Task: Open settings.json of Profiles: Osx.
Action: Mouse moved to (12, 566)
Screenshot: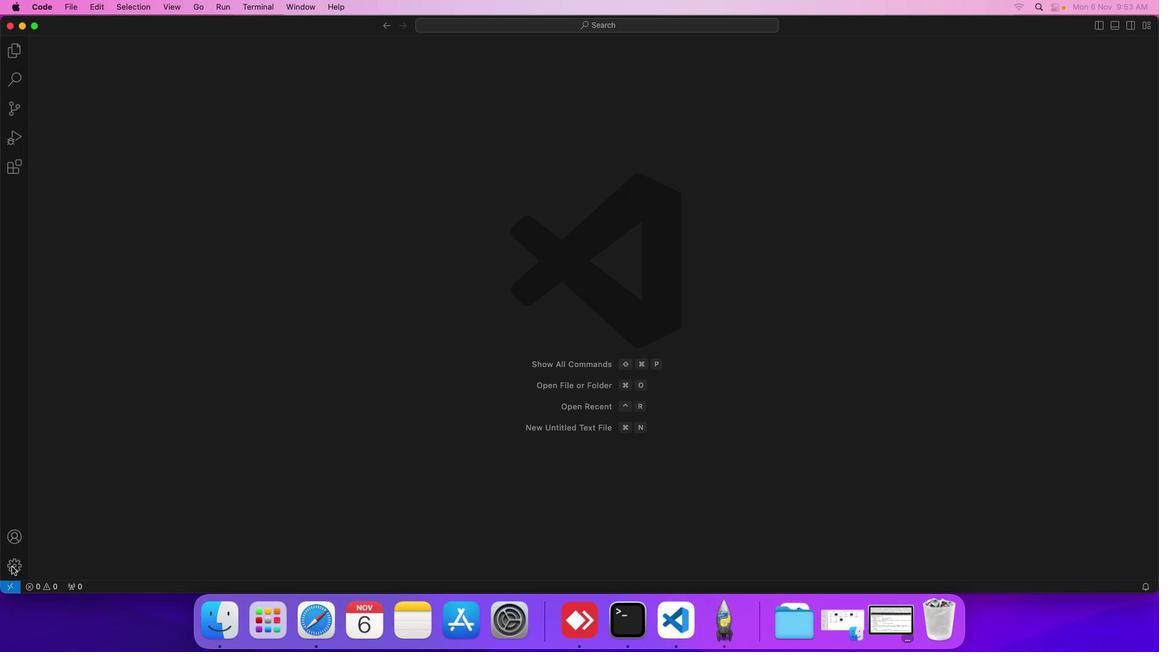 
Action: Mouse pressed left at (12, 566)
Screenshot: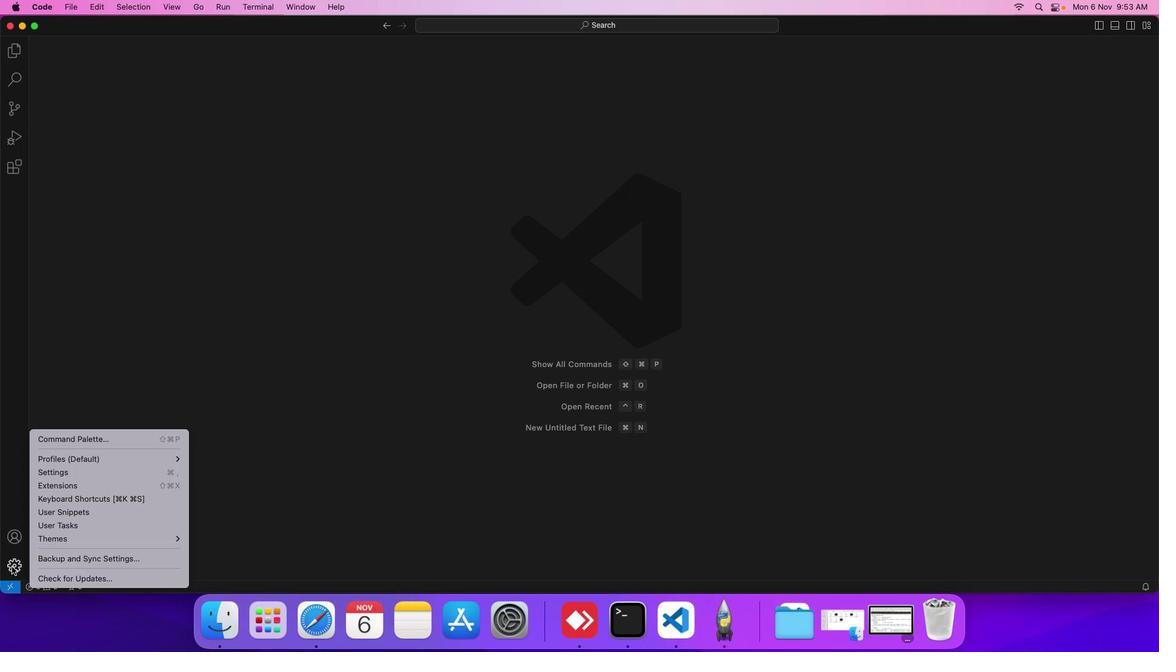 
Action: Mouse moved to (67, 476)
Screenshot: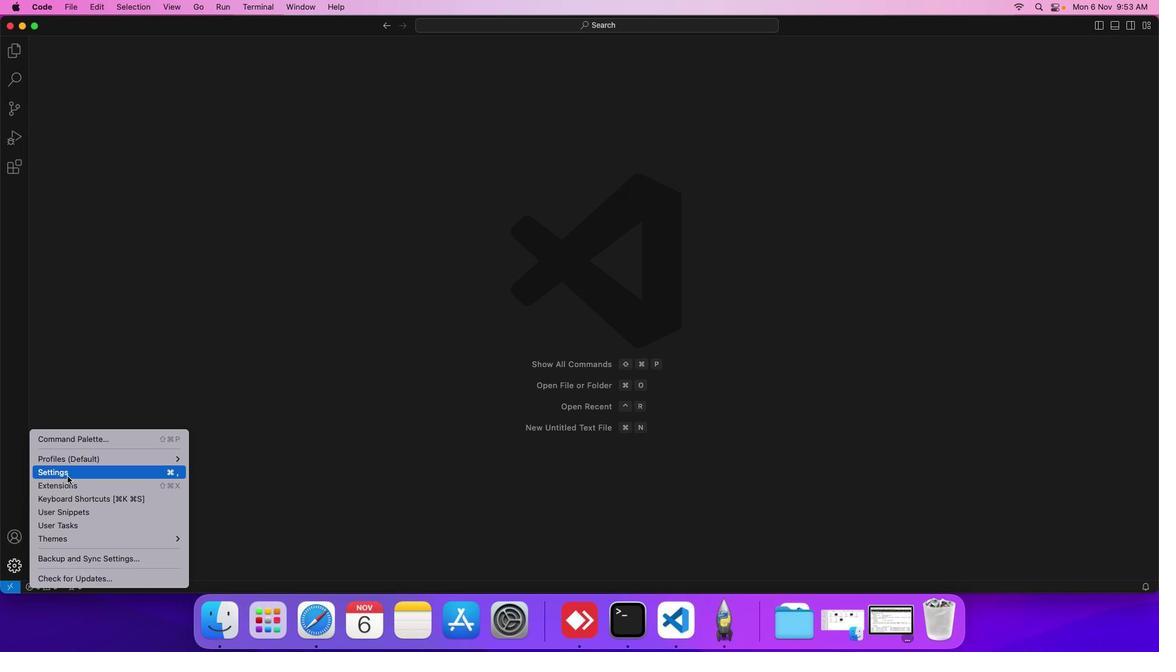 
Action: Mouse pressed left at (67, 476)
Screenshot: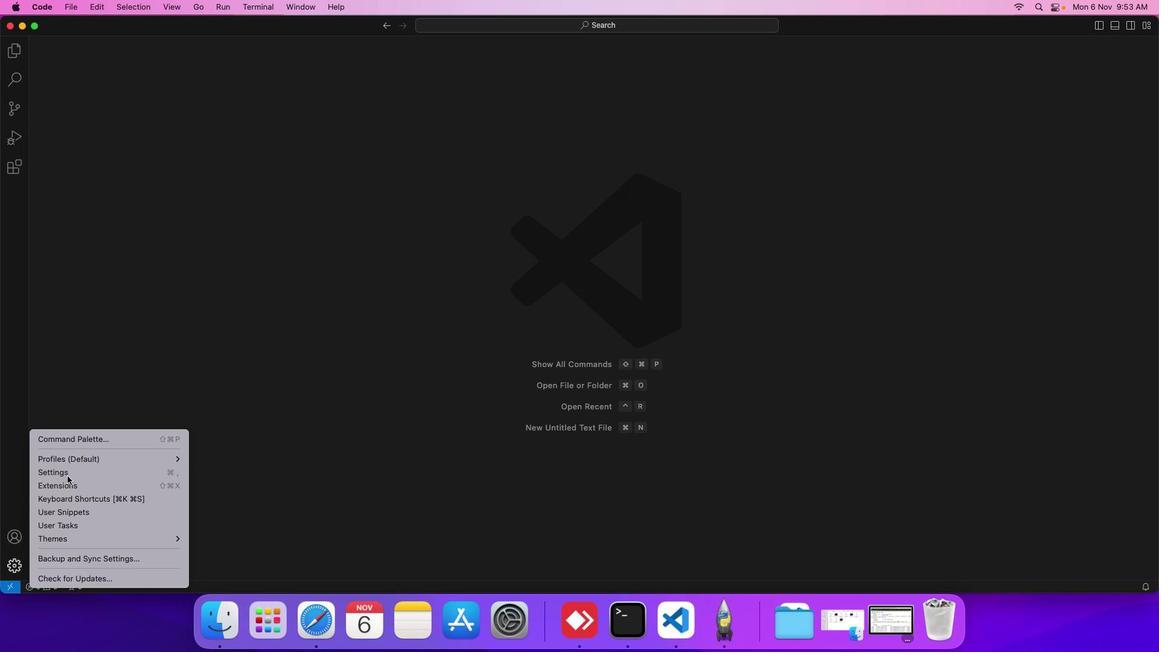 
Action: Mouse moved to (275, 178)
Screenshot: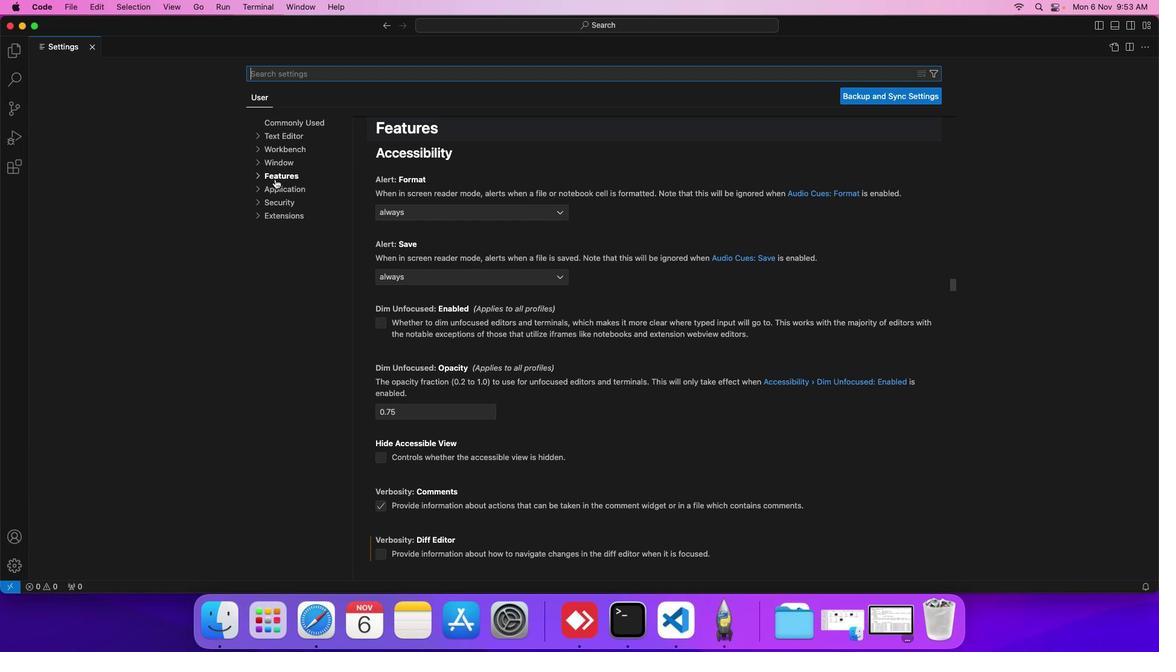 
Action: Mouse pressed left at (275, 178)
Screenshot: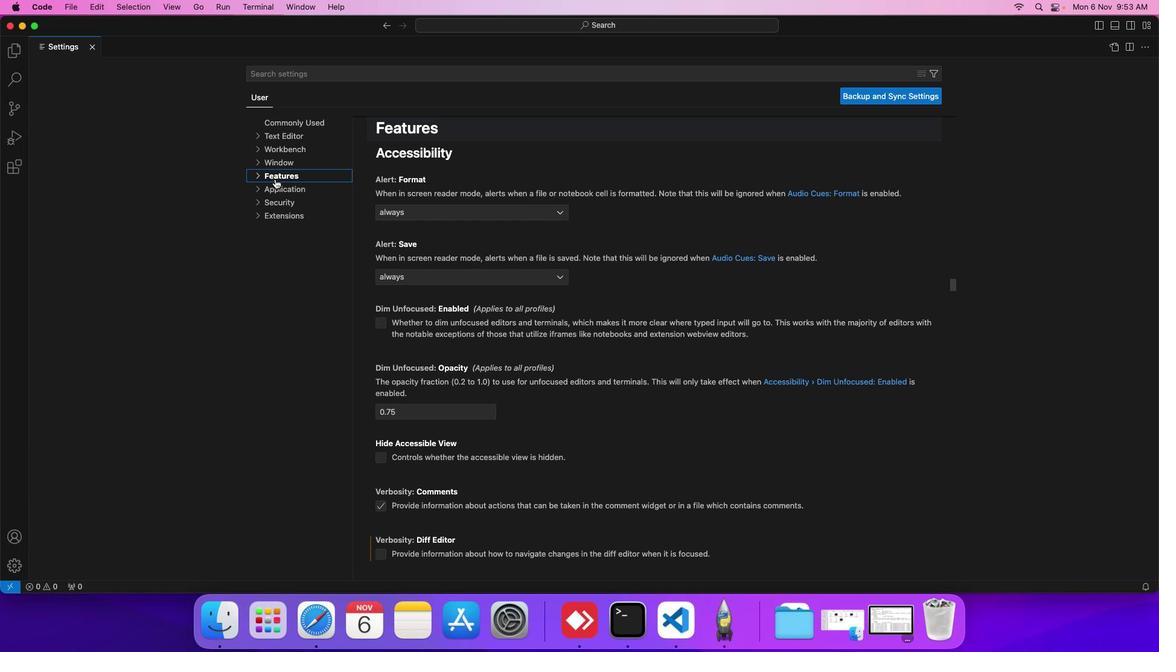 
Action: Mouse moved to (286, 278)
Screenshot: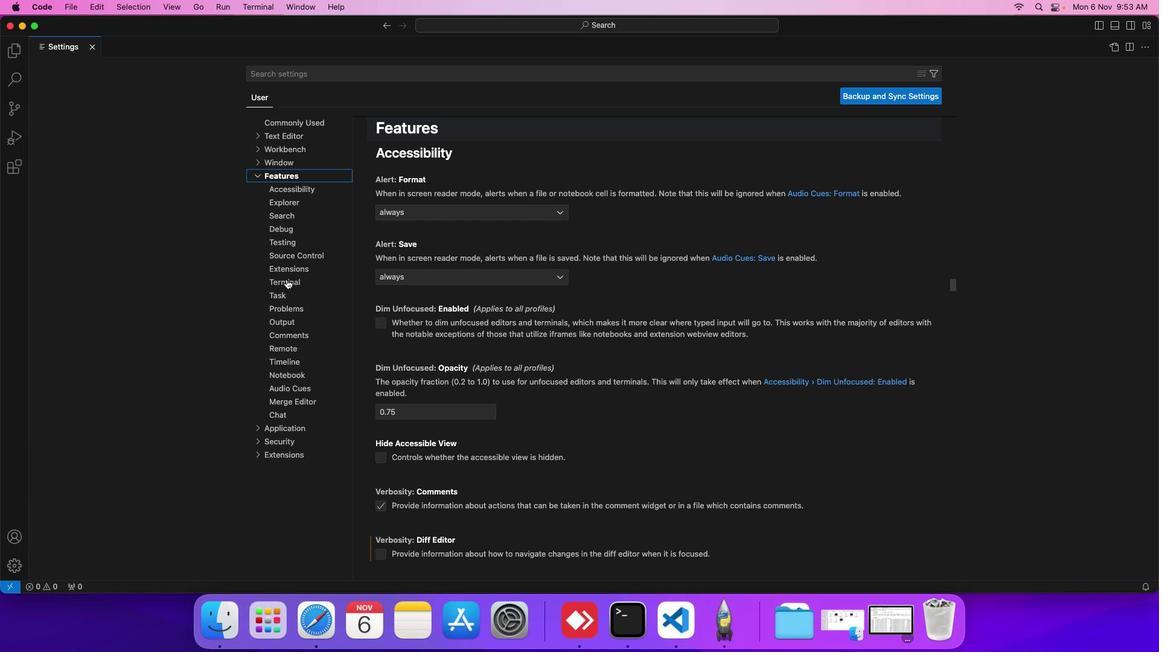 
Action: Mouse pressed left at (286, 278)
Screenshot: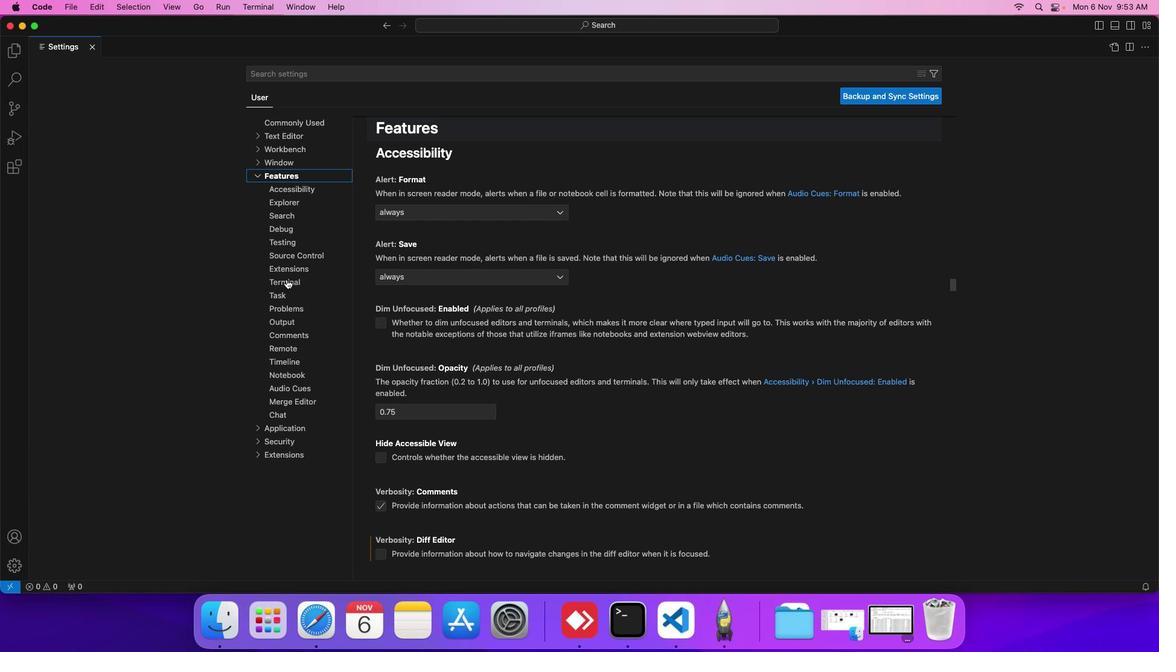 
Action: Mouse moved to (377, 390)
Screenshot: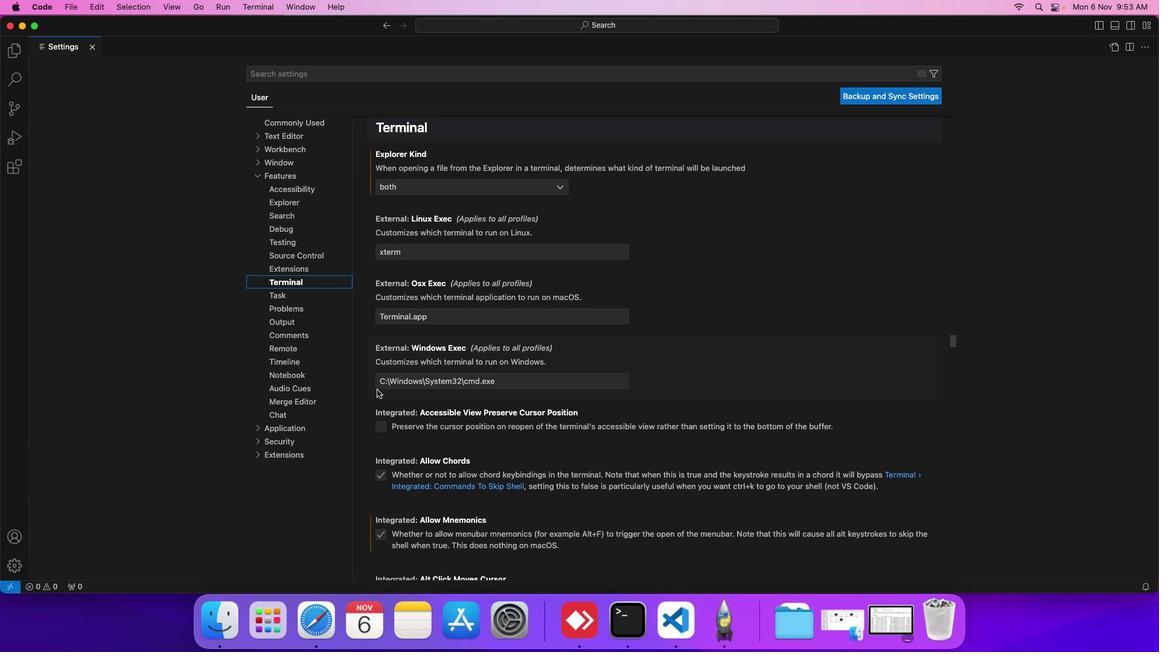 
Action: Mouse scrolled (377, 390) with delta (0, 0)
Screenshot: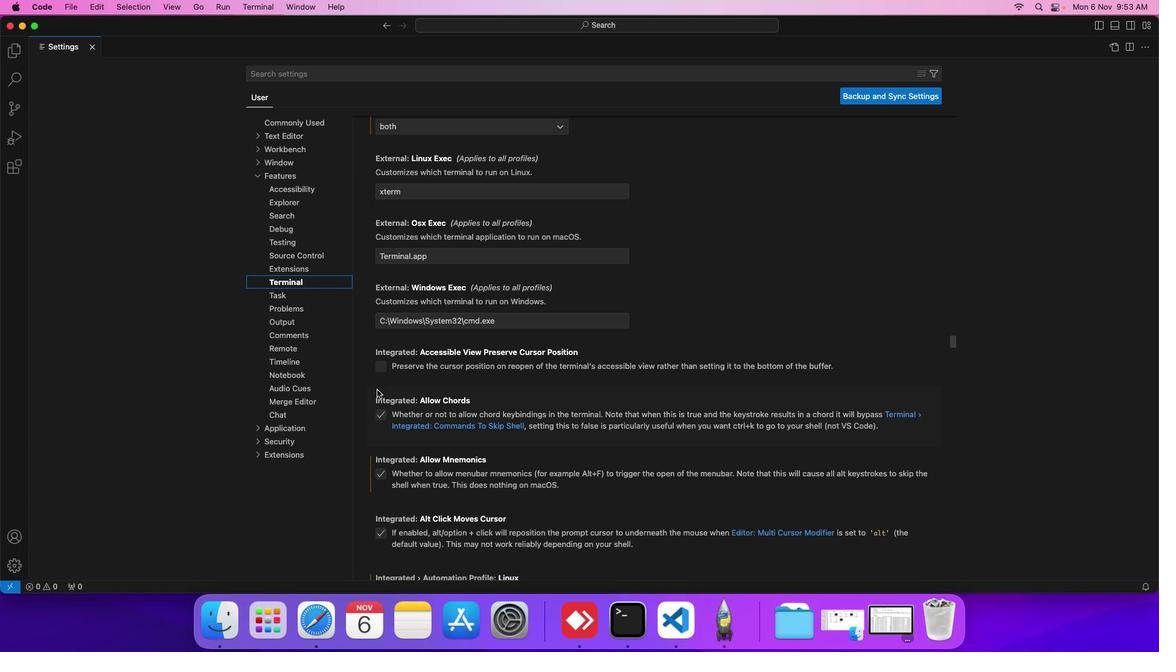 
Action: Mouse scrolled (377, 390) with delta (0, 0)
Screenshot: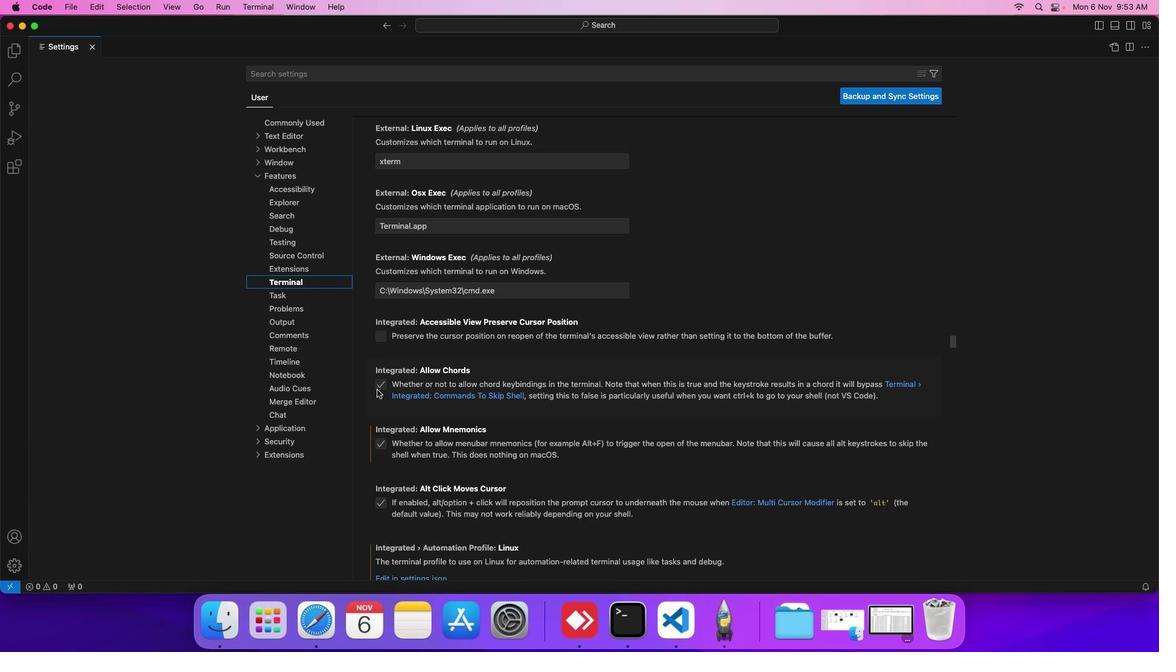 
Action: Mouse scrolled (377, 390) with delta (0, 0)
Screenshot: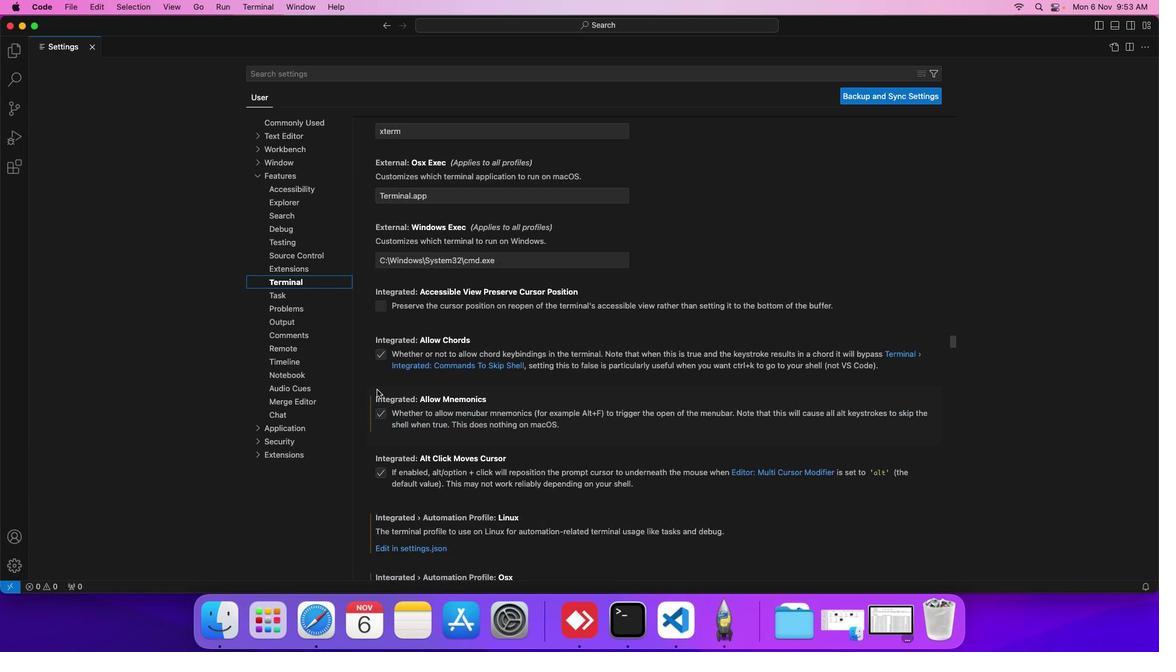 
Action: Mouse scrolled (377, 390) with delta (0, 0)
Screenshot: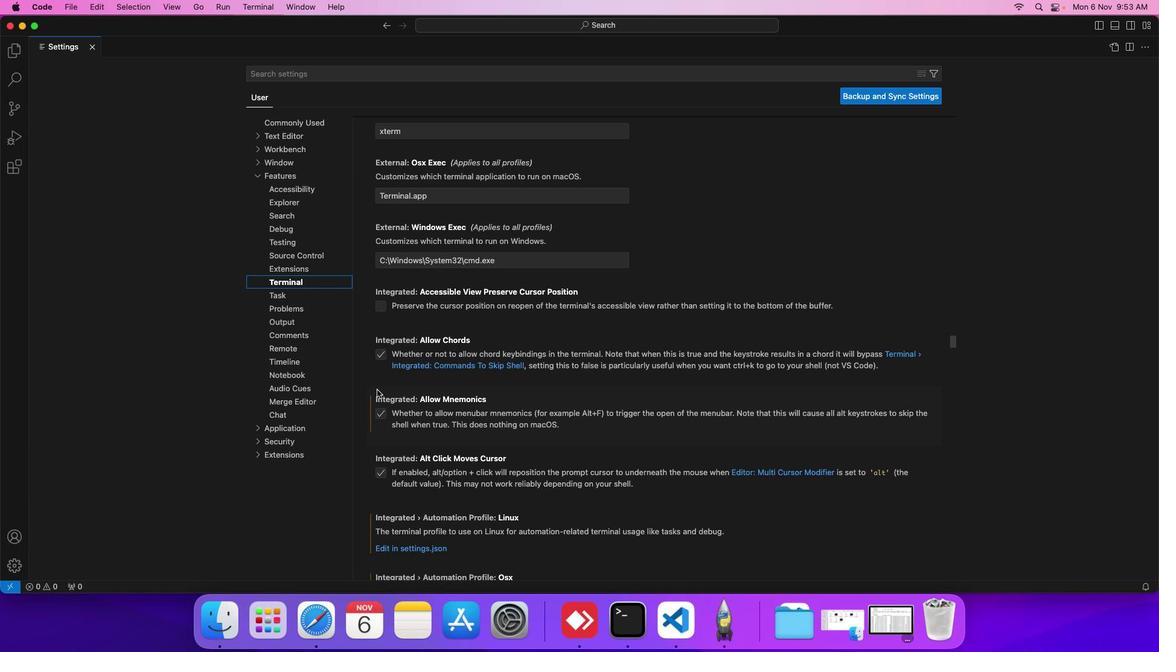 
Action: Mouse moved to (371, 393)
Screenshot: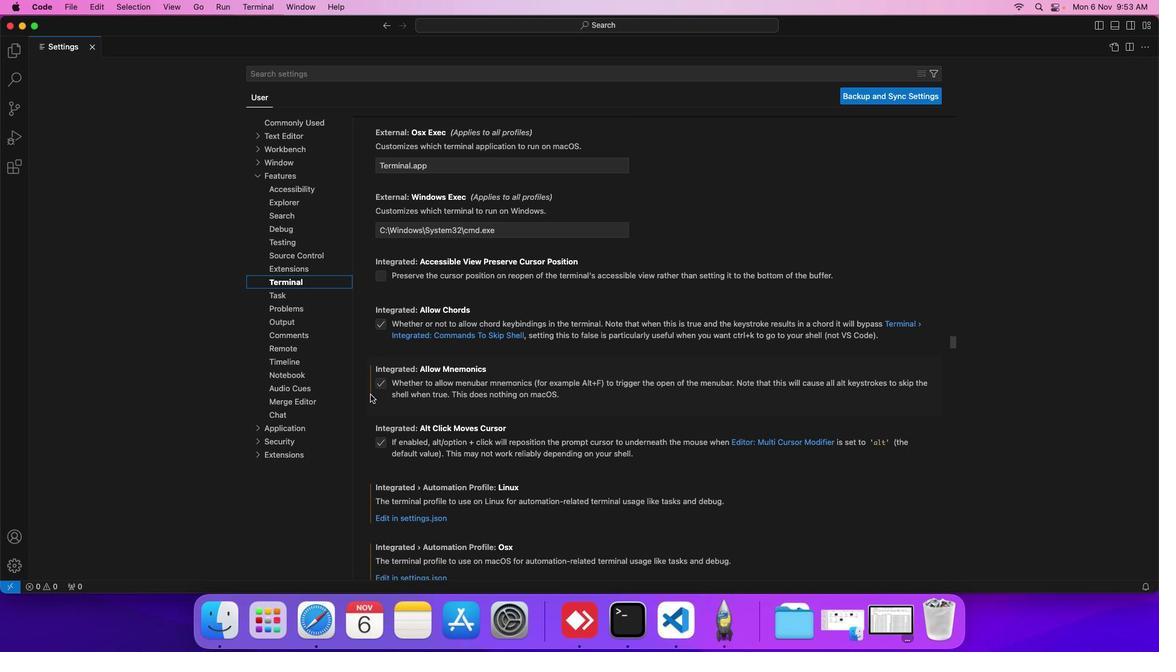
Action: Mouse scrolled (371, 393) with delta (0, 0)
Screenshot: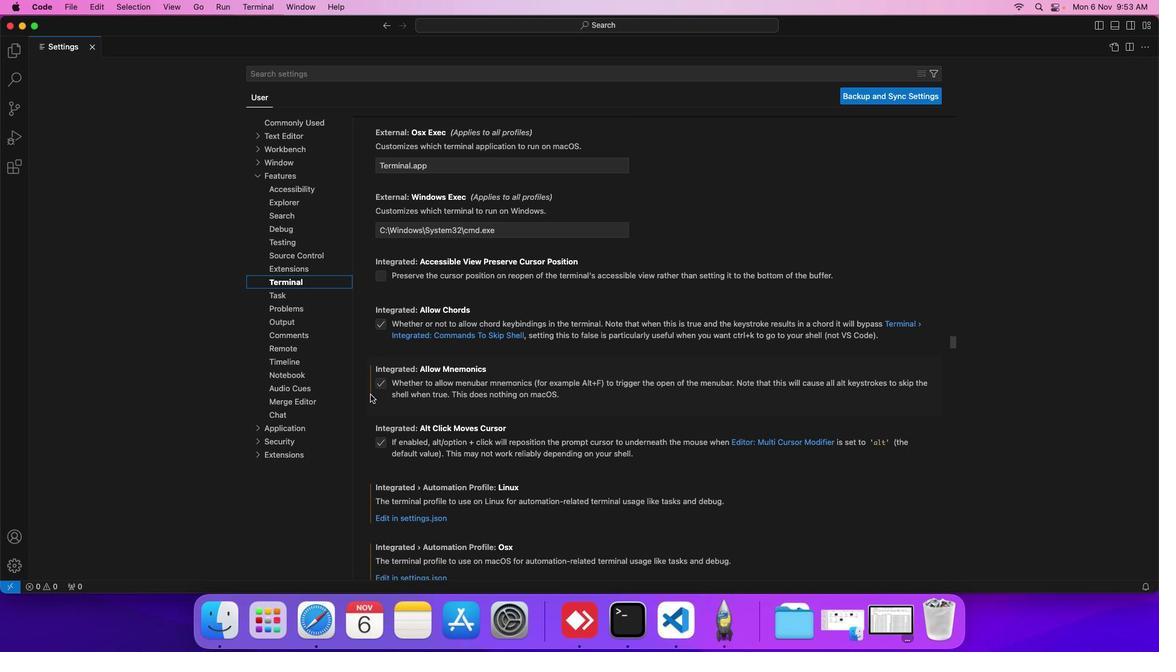 
Action: Mouse moved to (370, 394)
Screenshot: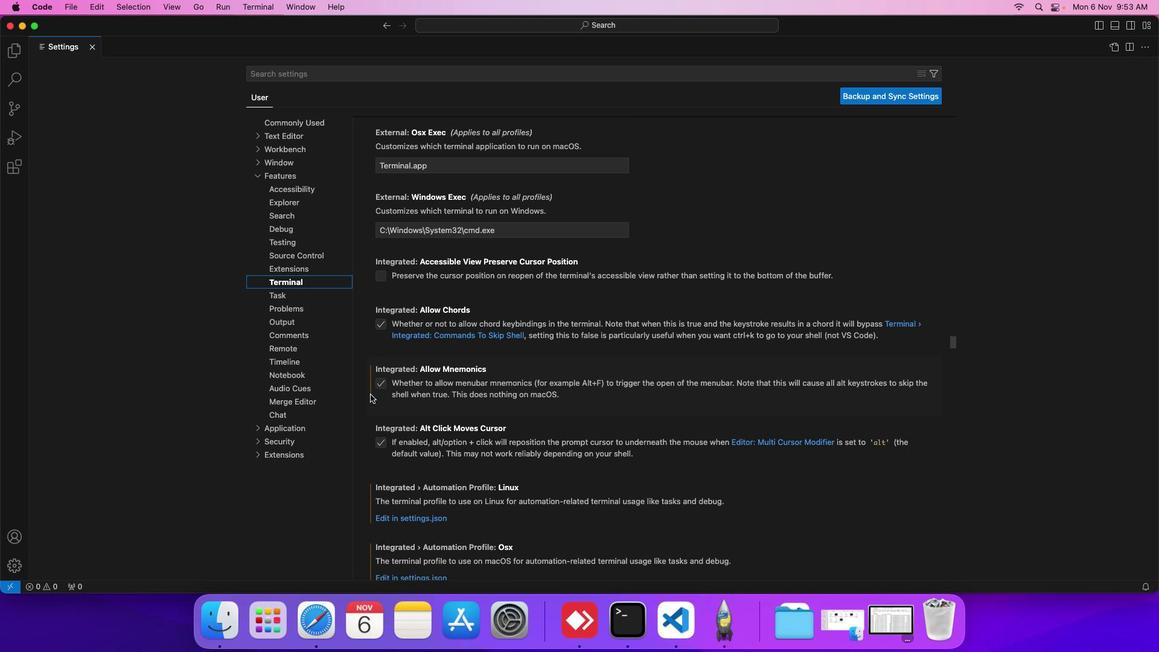 
Action: Mouse scrolled (370, 394) with delta (0, 0)
Screenshot: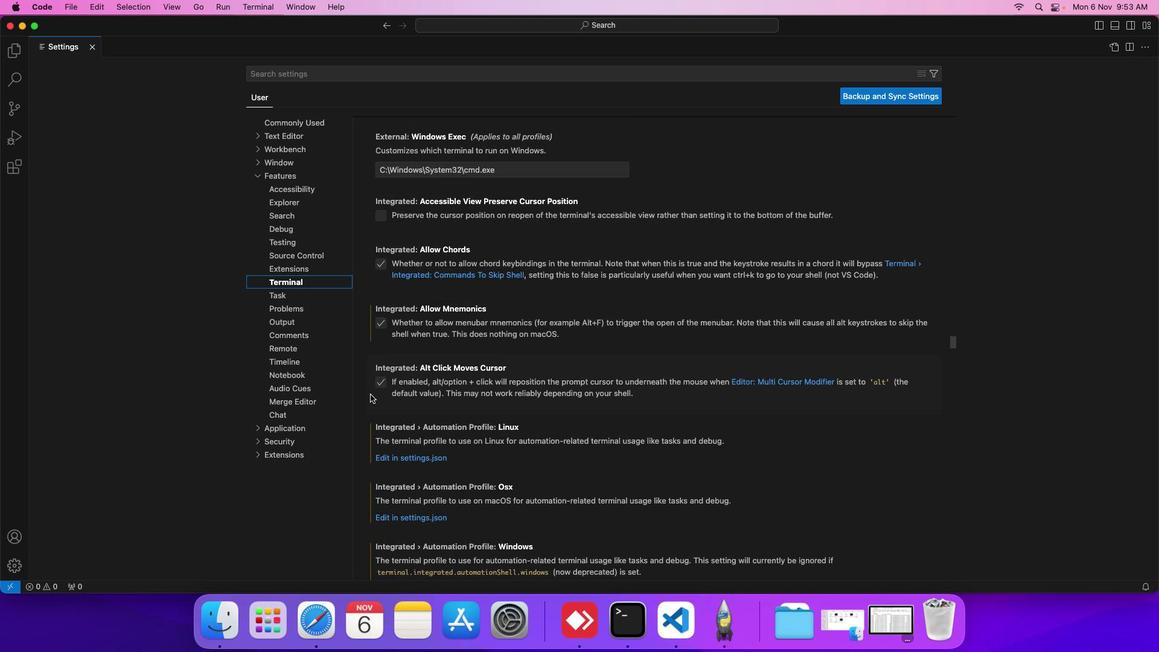 
Action: Mouse scrolled (370, 394) with delta (0, 0)
Screenshot: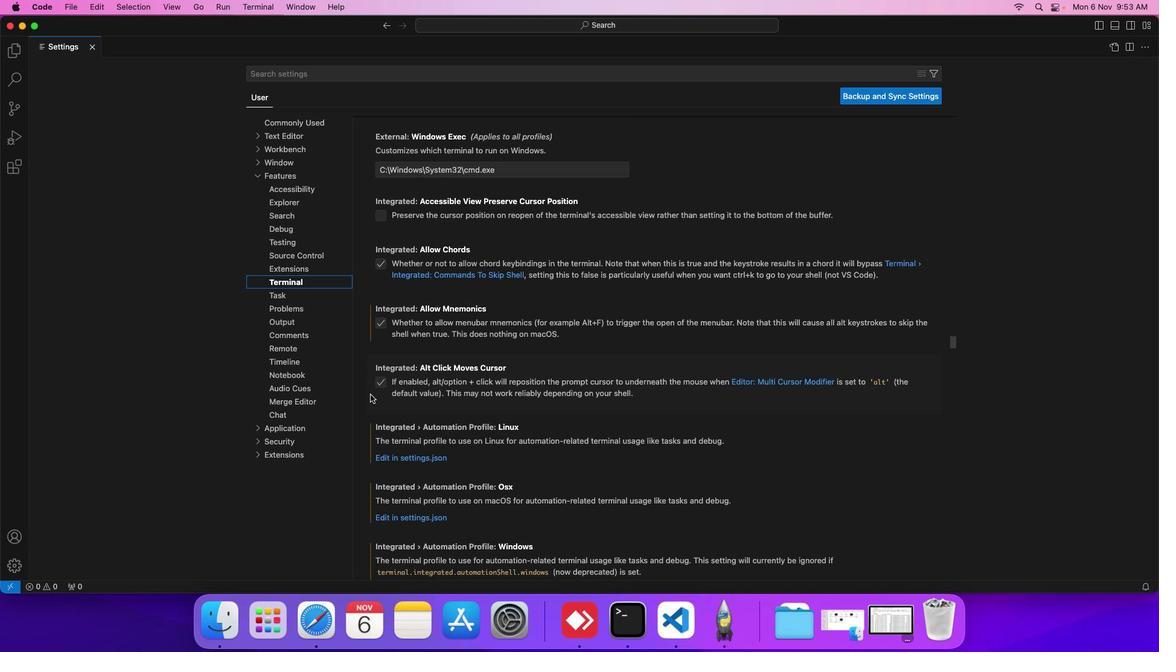 
Action: Mouse scrolled (370, 394) with delta (0, 0)
Screenshot: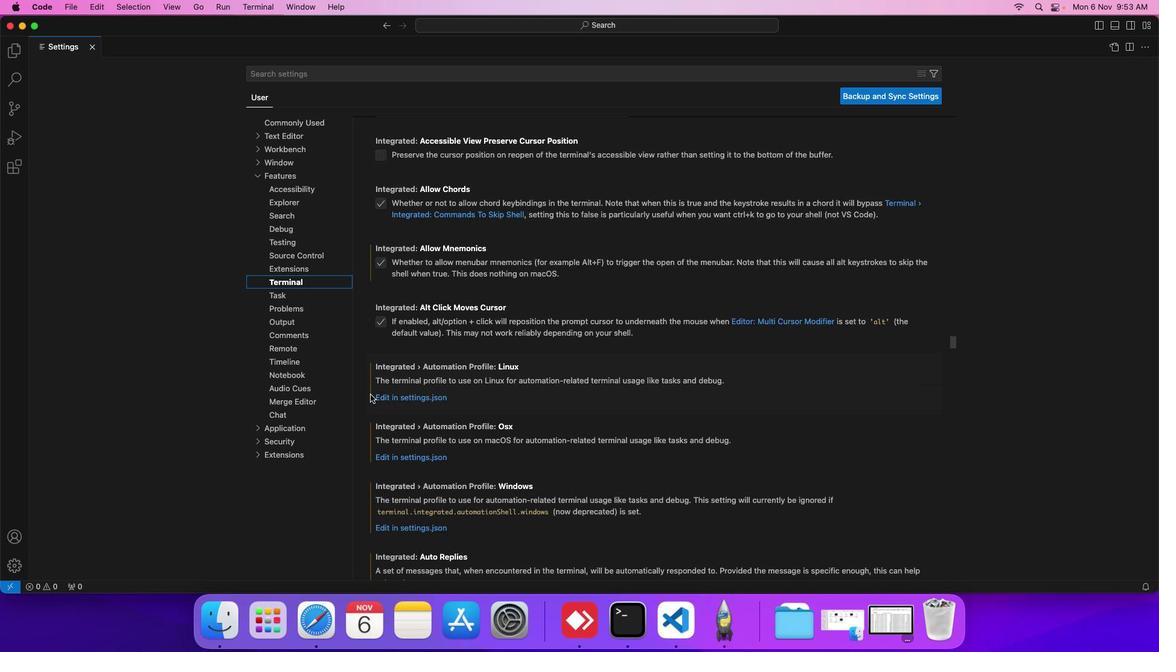 
Action: Mouse scrolled (370, 394) with delta (0, 0)
Screenshot: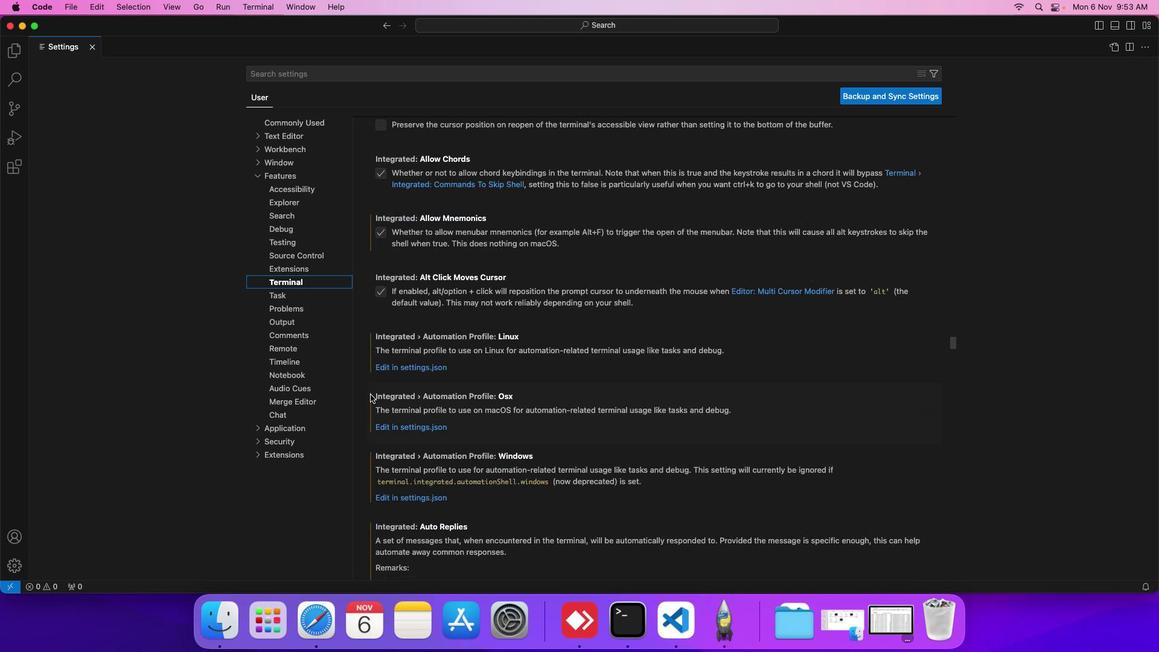 
Action: Mouse scrolled (370, 394) with delta (0, 0)
Screenshot: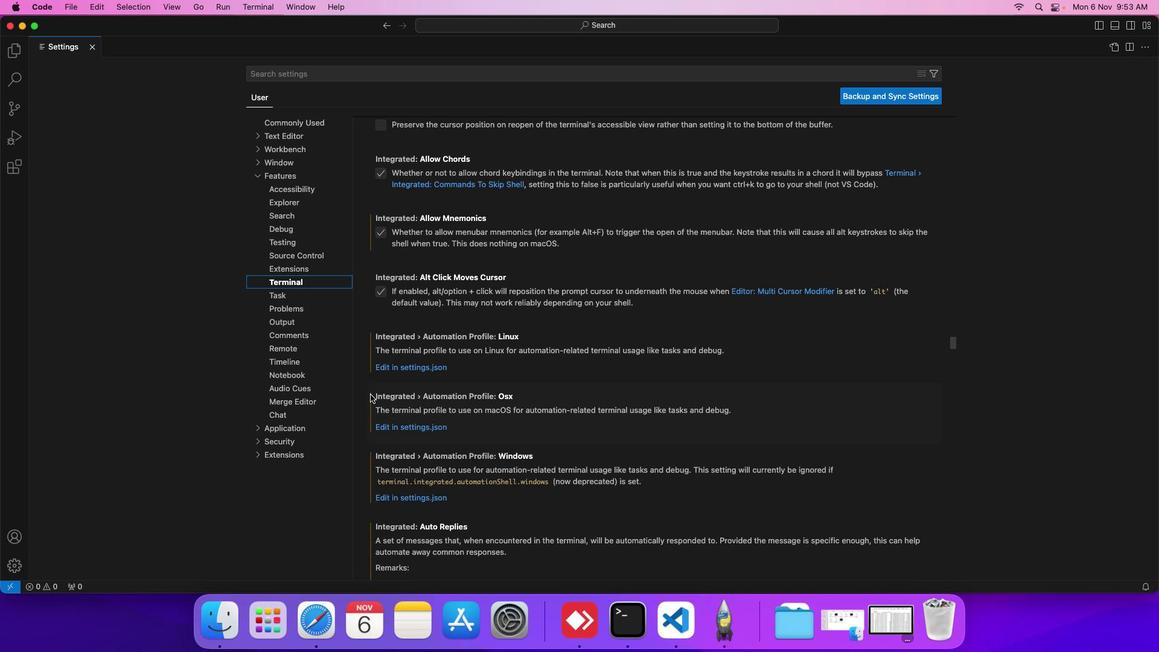 
Action: Mouse moved to (370, 394)
Screenshot: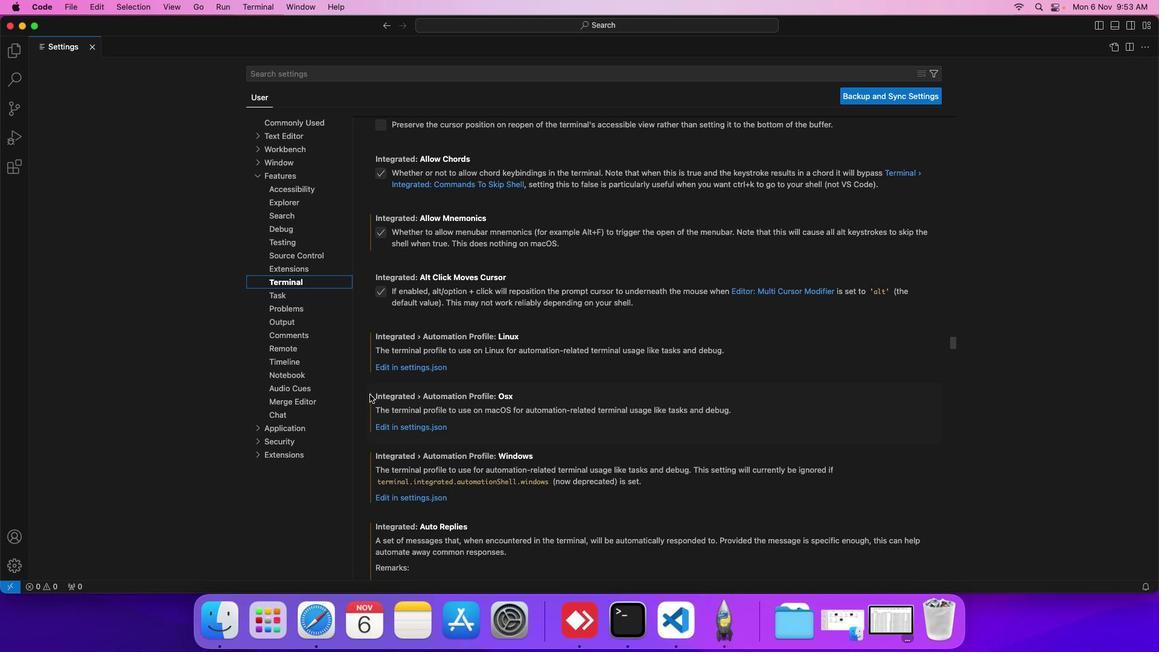 
Action: Mouse scrolled (370, 394) with delta (0, 0)
Screenshot: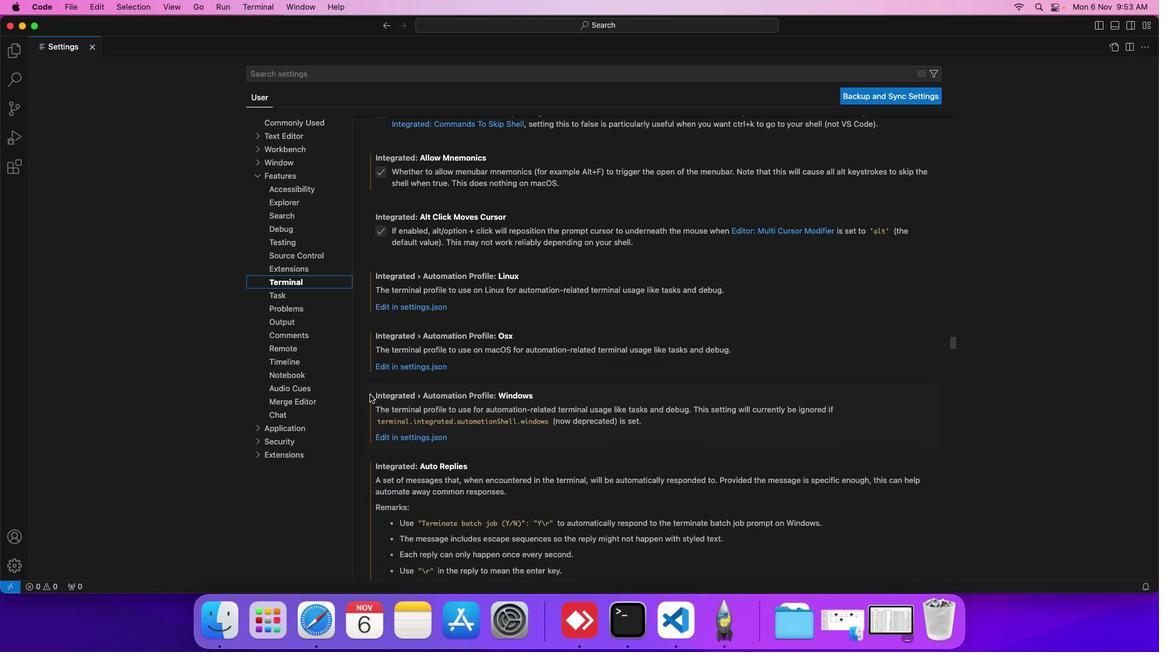 
Action: Mouse scrolled (370, 394) with delta (0, 0)
Screenshot: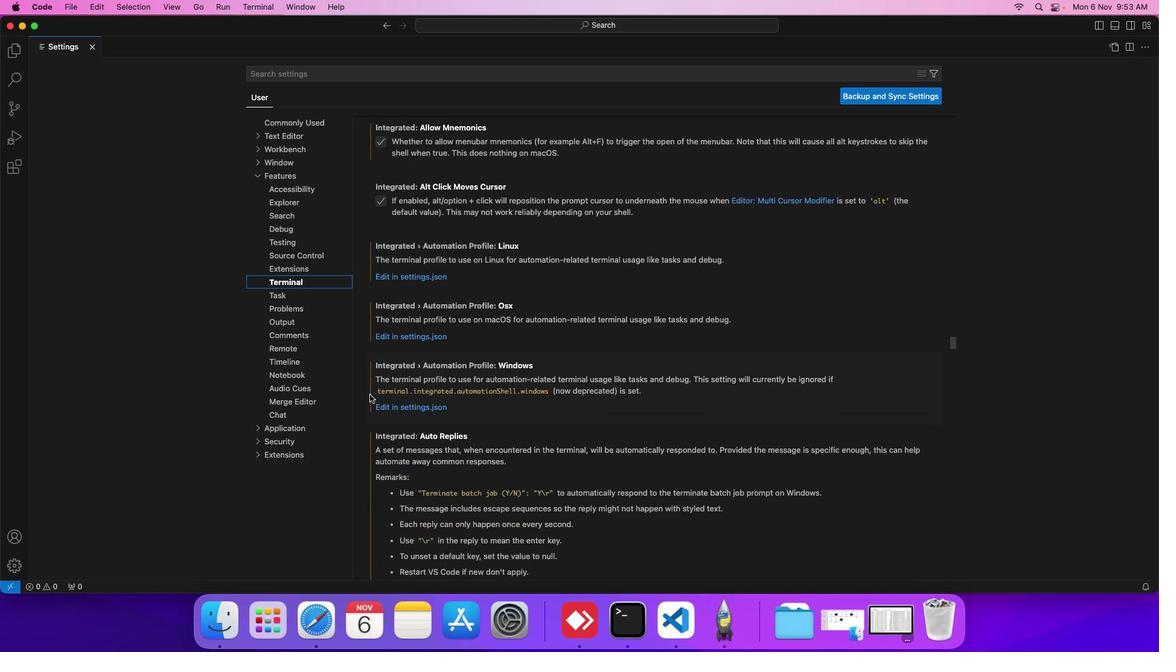 
Action: Mouse scrolled (370, 394) with delta (0, 0)
Screenshot: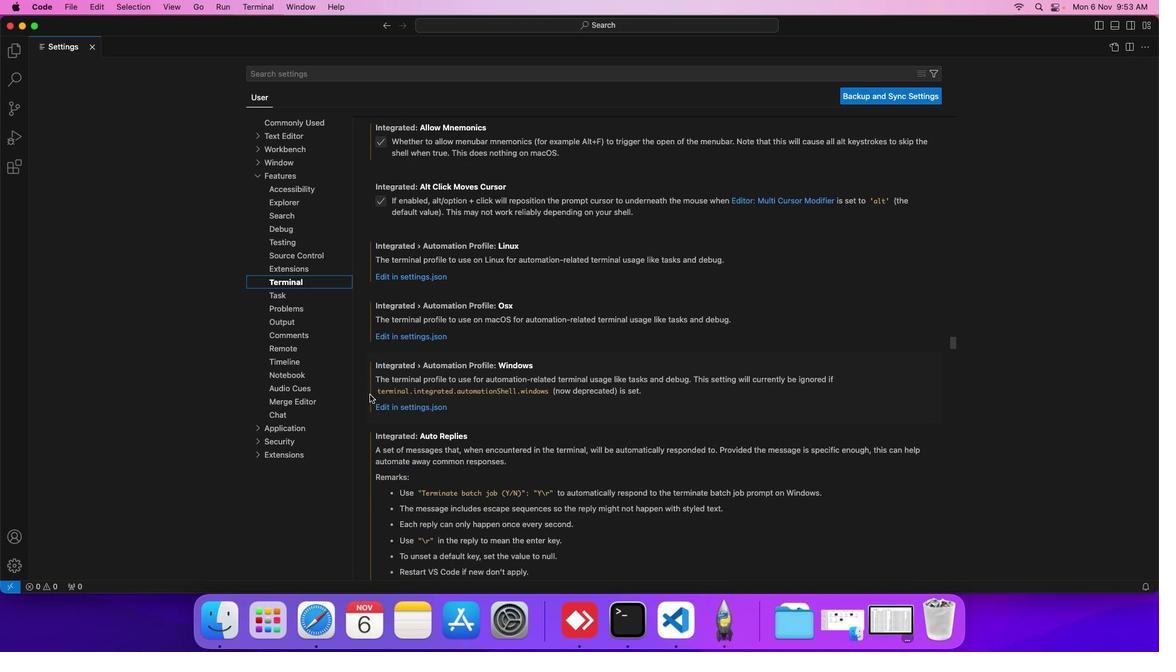 
Action: Mouse scrolled (370, 394) with delta (0, 0)
Screenshot: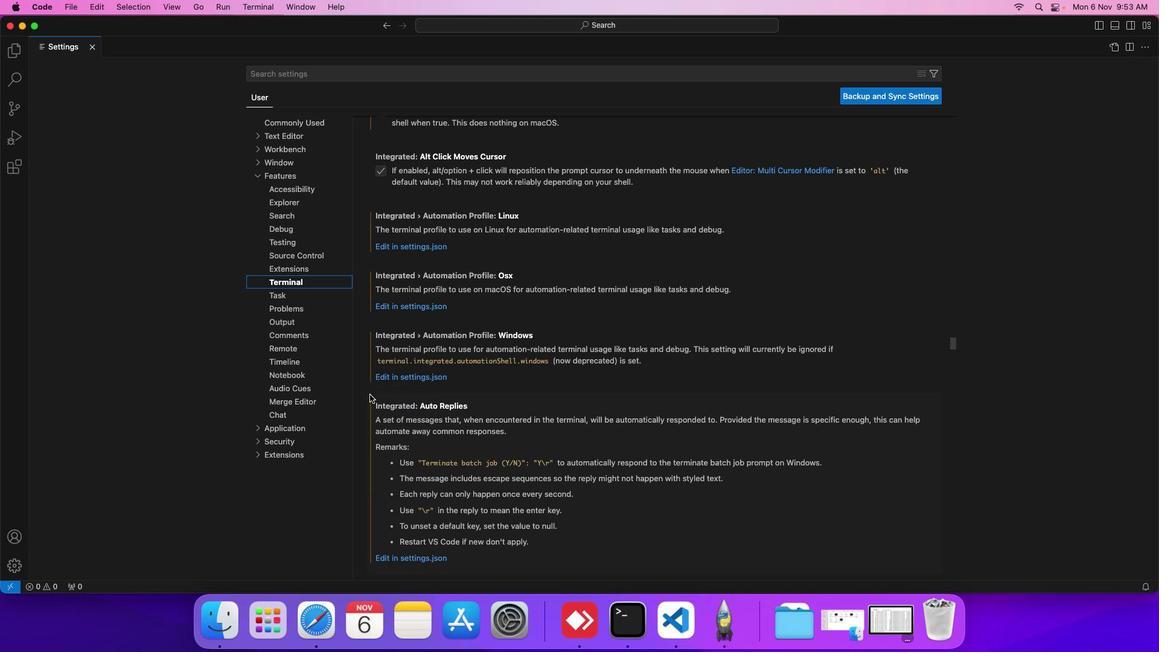 
Action: Mouse scrolled (370, 394) with delta (0, 0)
Screenshot: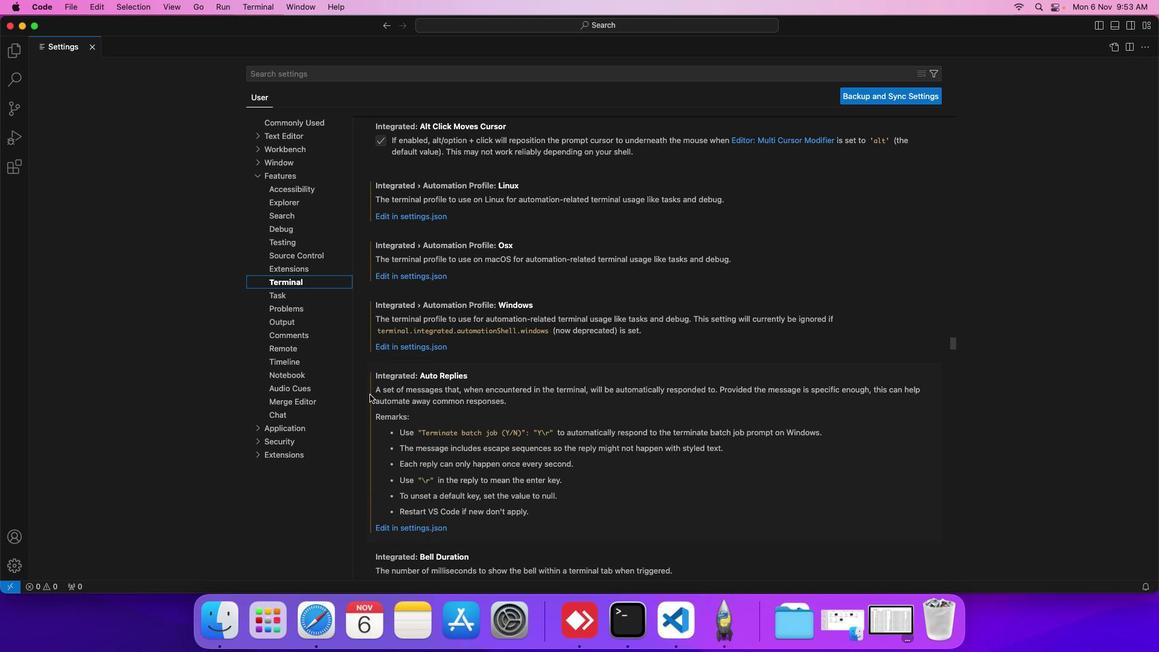 
Action: Mouse scrolled (370, 394) with delta (0, 0)
Screenshot: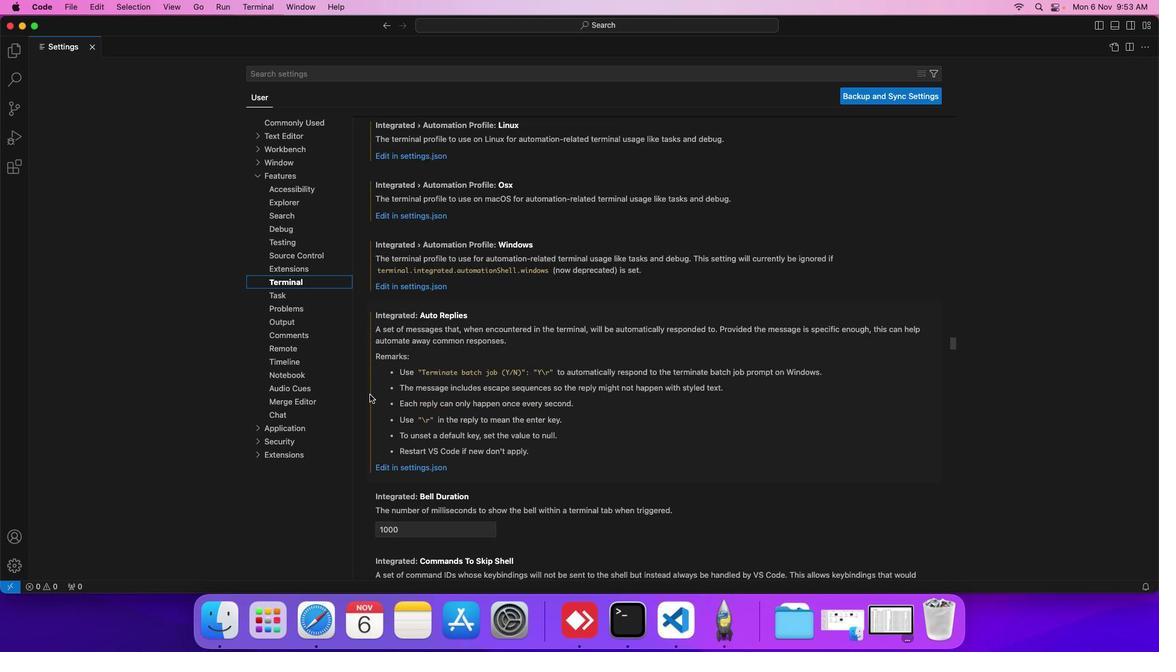 
Action: Mouse scrolled (370, 394) with delta (0, 0)
Screenshot: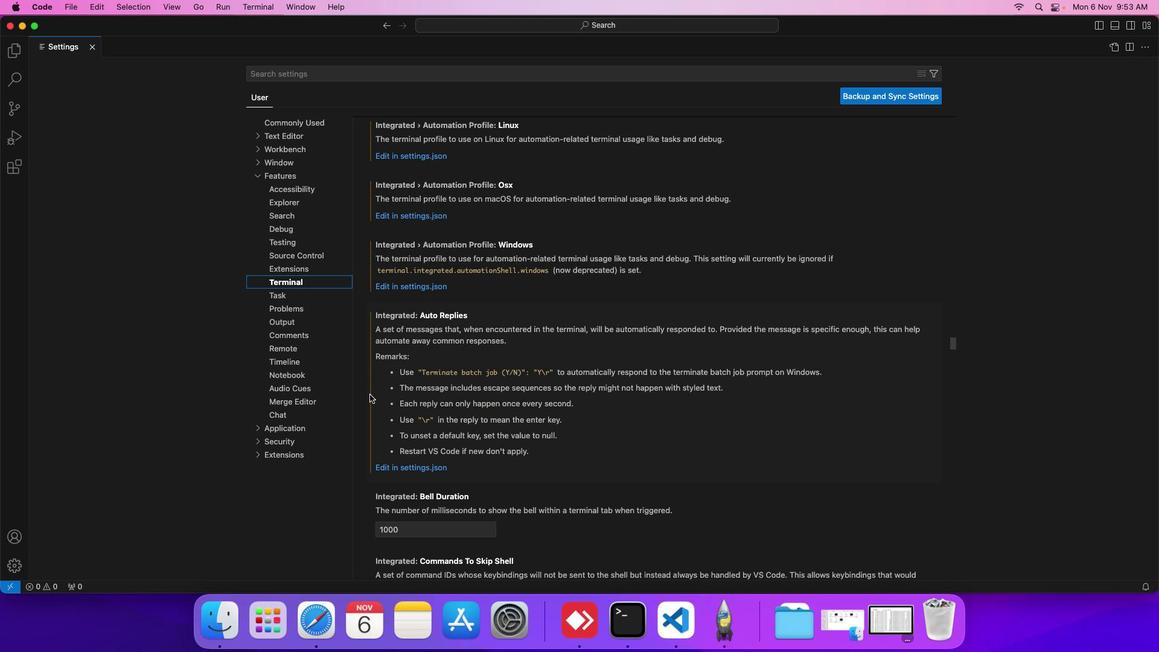 
Action: Mouse scrolled (370, 394) with delta (0, 0)
Screenshot: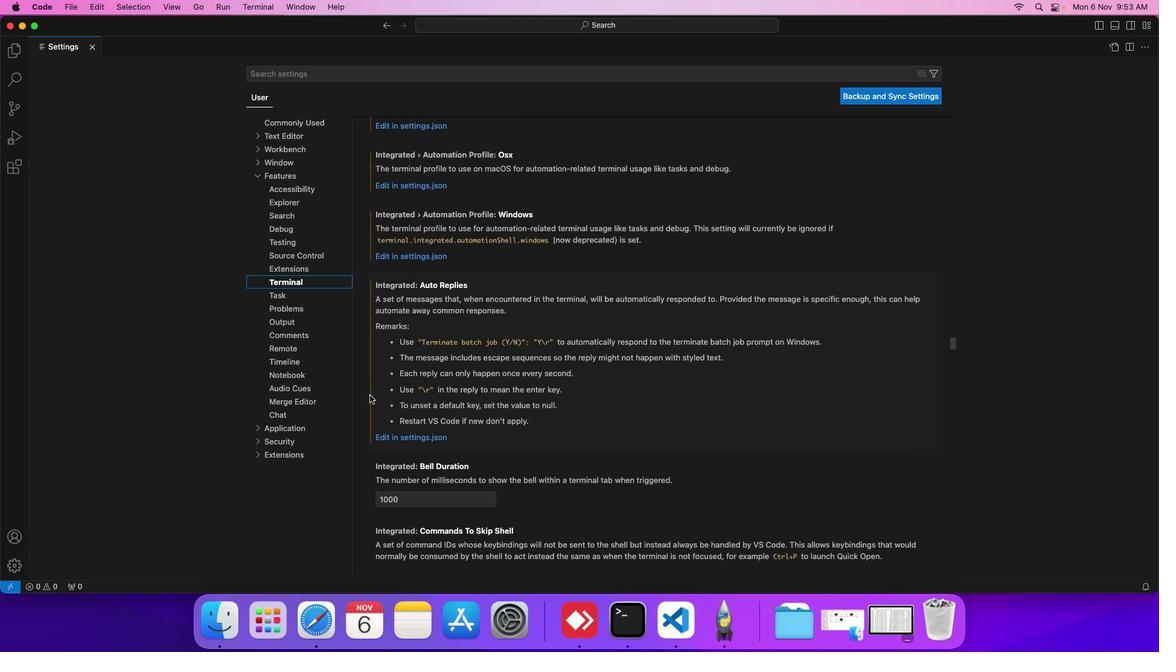 
Action: Mouse moved to (370, 394)
Screenshot: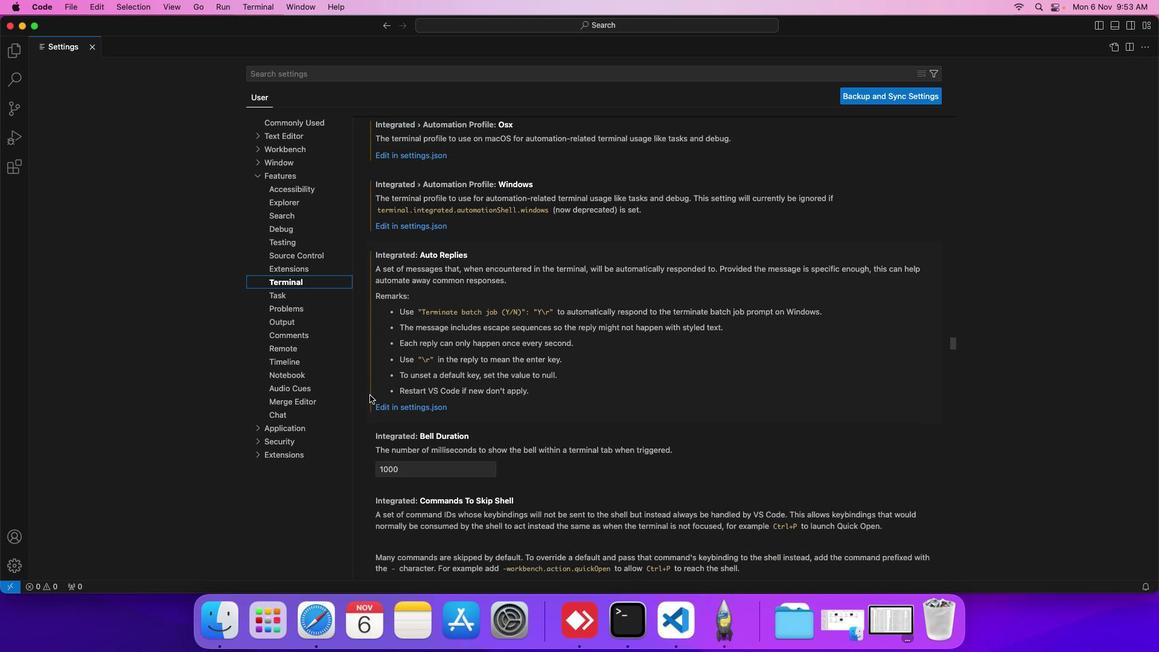 
Action: Mouse scrolled (370, 394) with delta (0, 0)
Screenshot: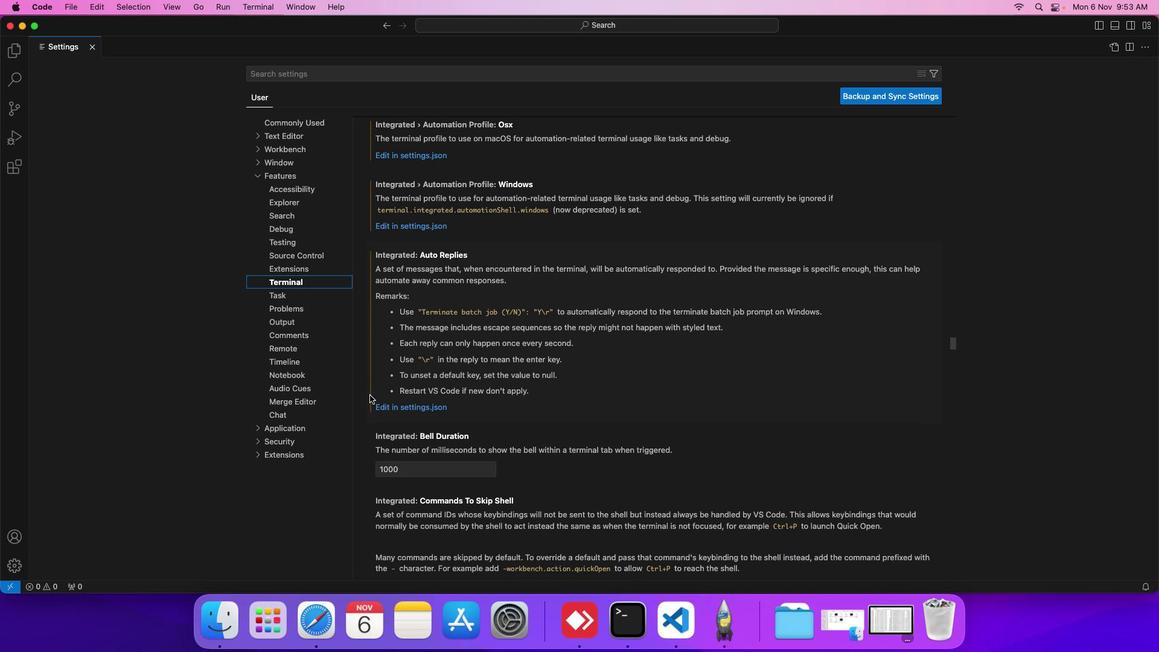 
Action: Mouse scrolled (370, 394) with delta (0, 0)
Screenshot: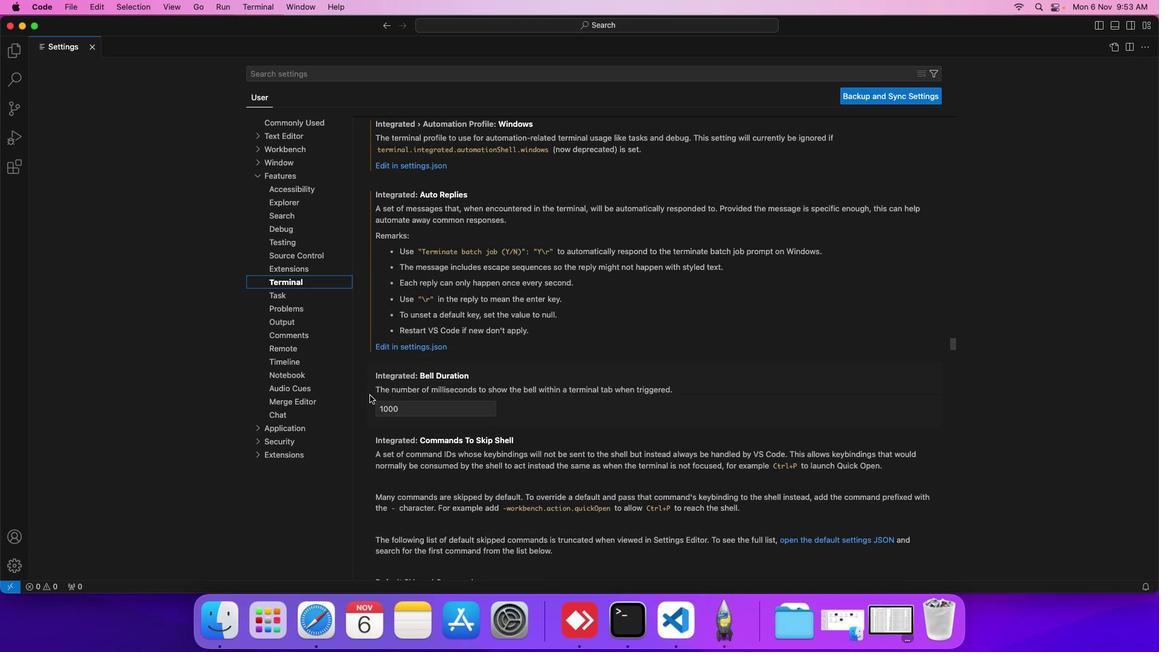 
Action: Mouse scrolled (370, 394) with delta (0, 0)
Screenshot: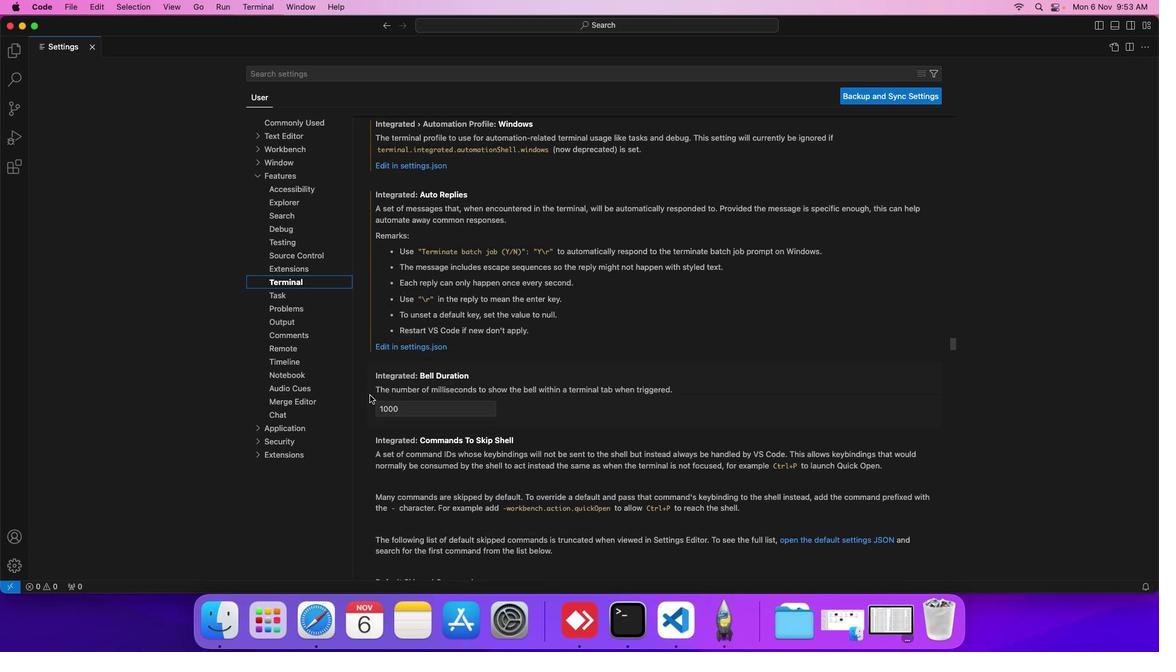 
Action: Mouse scrolled (370, 394) with delta (0, 0)
Screenshot: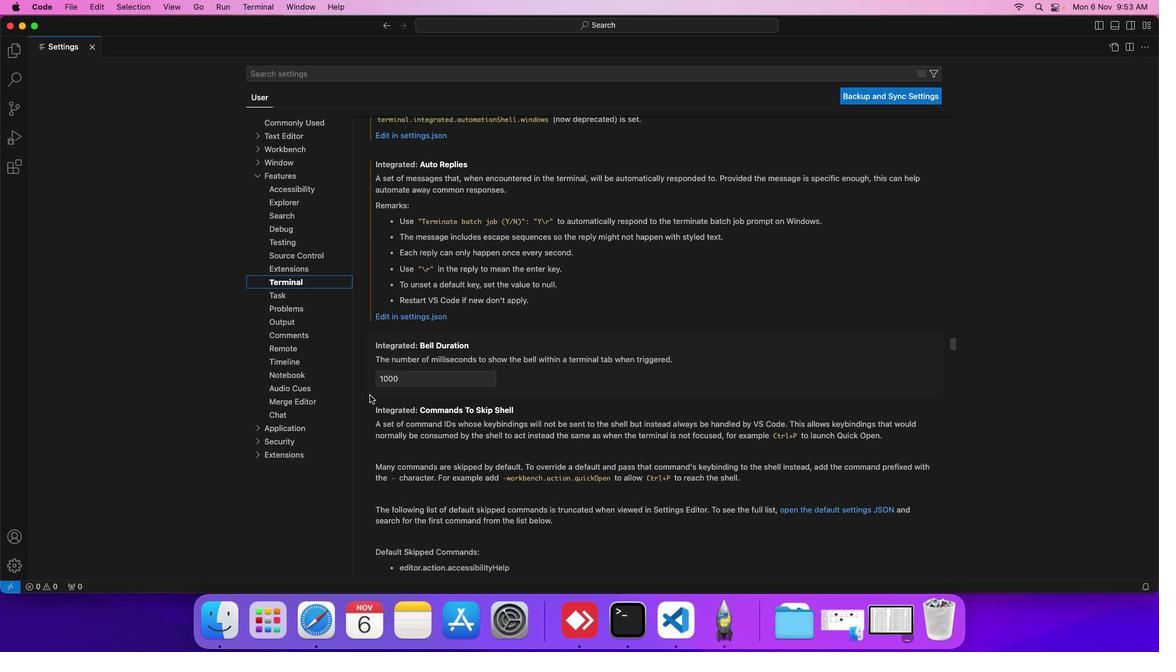 
Action: Mouse scrolled (370, 394) with delta (0, 0)
Screenshot: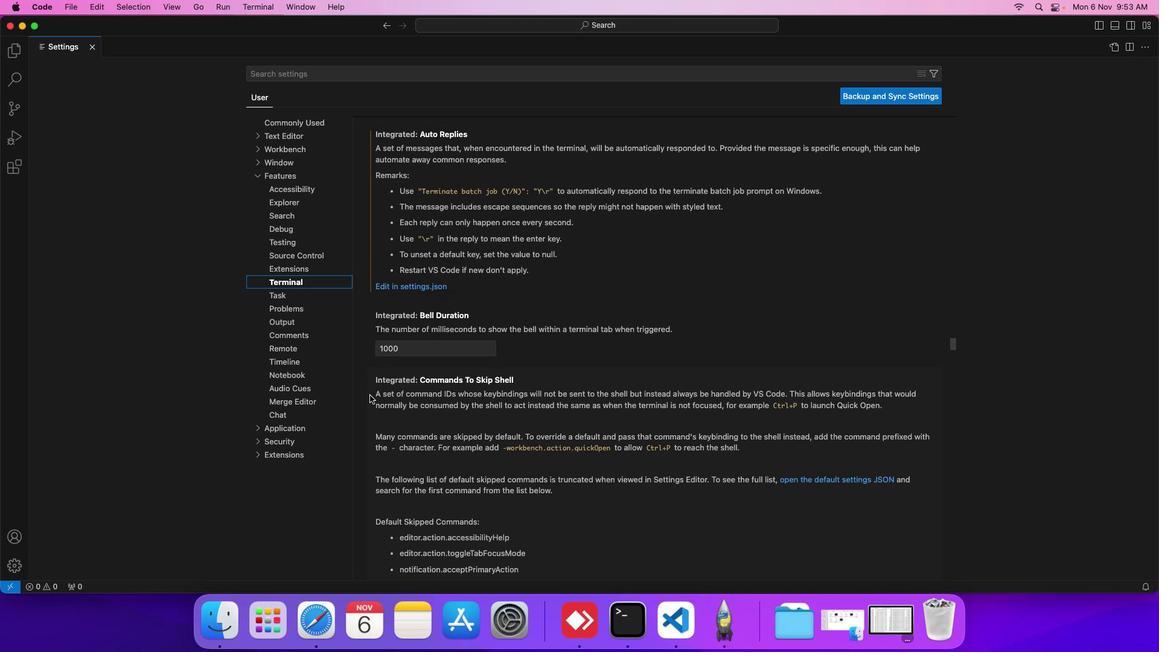 
Action: Mouse scrolled (370, 394) with delta (0, 0)
Screenshot: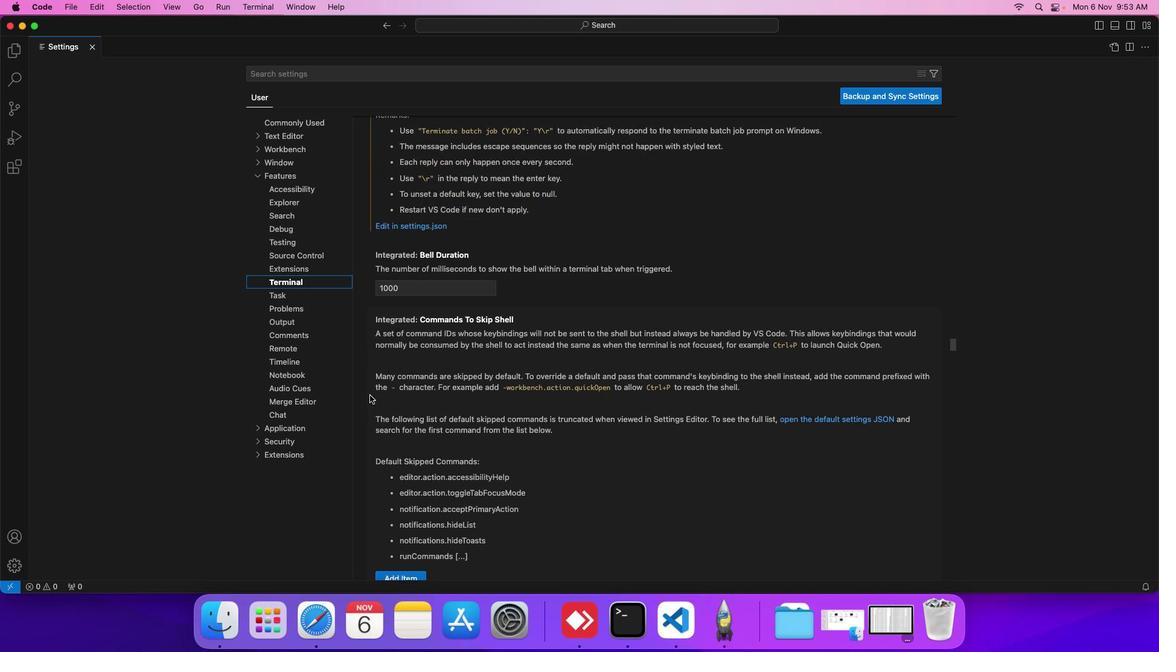 
Action: Mouse scrolled (370, 394) with delta (0, 0)
Screenshot: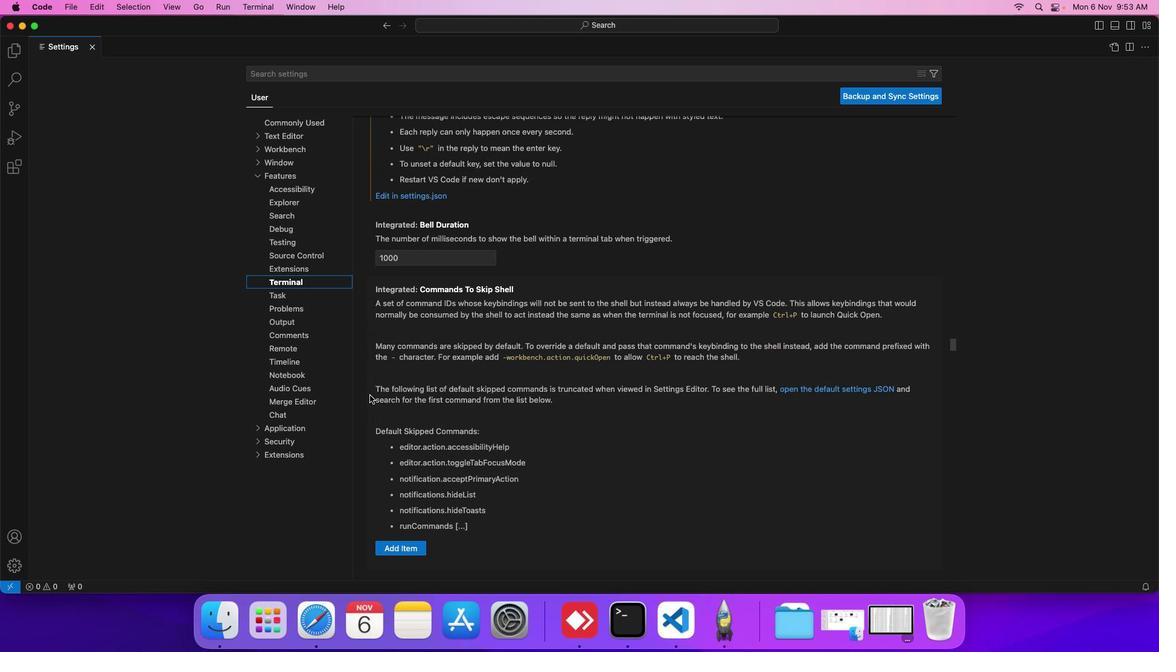 
Action: Mouse scrolled (370, 394) with delta (0, 0)
Screenshot: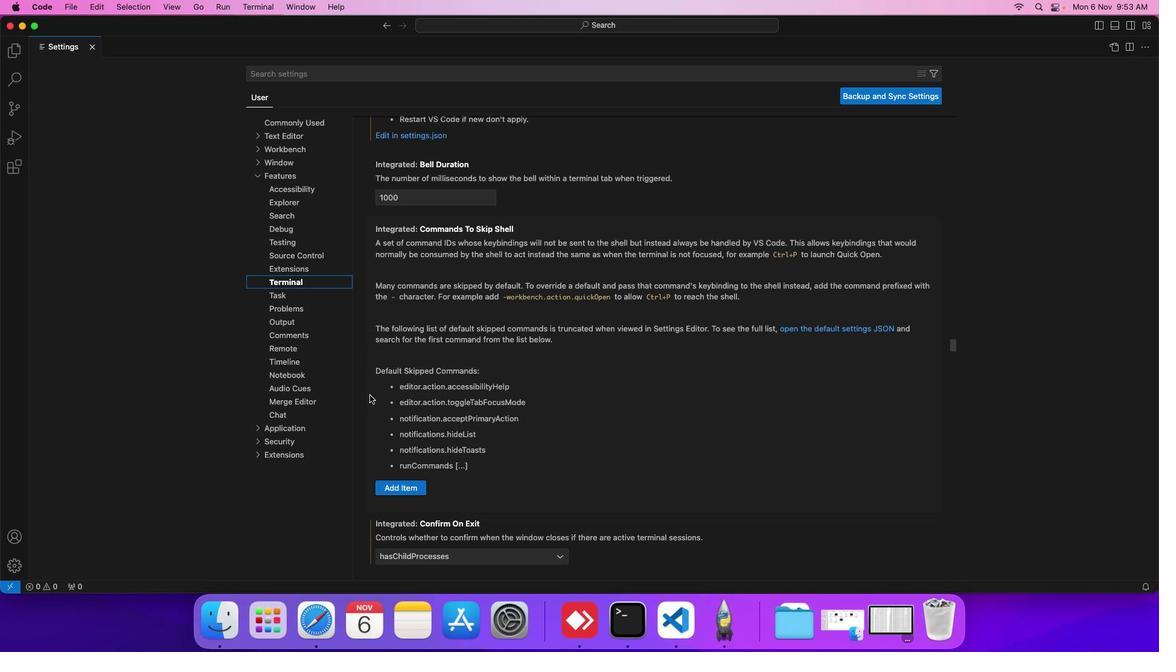 
Action: Mouse scrolled (370, 394) with delta (0, -1)
Screenshot: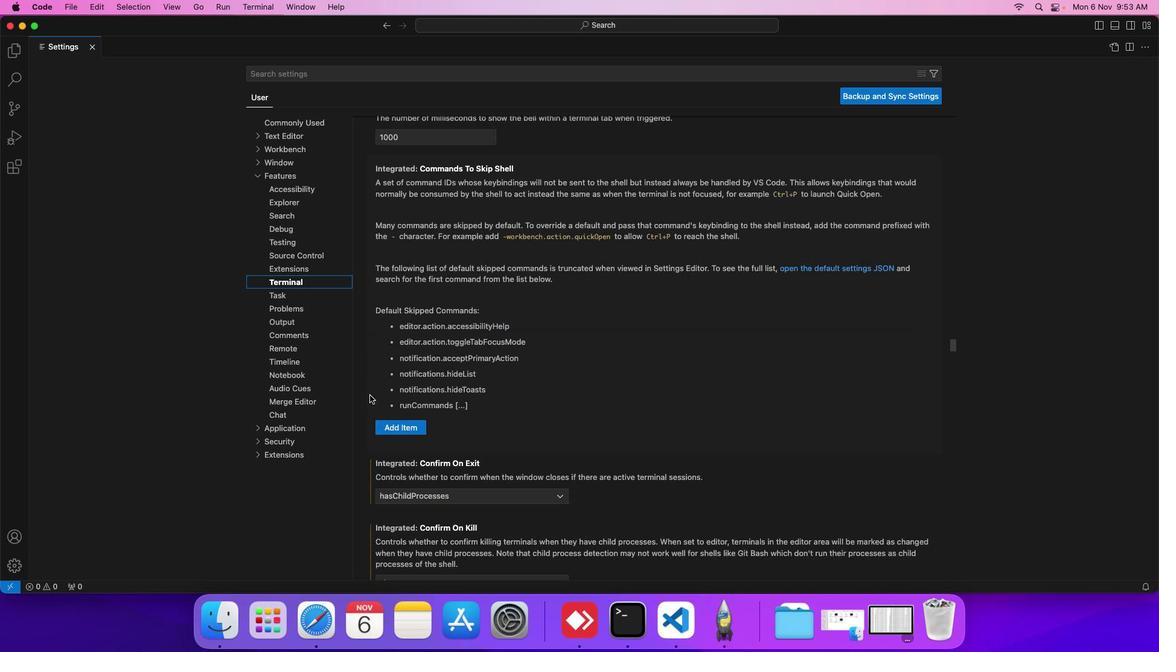 
Action: Mouse scrolled (370, 394) with delta (0, -1)
Screenshot: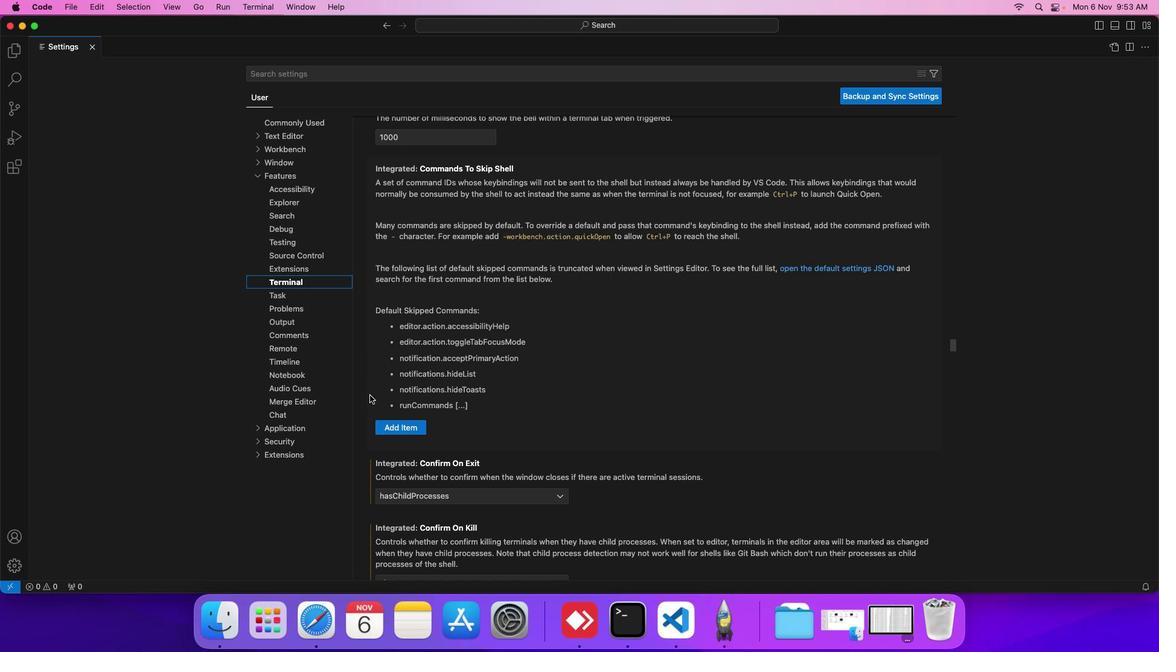 
Action: Mouse scrolled (370, 394) with delta (0, 0)
Screenshot: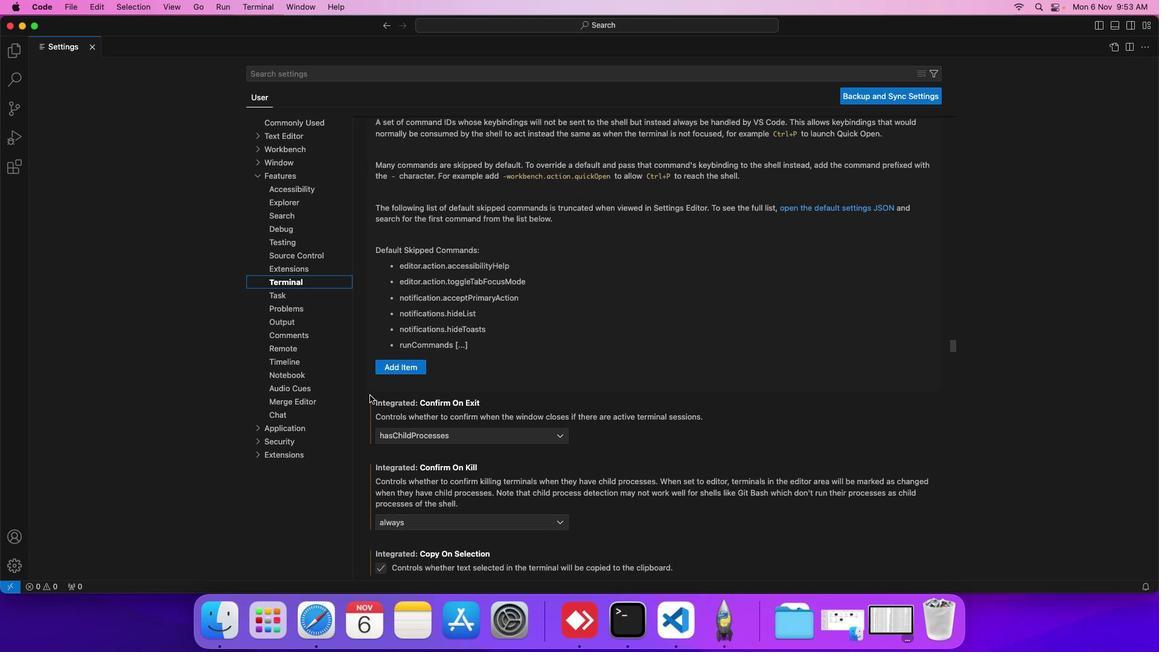 
Action: Mouse scrolled (370, 394) with delta (0, 0)
Screenshot: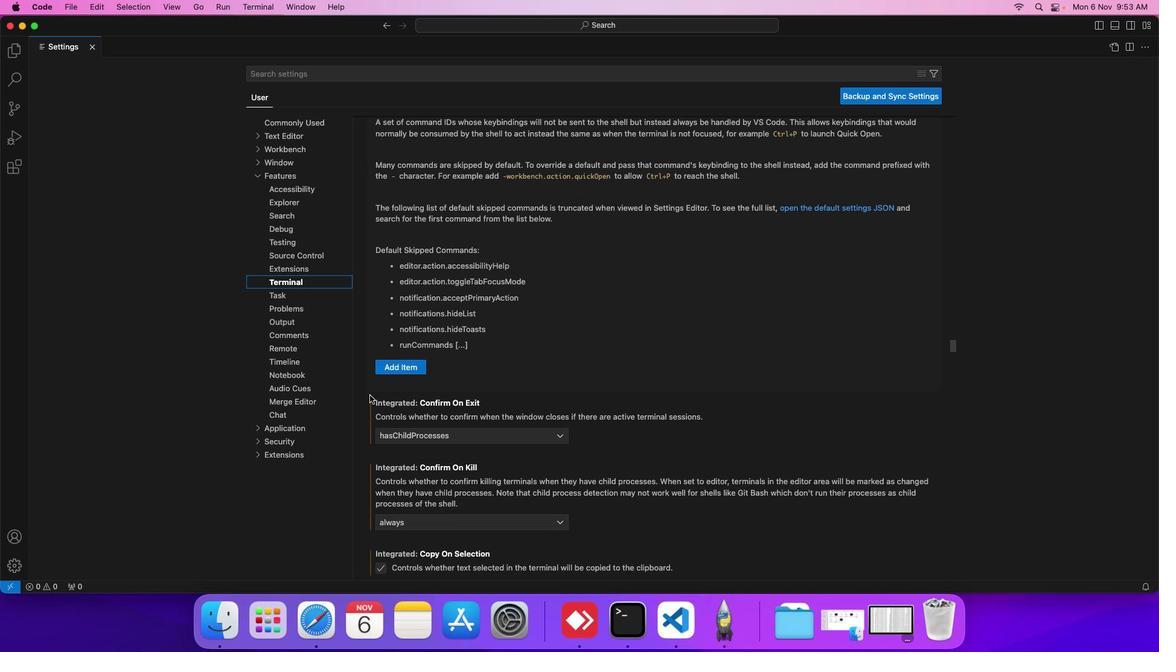 
Action: Mouse scrolled (370, 394) with delta (0, 0)
Screenshot: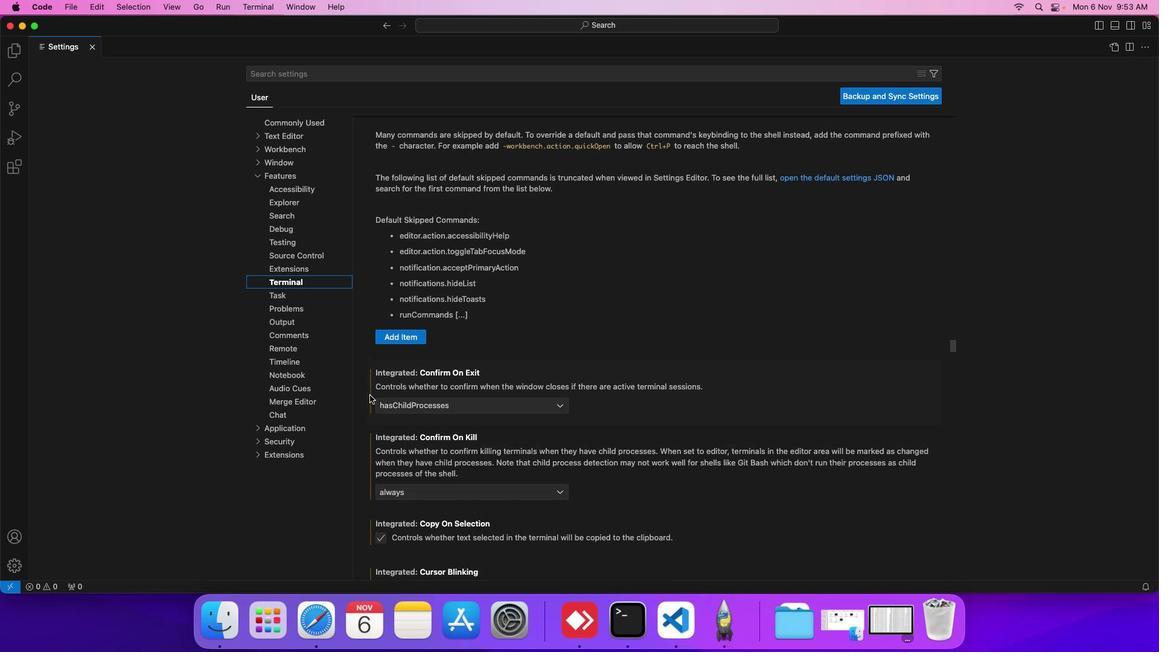 
Action: Mouse scrolled (370, 394) with delta (0, 0)
Screenshot: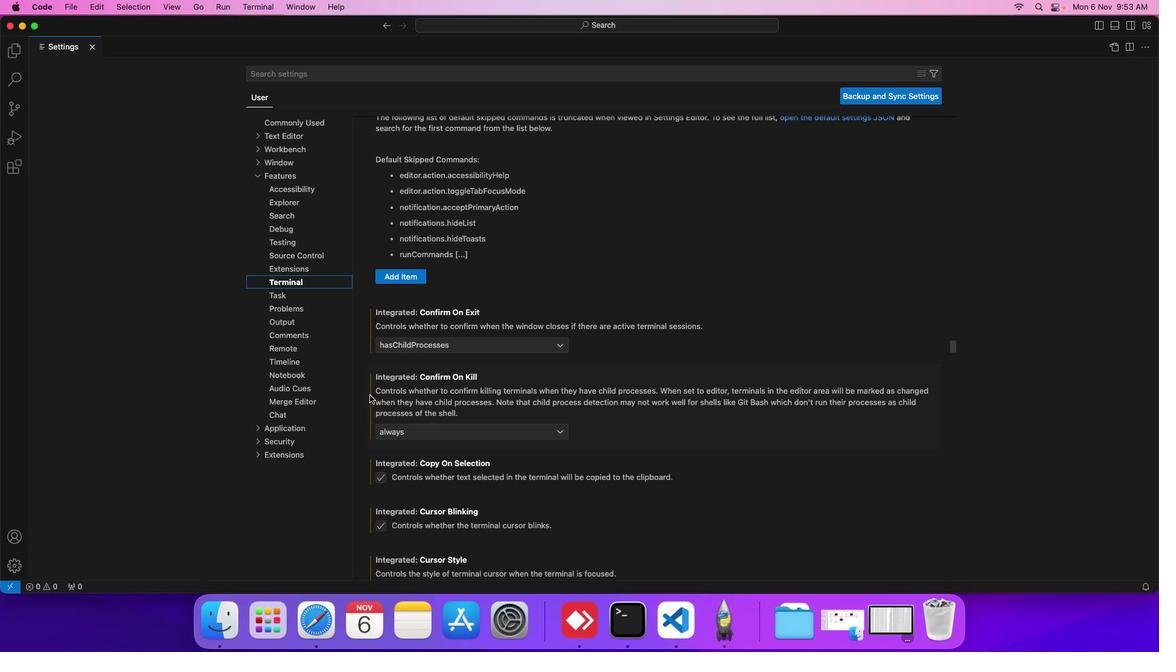 
Action: Mouse moved to (369, 395)
Screenshot: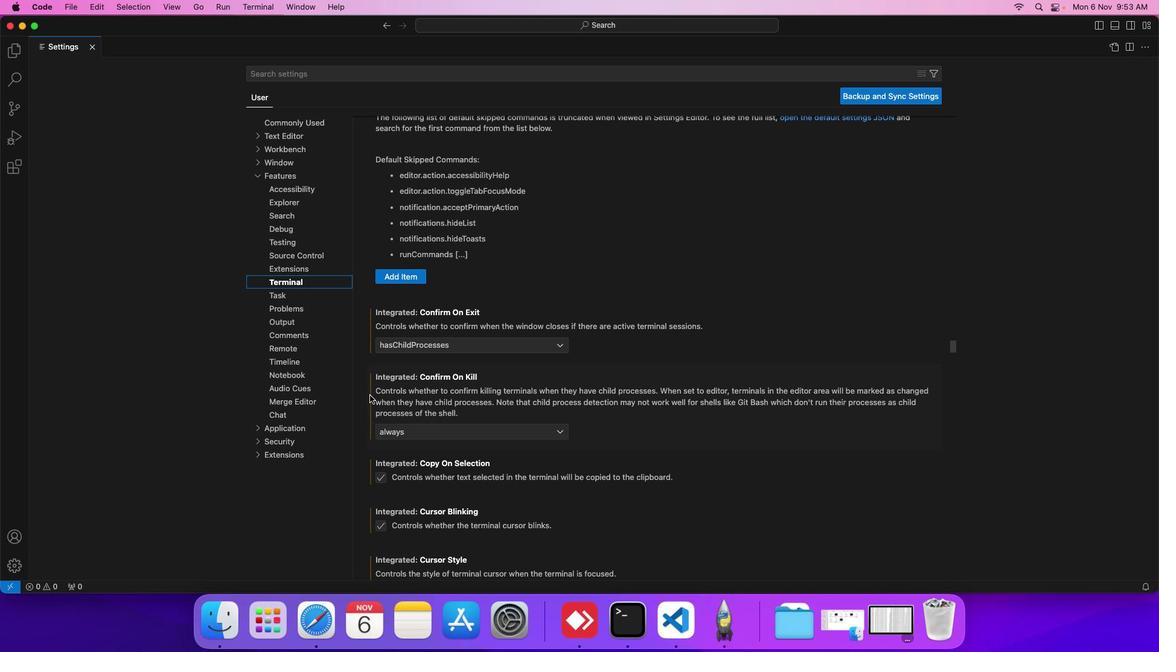
Action: Mouse scrolled (369, 395) with delta (0, 0)
Screenshot: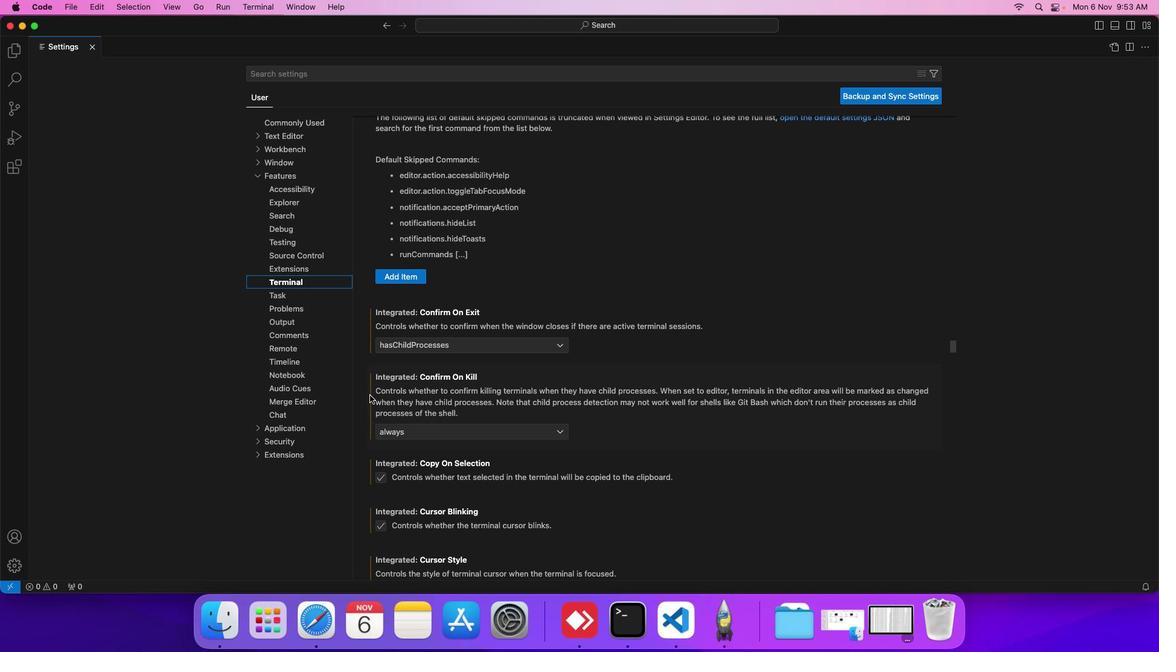 
Action: Mouse scrolled (369, 395) with delta (0, 0)
Screenshot: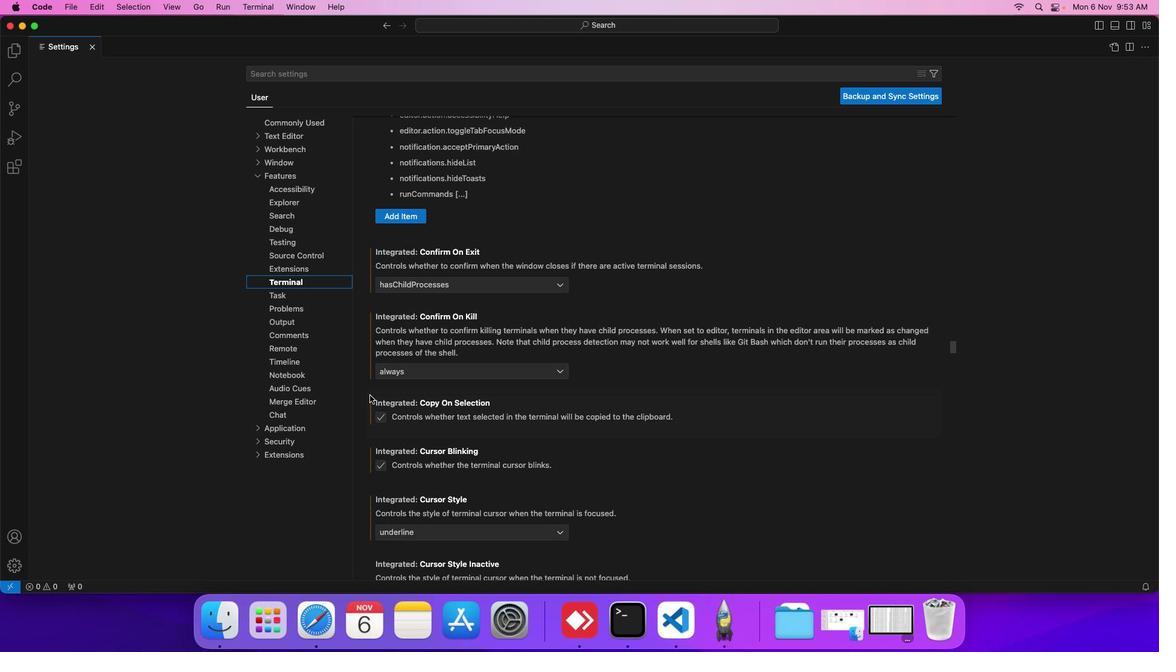 
Action: Mouse scrolled (369, 395) with delta (0, 0)
Screenshot: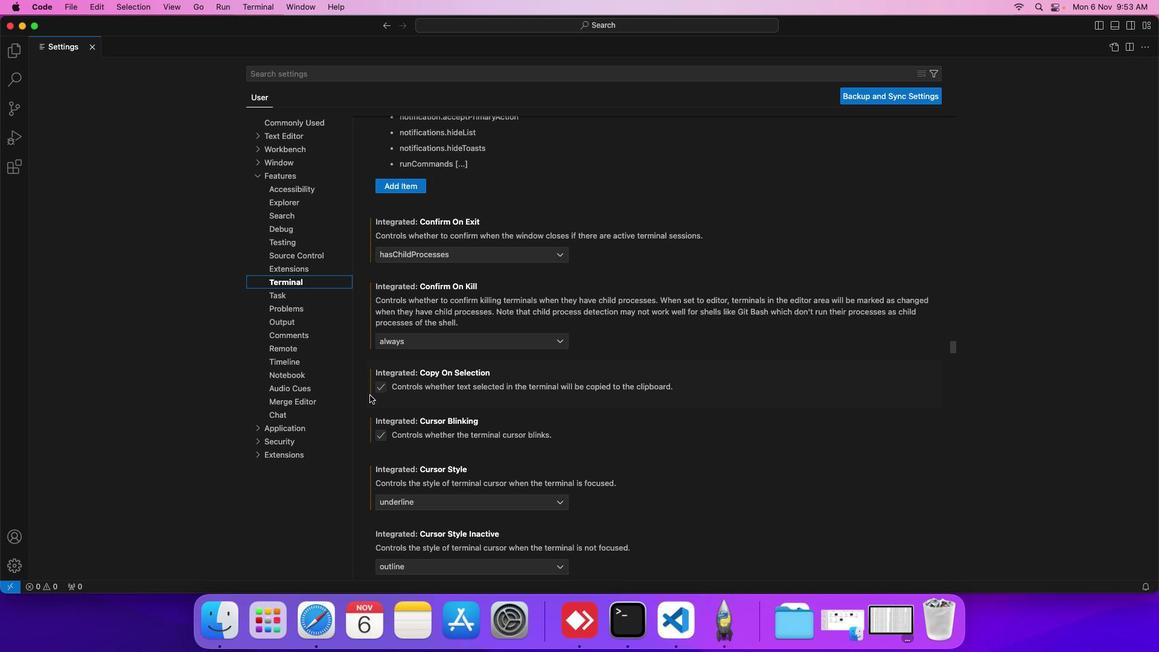 
Action: Mouse scrolled (369, 395) with delta (0, 0)
Screenshot: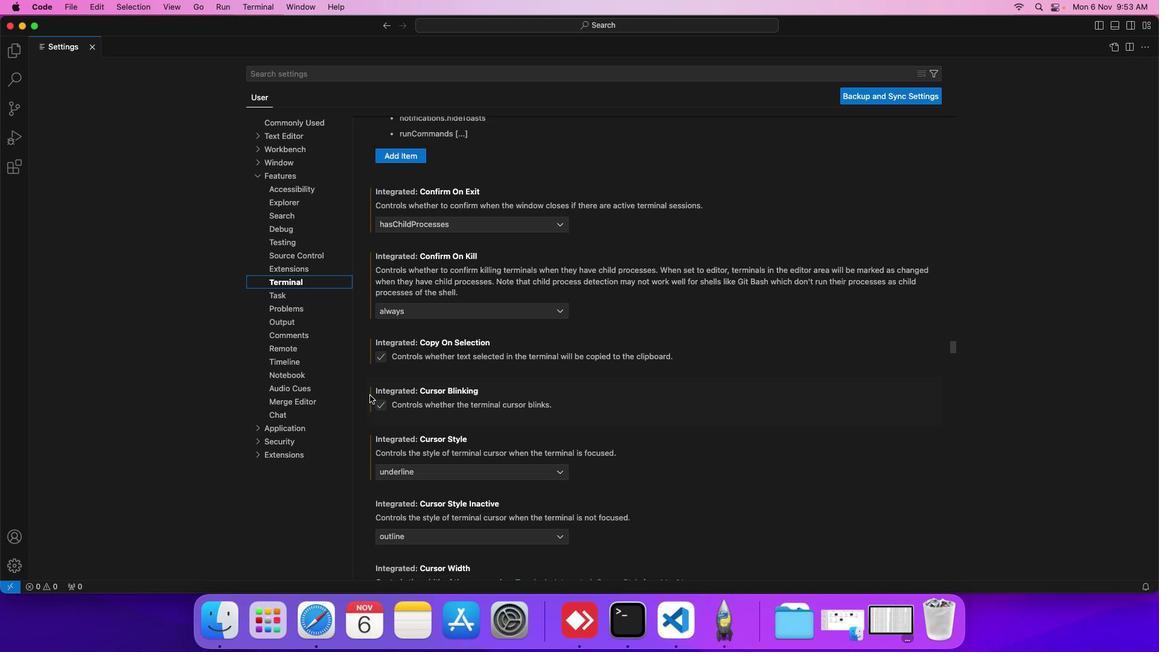 
Action: Mouse scrolled (369, 395) with delta (0, 0)
Screenshot: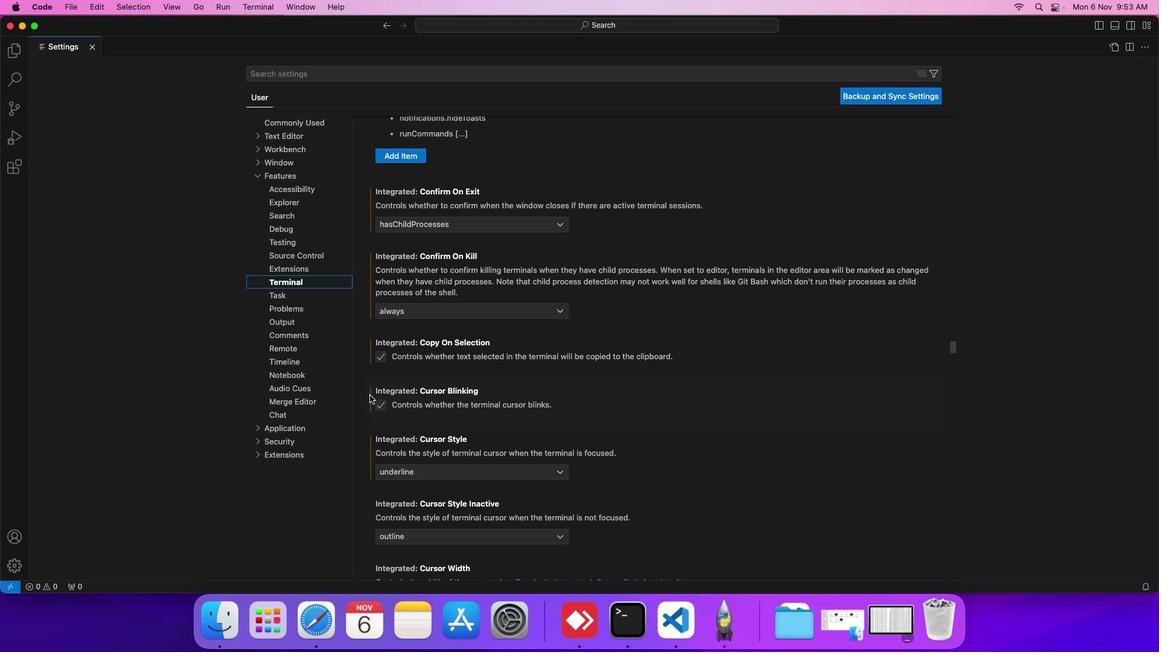 
Action: Mouse scrolled (369, 395) with delta (0, 0)
Screenshot: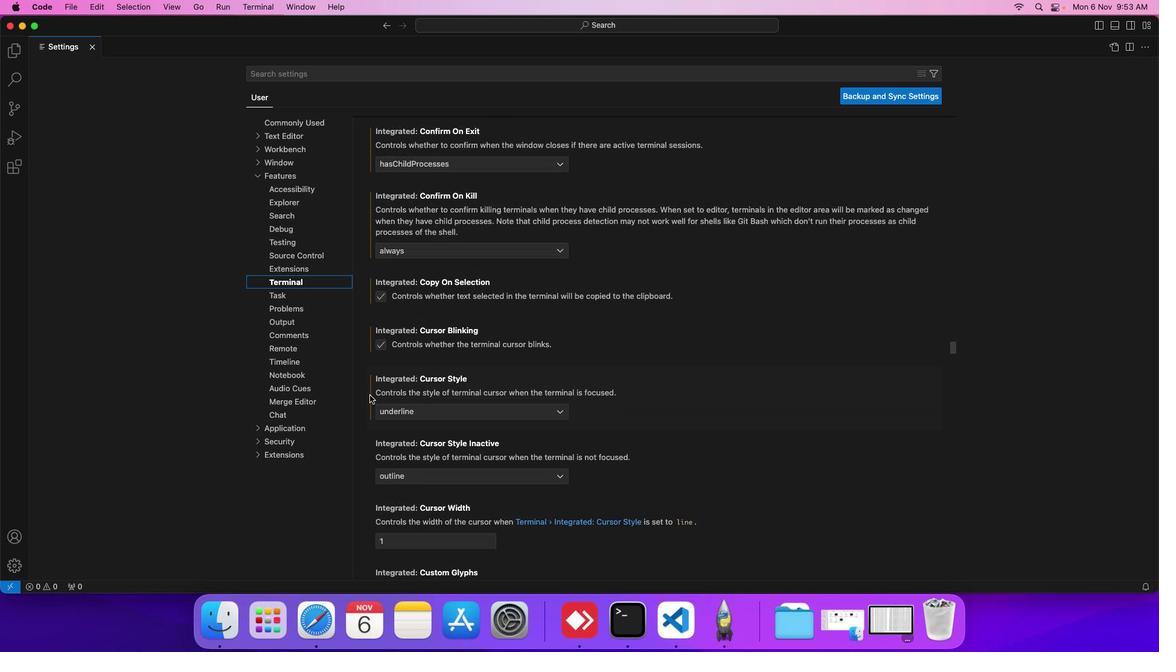 
Action: Mouse scrolled (369, 395) with delta (0, 0)
Screenshot: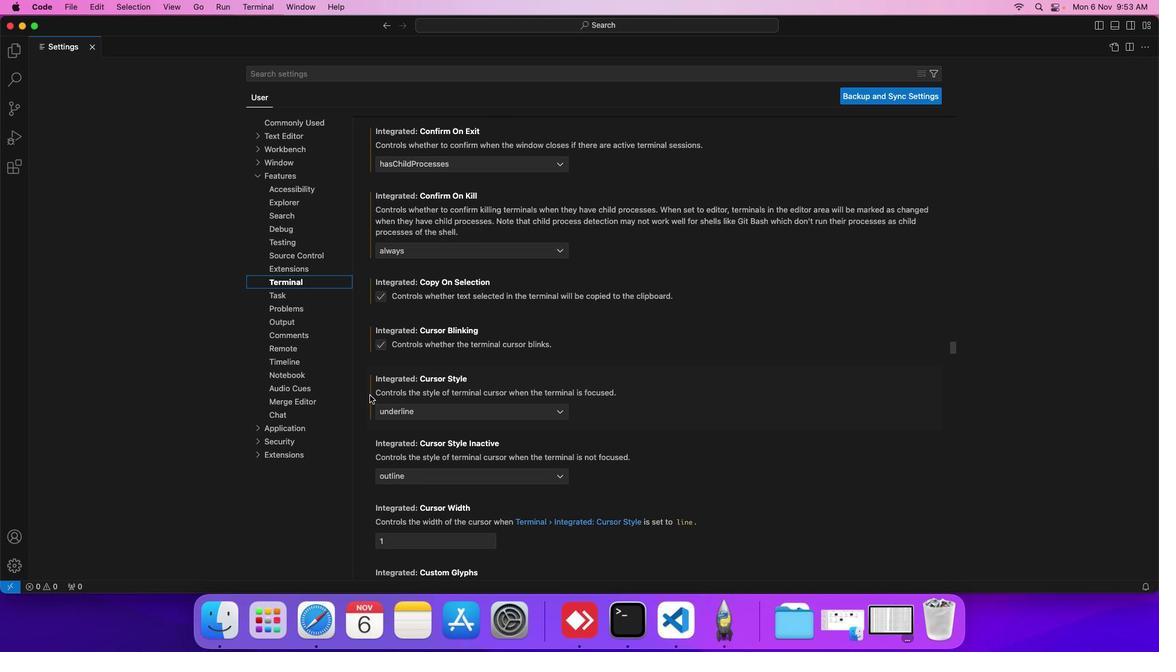 
Action: Mouse scrolled (369, 395) with delta (0, 0)
Screenshot: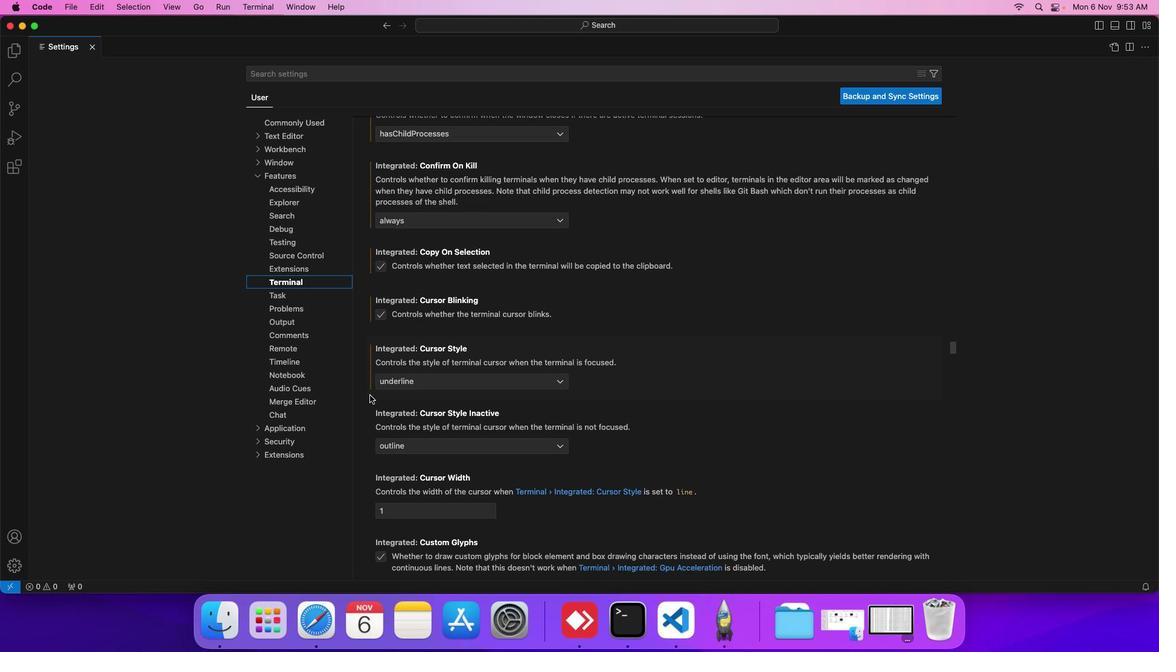 
Action: Mouse scrolled (369, 395) with delta (0, 0)
Screenshot: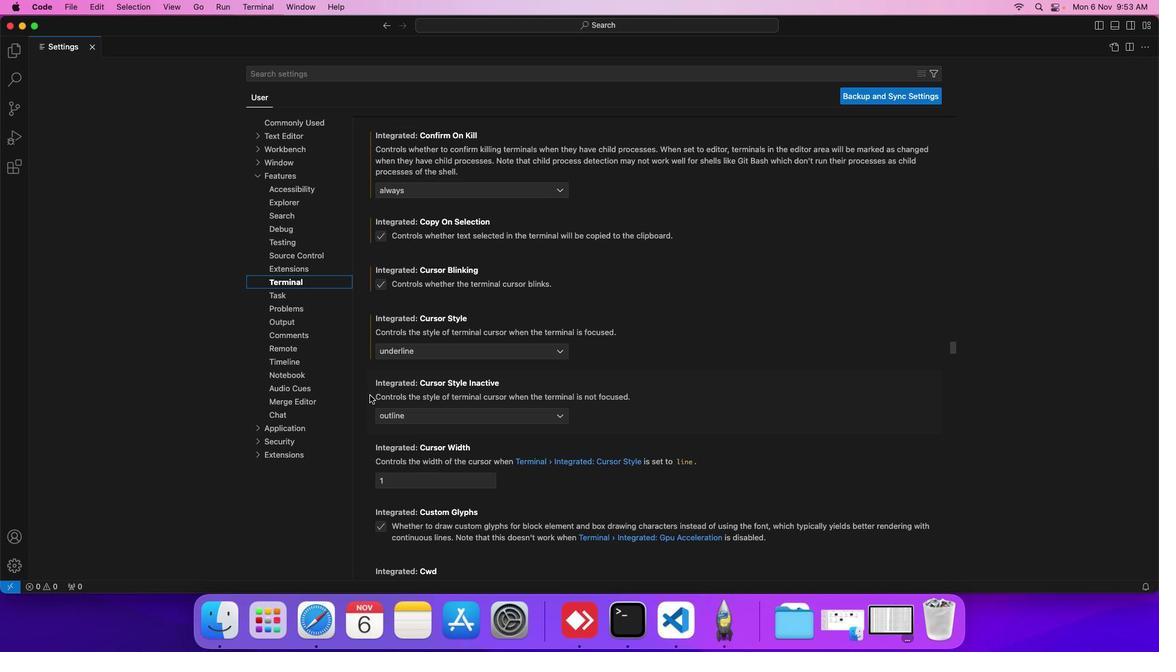 
Action: Mouse scrolled (369, 395) with delta (0, 0)
Screenshot: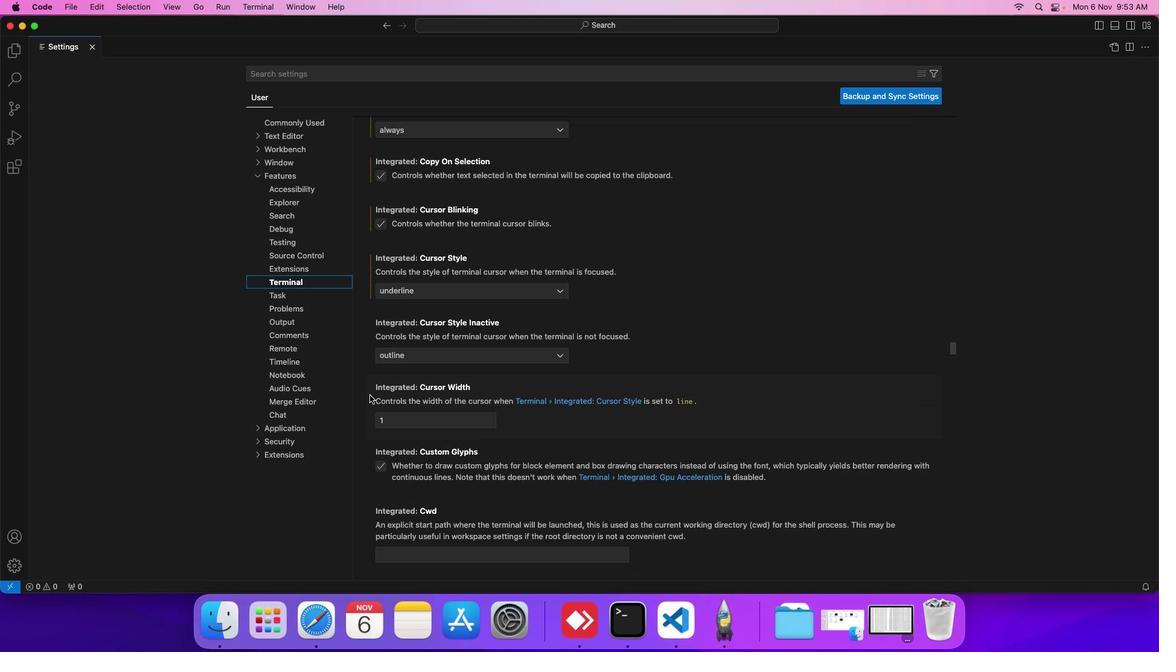 
Action: Mouse scrolled (369, 395) with delta (0, 0)
Screenshot: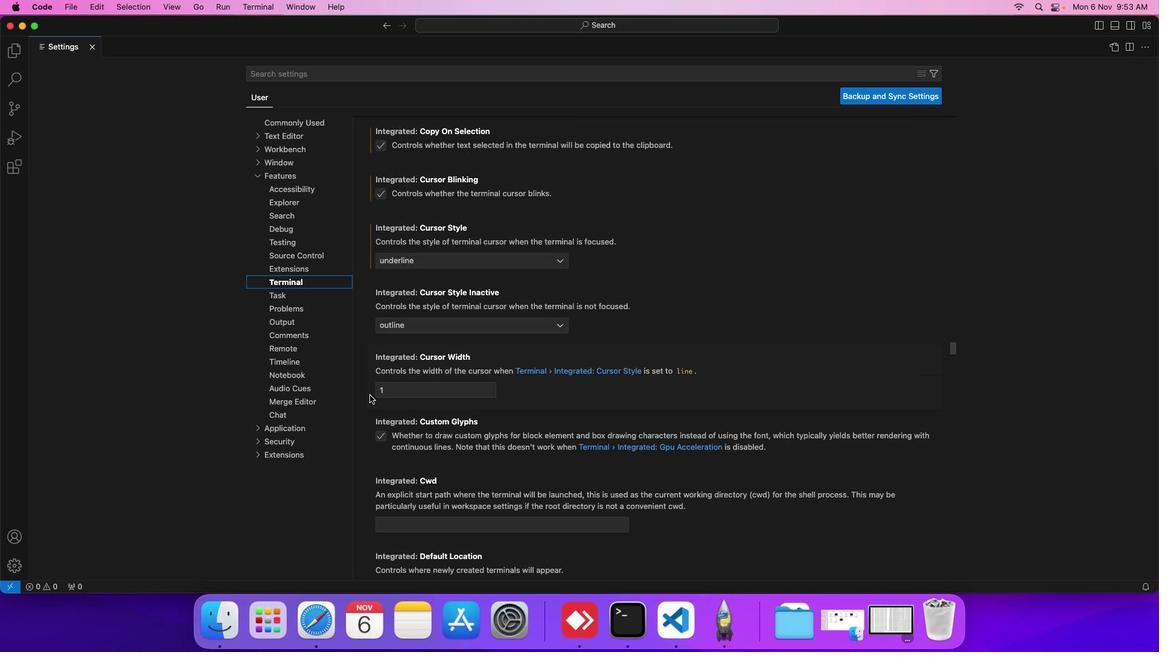 
Action: Mouse scrolled (369, 395) with delta (0, 0)
Screenshot: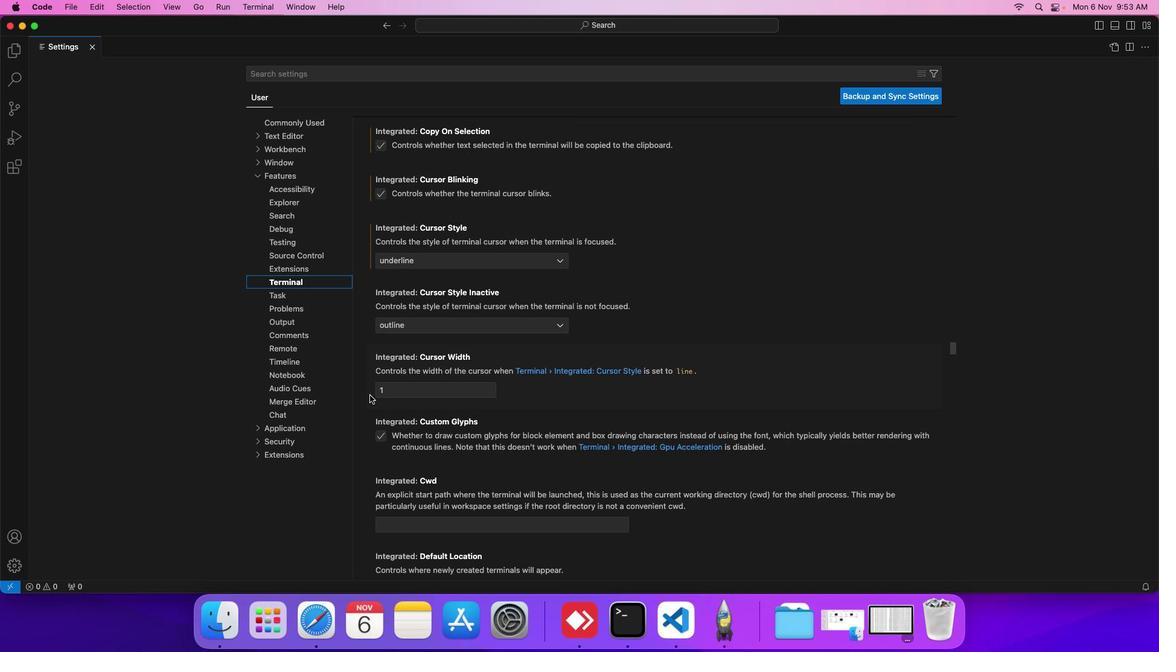 
Action: Mouse scrolled (369, 395) with delta (0, 0)
Screenshot: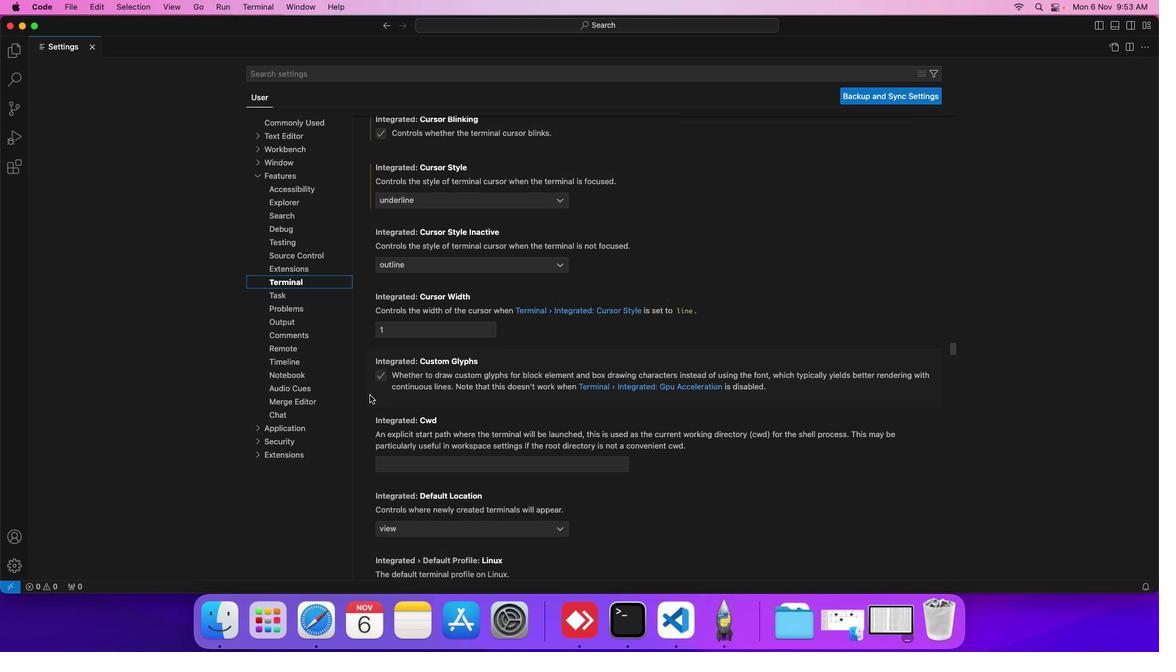 
Action: Mouse scrolled (369, 395) with delta (0, 0)
Screenshot: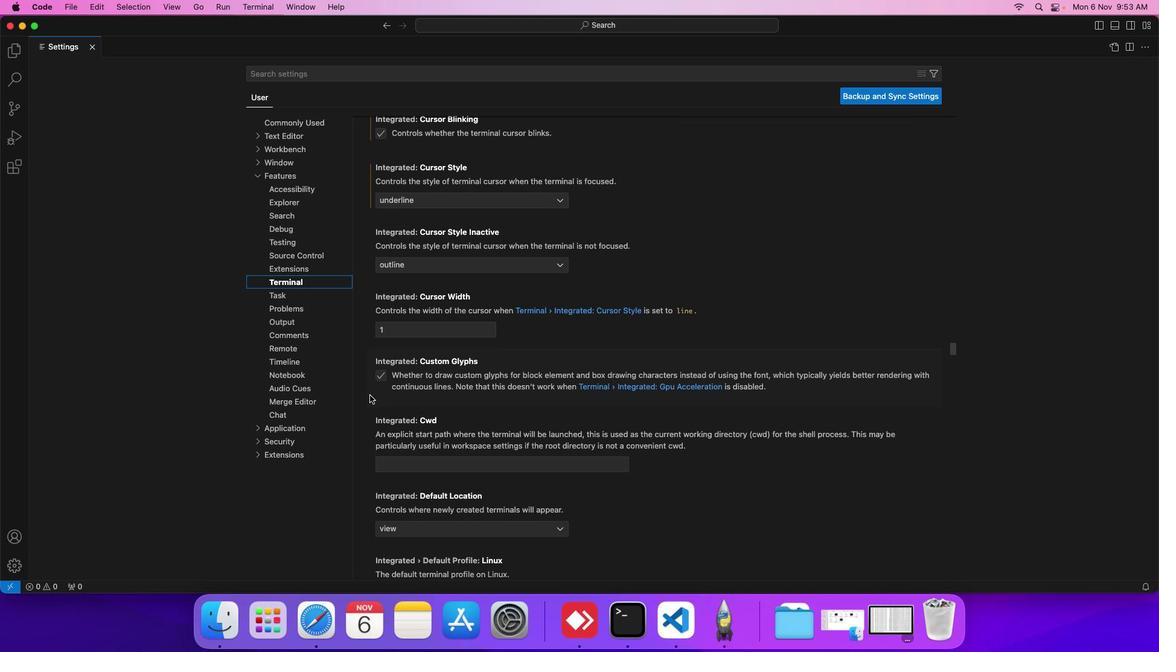 
Action: Mouse scrolled (369, 395) with delta (0, 0)
Screenshot: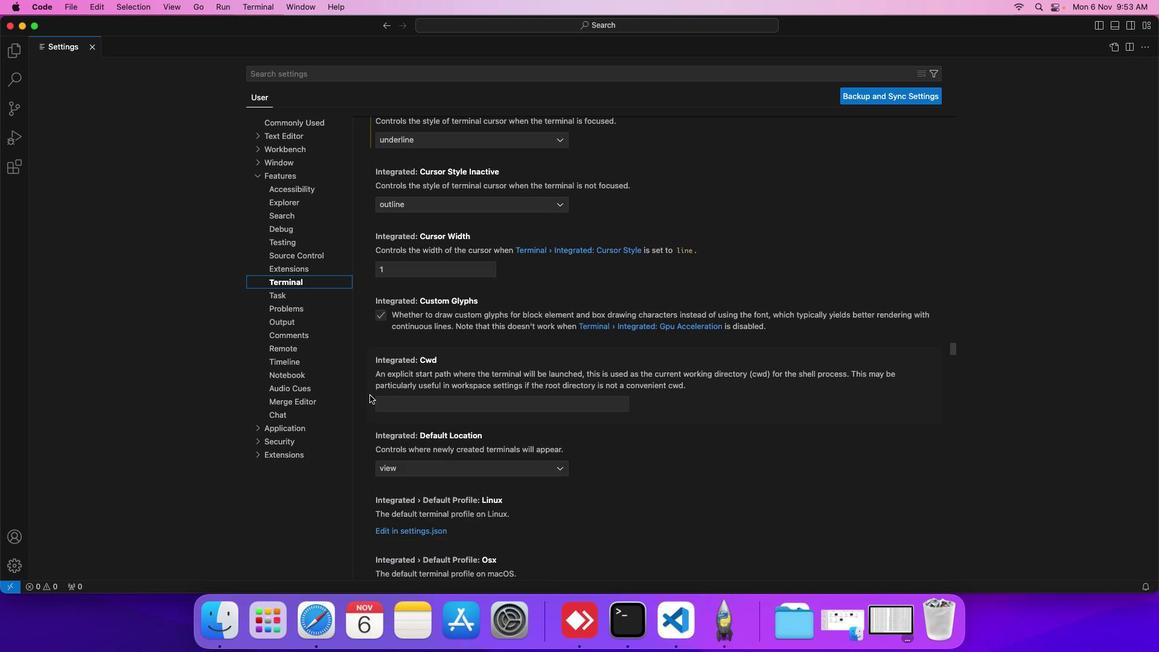 
Action: Mouse scrolled (369, 395) with delta (0, 0)
Screenshot: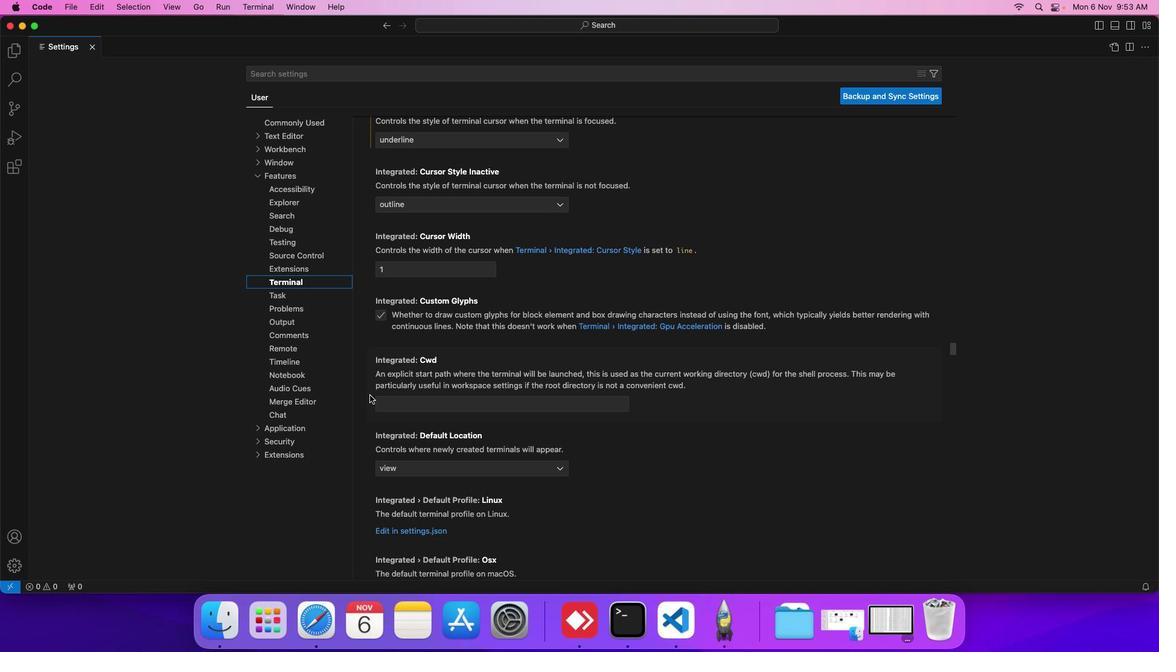 
Action: Mouse scrolled (369, 395) with delta (0, 0)
Screenshot: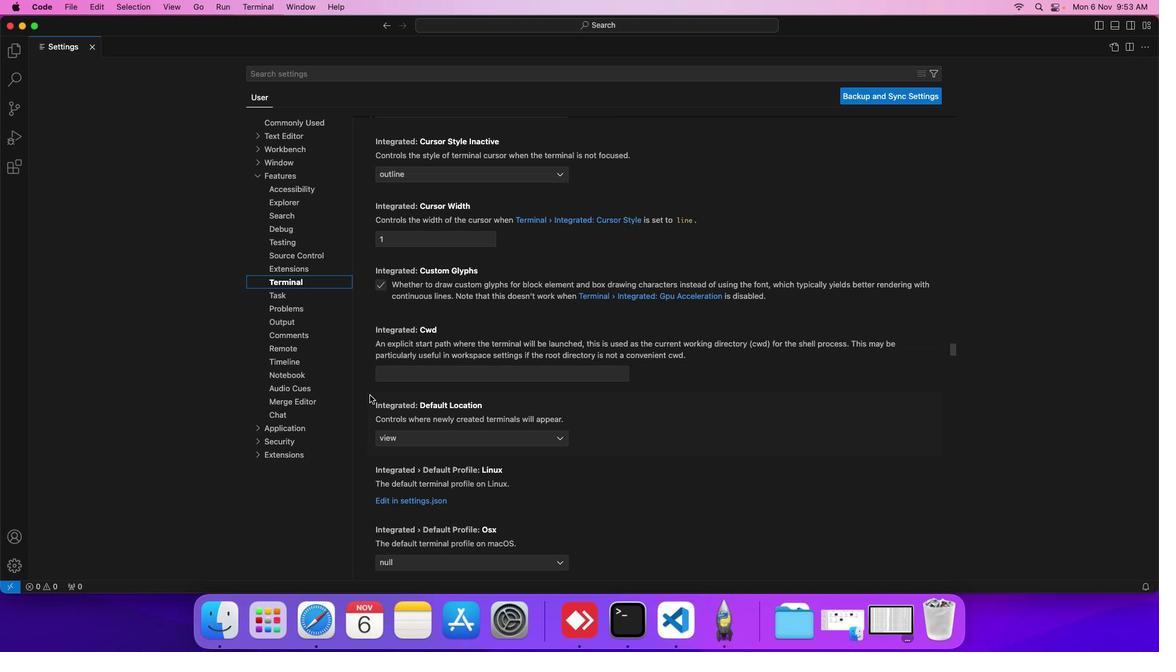 
Action: Mouse scrolled (369, 395) with delta (0, 0)
Screenshot: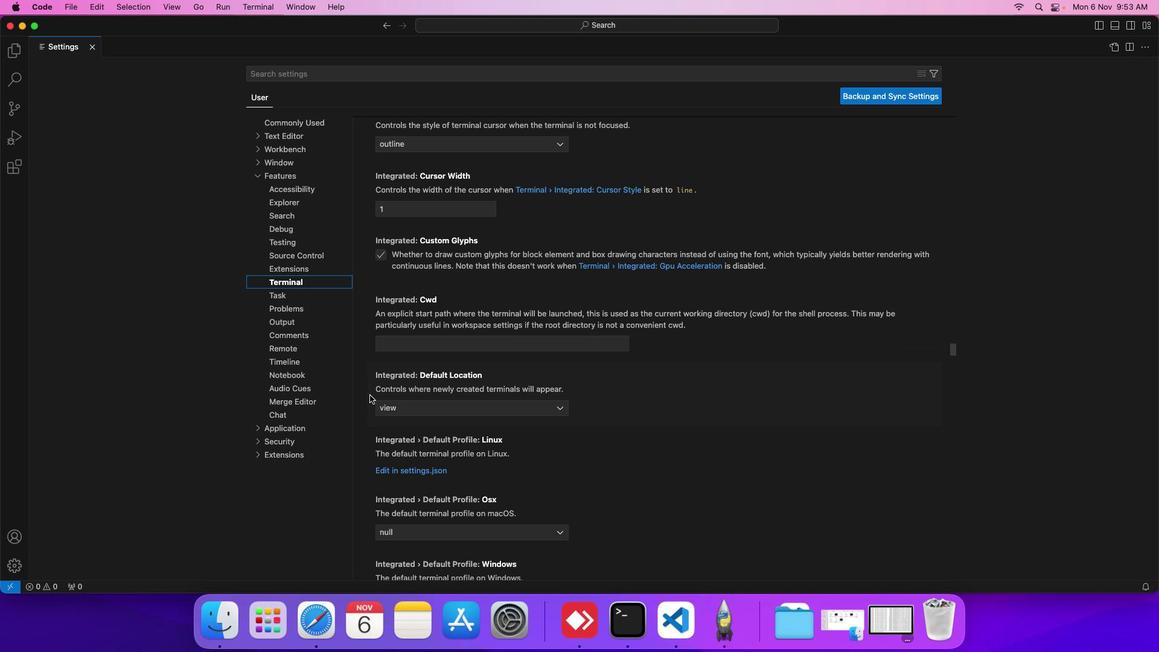 
Action: Mouse scrolled (369, 395) with delta (0, 0)
Screenshot: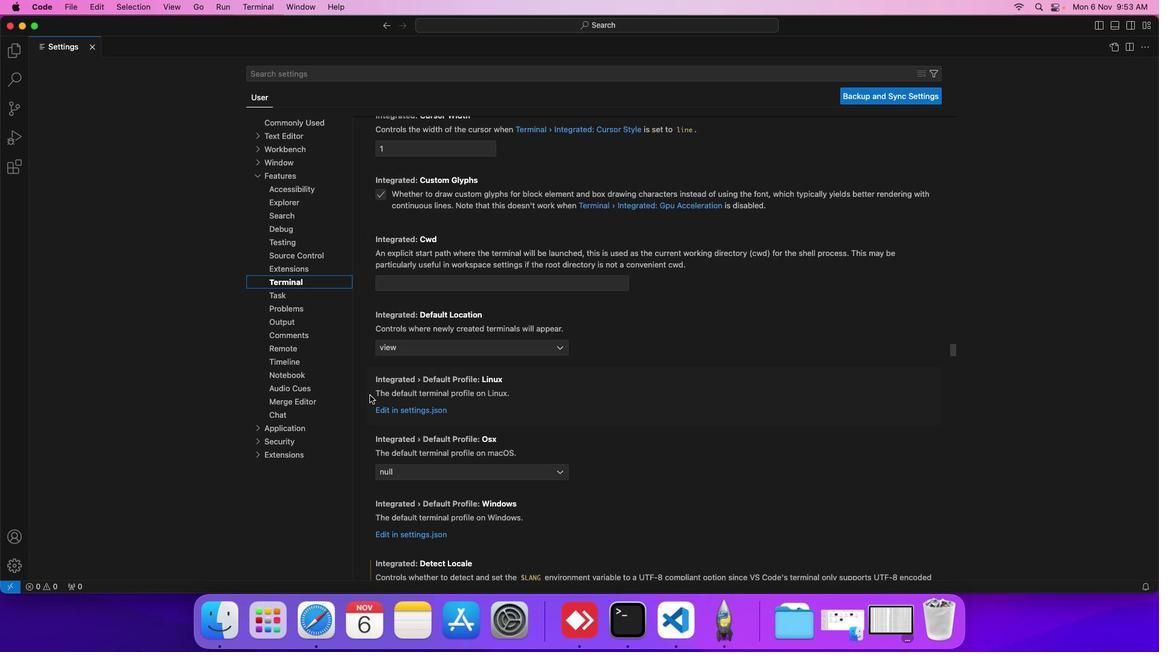 
Action: Mouse scrolled (369, 395) with delta (0, 0)
Screenshot: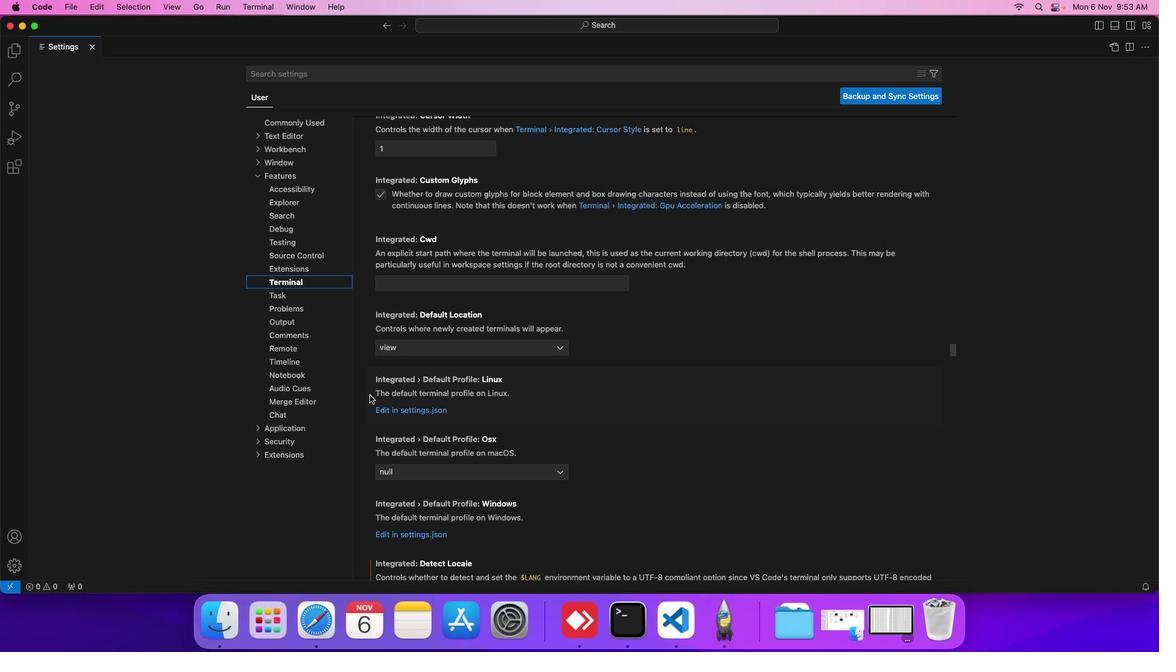 
Action: Mouse scrolled (369, 395) with delta (0, 0)
Screenshot: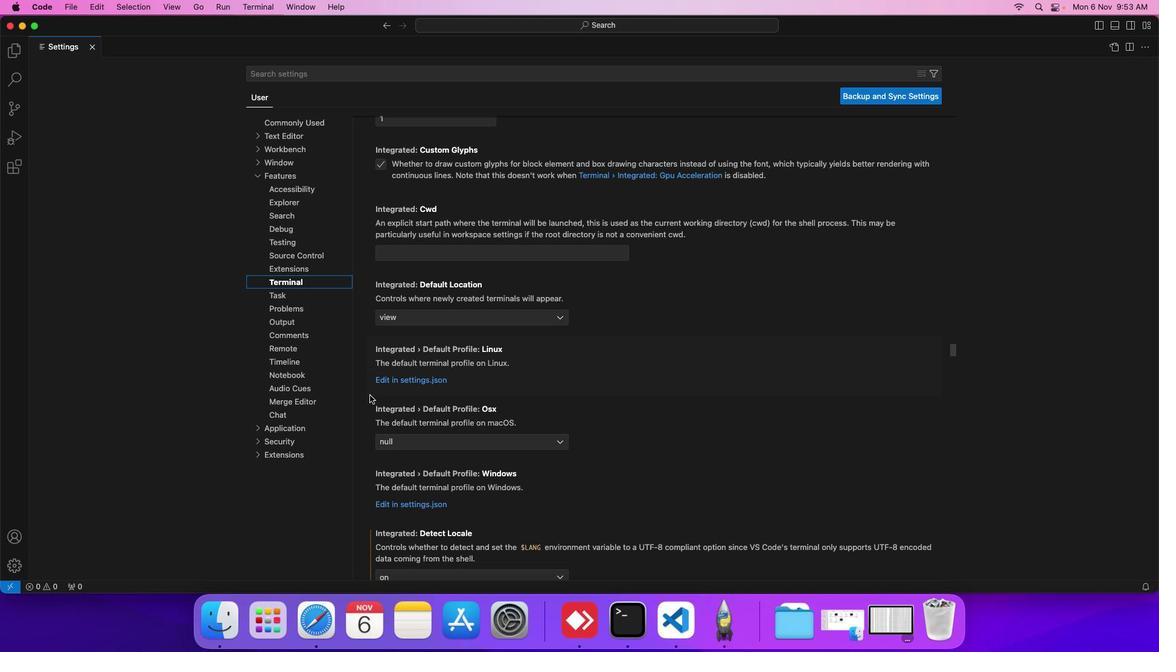 
Action: Mouse scrolled (369, 395) with delta (0, 0)
Screenshot: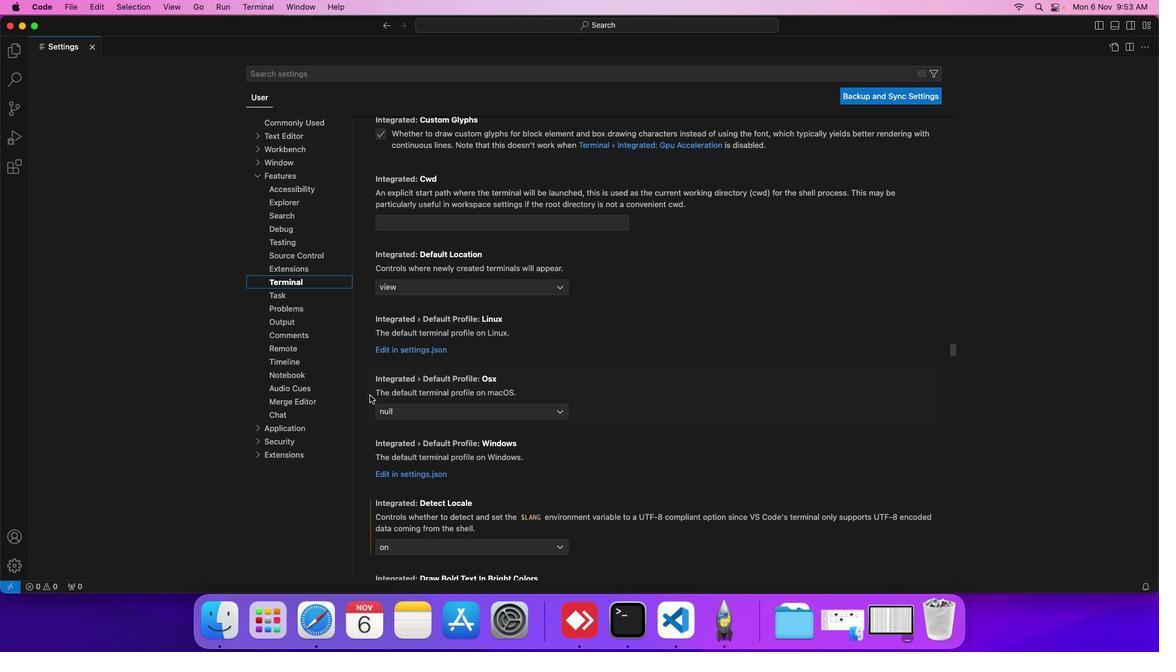 
Action: Mouse scrolled (369, 395) with delta (0, 0)
Screenshot: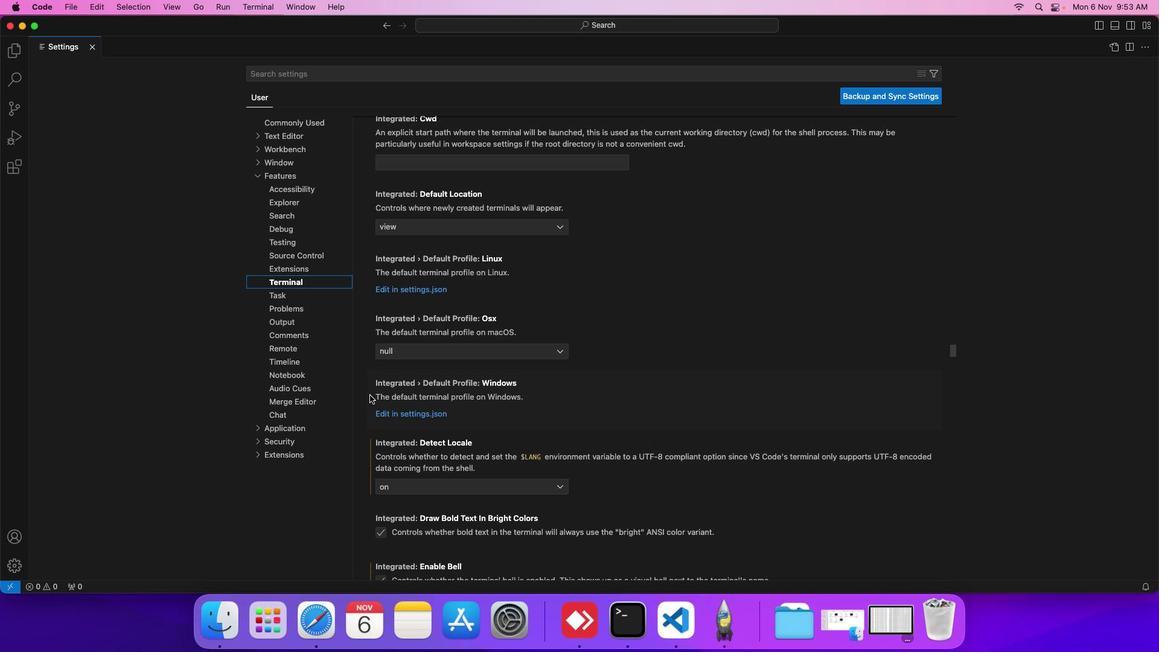 
Action: Mouse scrolled (369, 395) with delta (0, 0)
Screenshot: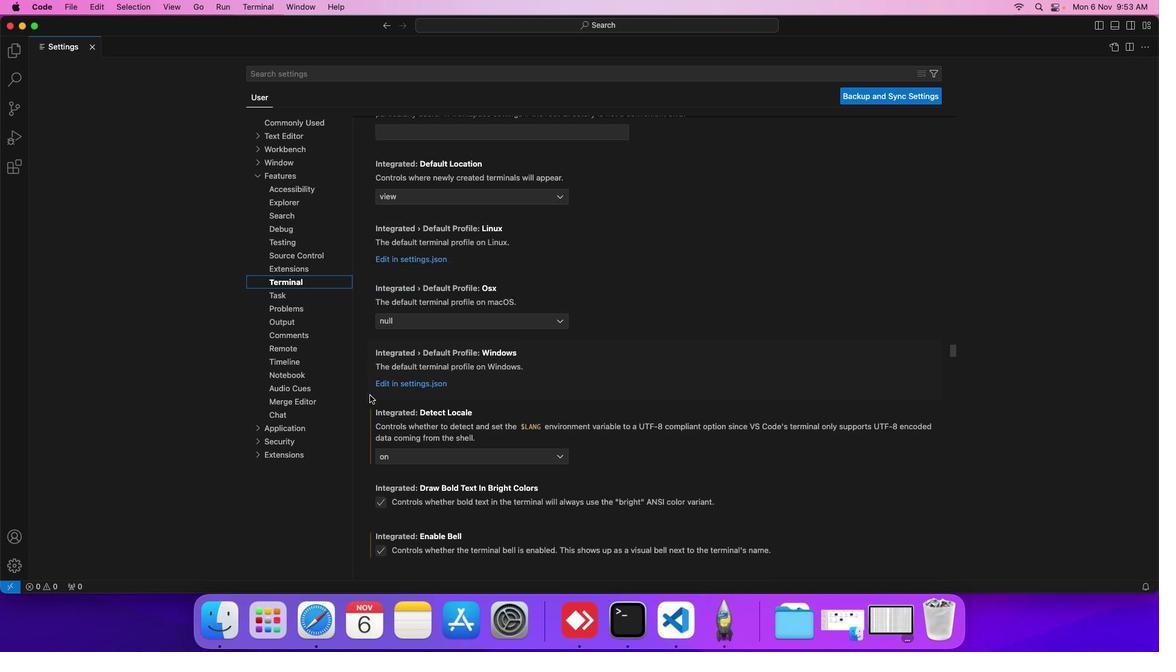 
Action: Mouse scrolled (369, 395) with delta (0, 0)
Screenshot: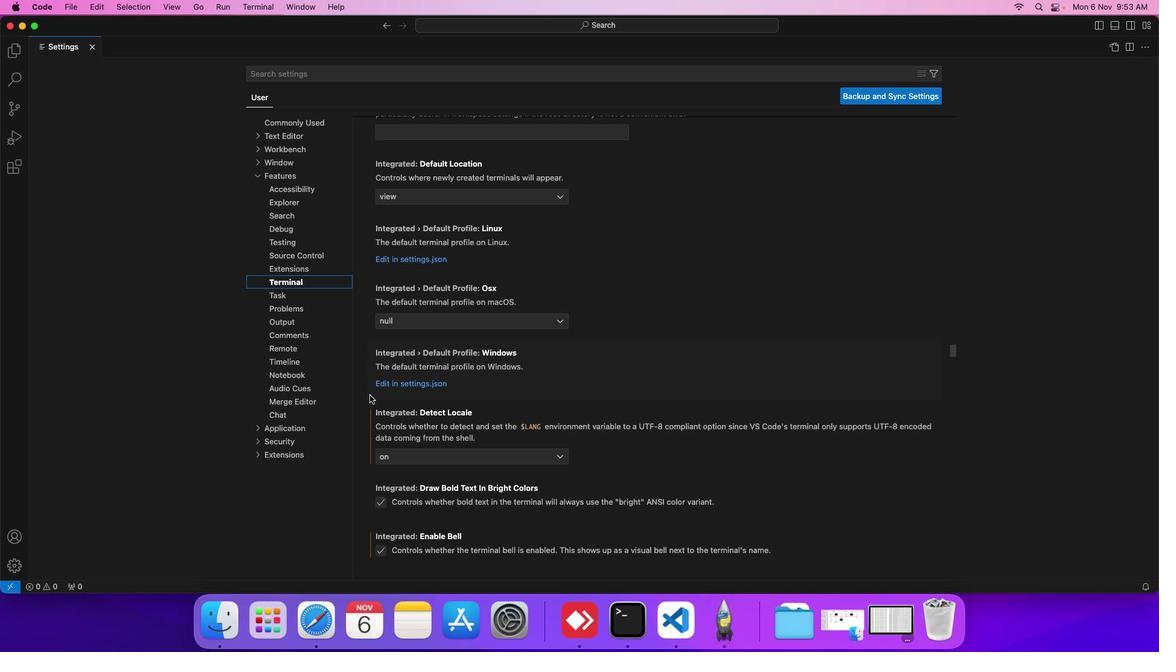
Action: Mouse scrolled (369, 395) with delta (0, 0)
Screenshot: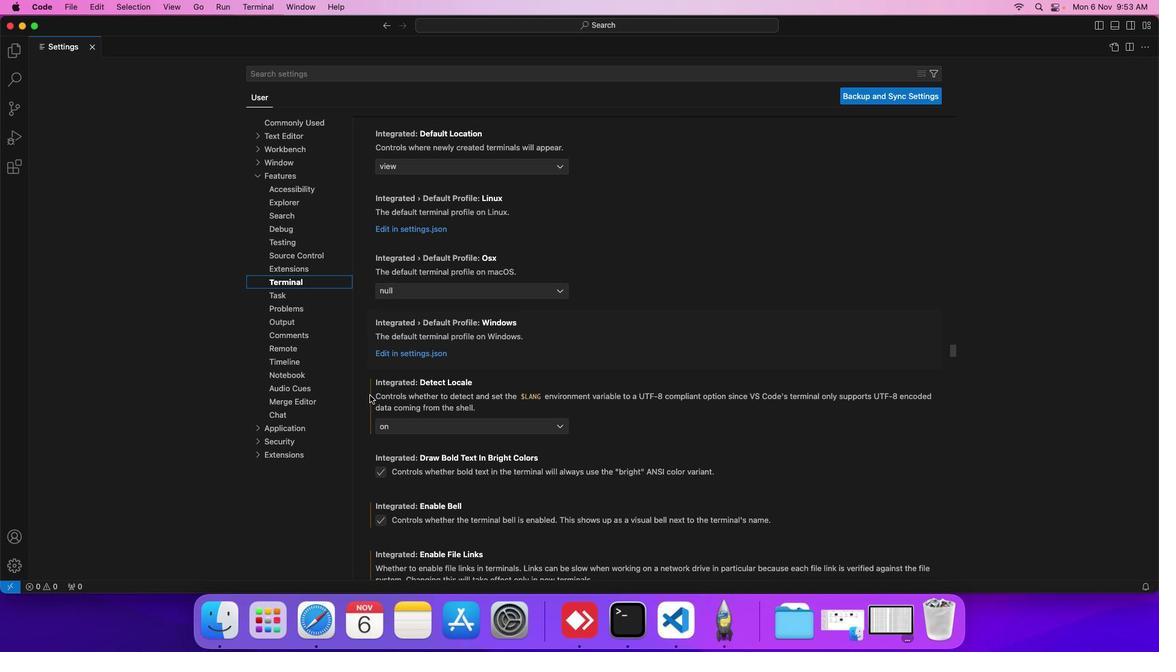 
Action: Mouse scrolled (369, 395) with delta (0, 0)
Screenshot: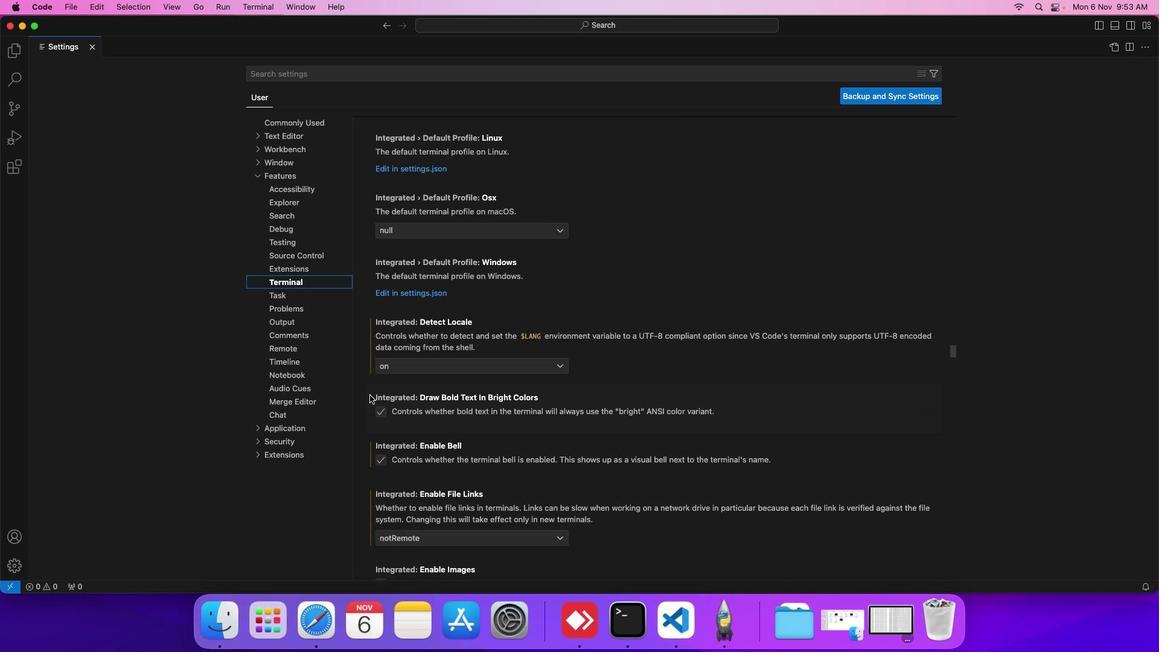 
Action: Mouse scrolled (369, 395) with delta (0, 0)
Screenshot: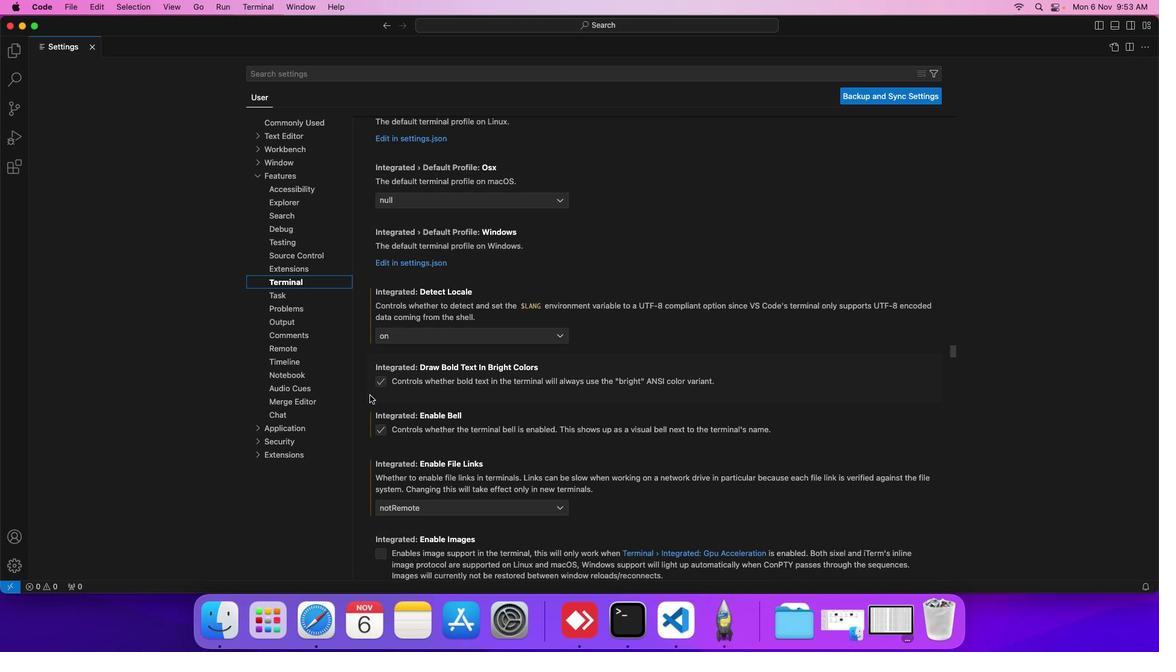
Action: Mouse scrolled (369, 395) with delta (0, 0)
Screenshot: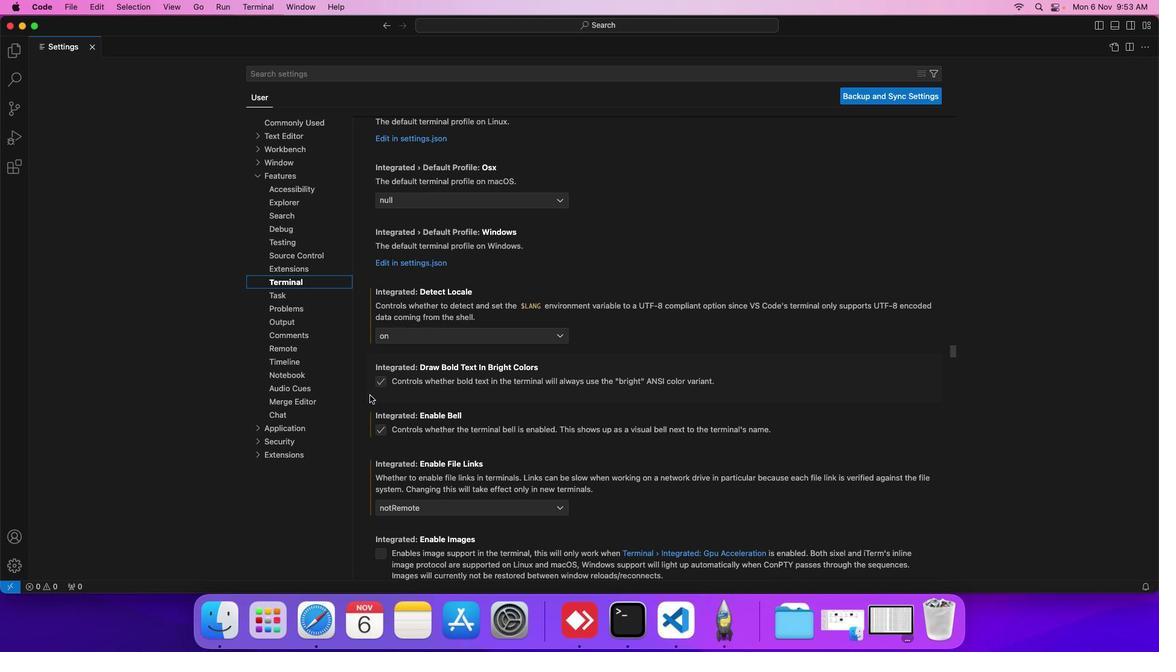 
Action: Mouse scrolled (369, 395) with delta (0, 0)
Screenshot: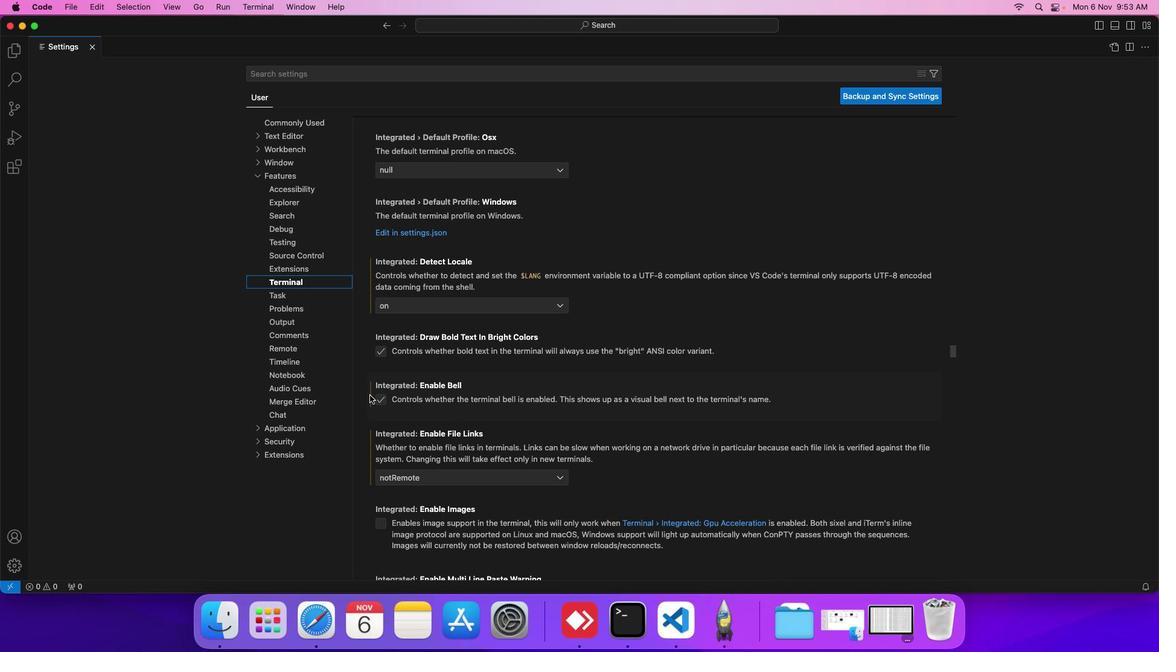 
Action: Mouse scrolled (369, 395) with delta (0, 0)
Screenshot: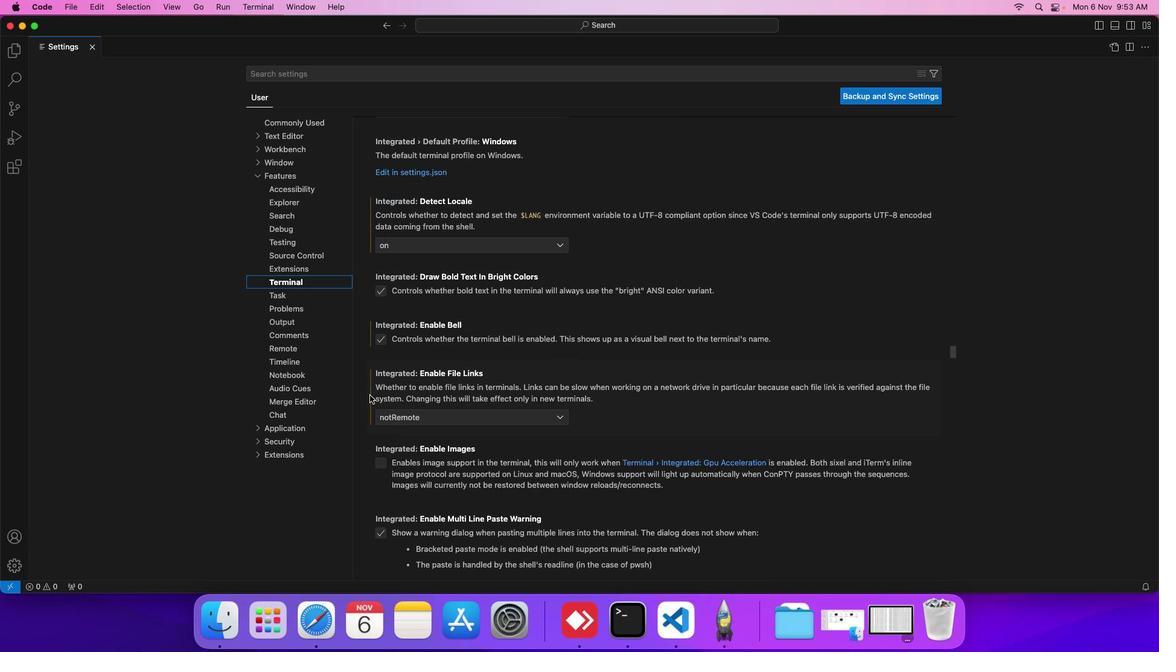 
Action: Mouse scrolled (369, 395) with delta (0, 0)
Screenshot: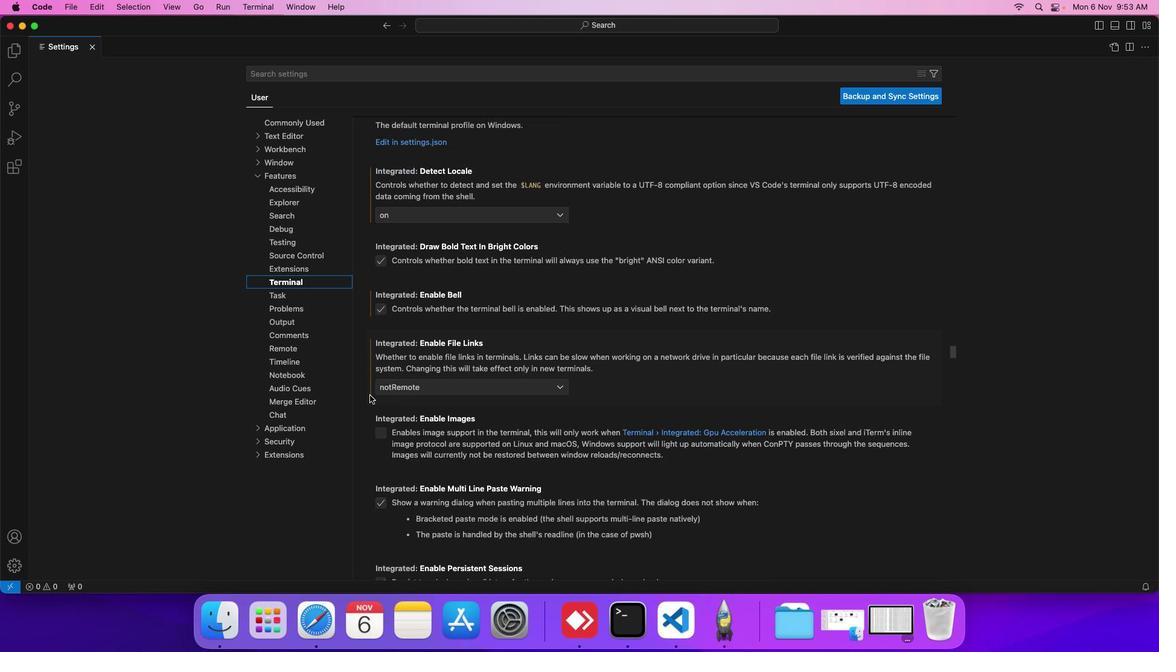 
Action: Mouse scrolled (369, 395) with delta (0, 0)
Screenshot: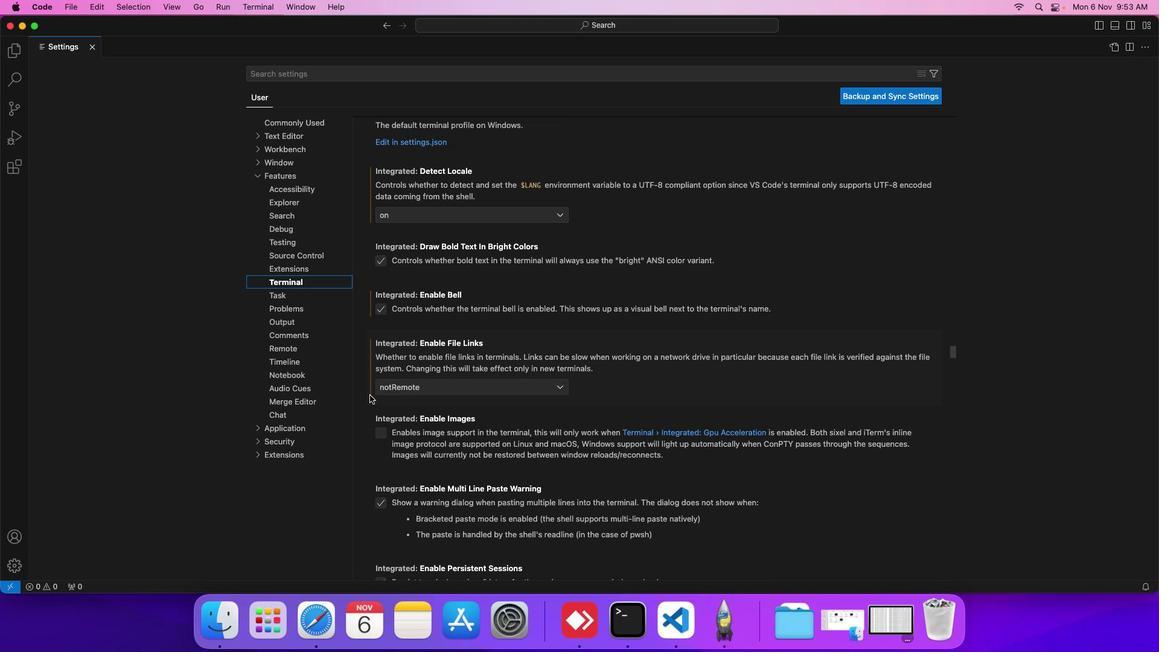 
Action: Mouse scrolled (369, 395) with delta (0, 0)
Screenshot: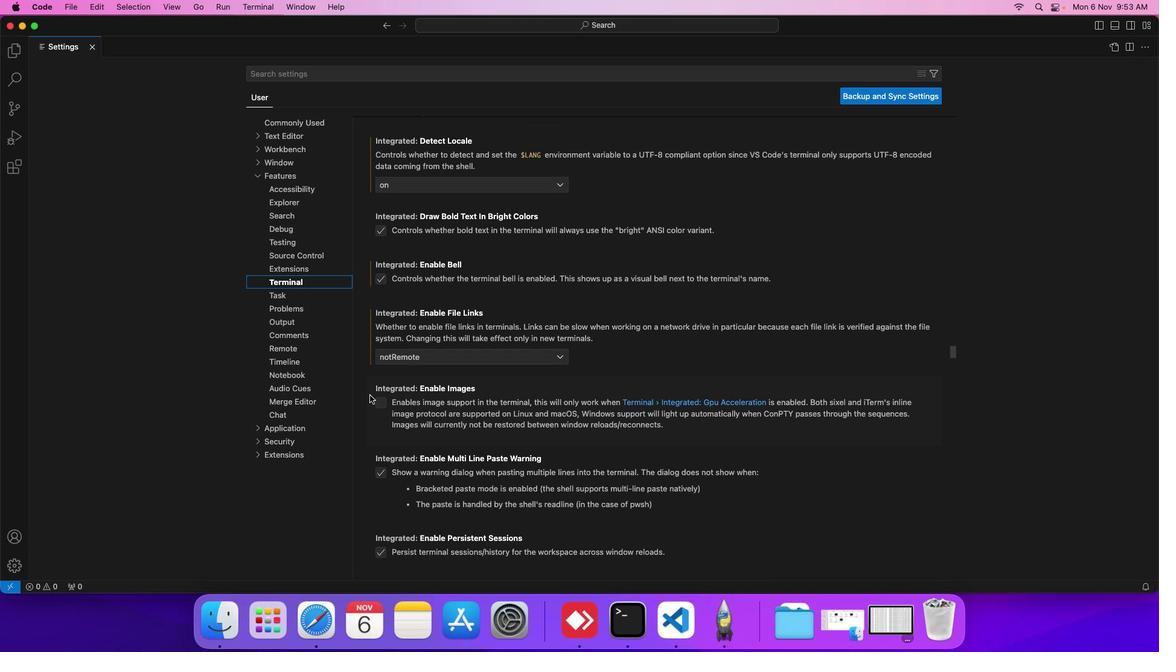 
Action: Mouse scrolled (369, 395) with delta (0, 0)
Screenshot: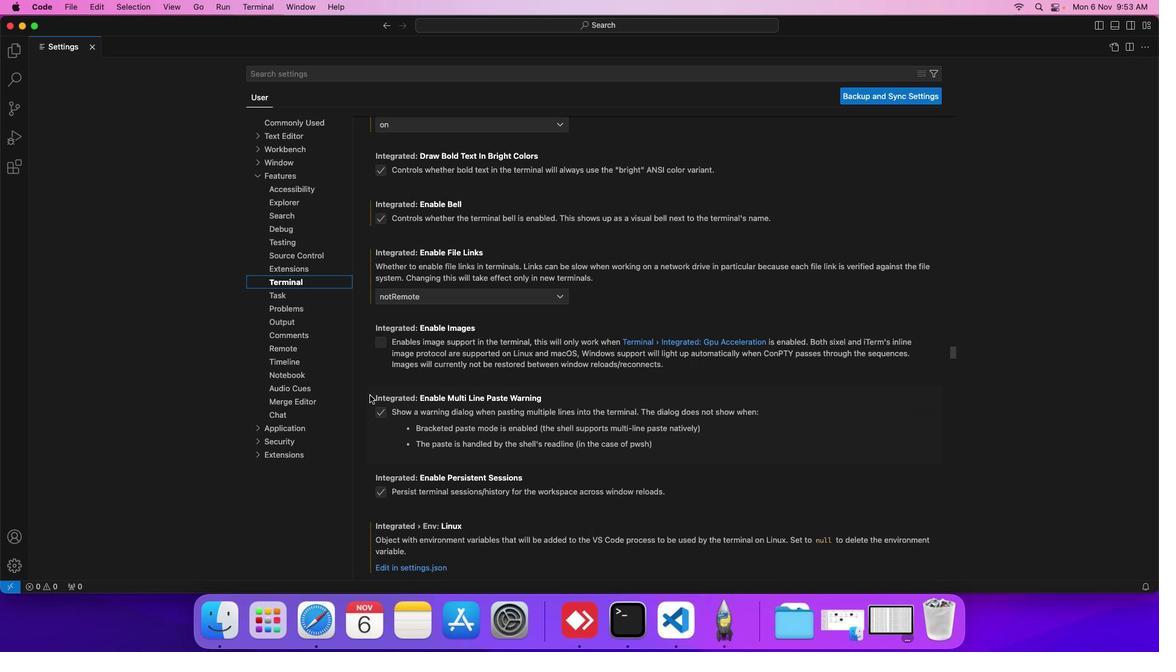 
Action: Mouse scrolled (369, 395) with delta (0, 0)
Screenshot: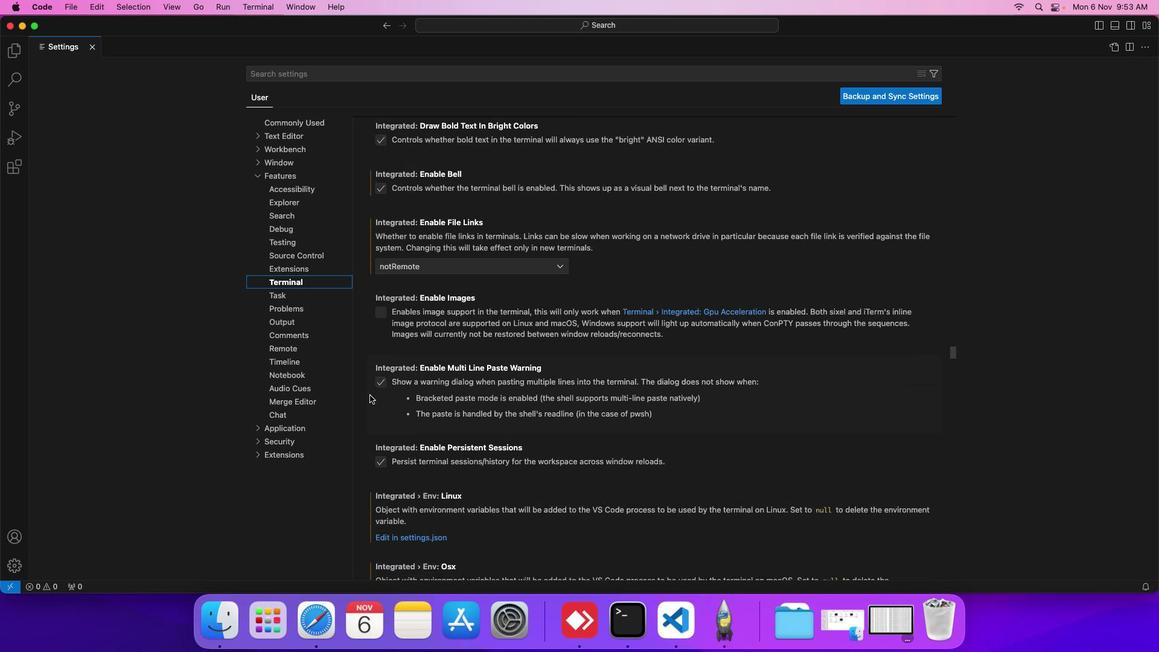 
Action: Mouse scrolled (369, 395) with delta (0, 0)
Screenshot: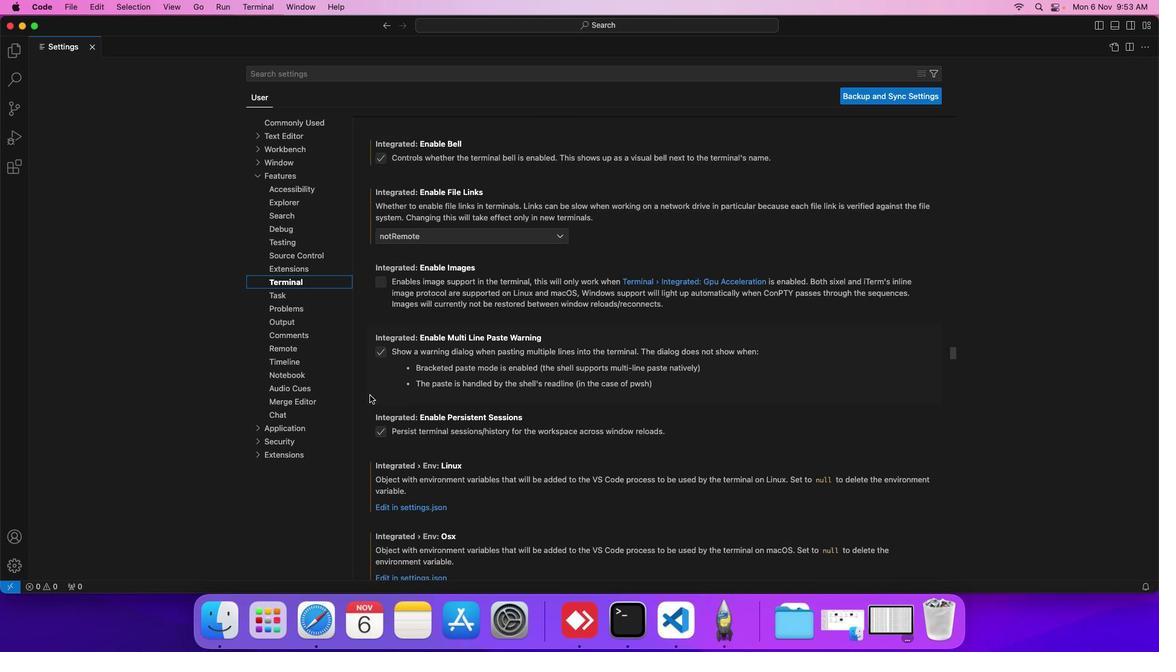 
Action: Mouse scrolled (369, 395) with delta (0, 0)
Screenshot: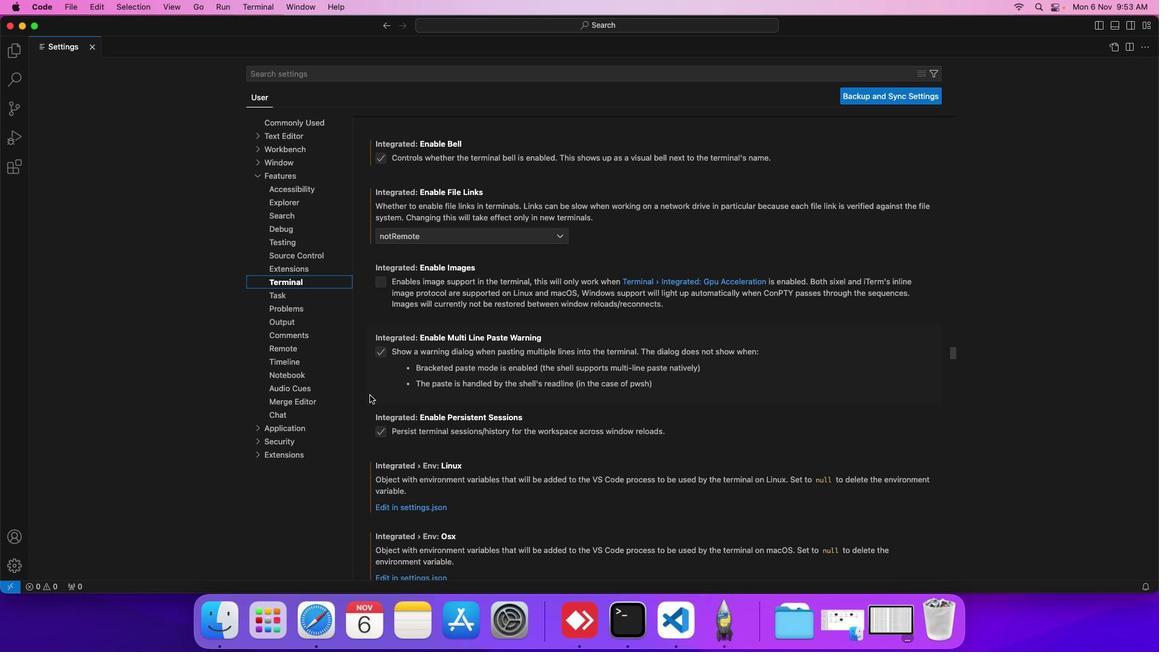 
Action: Mouse scrolled (369, 395) with delta (0, 0)
Screenshot: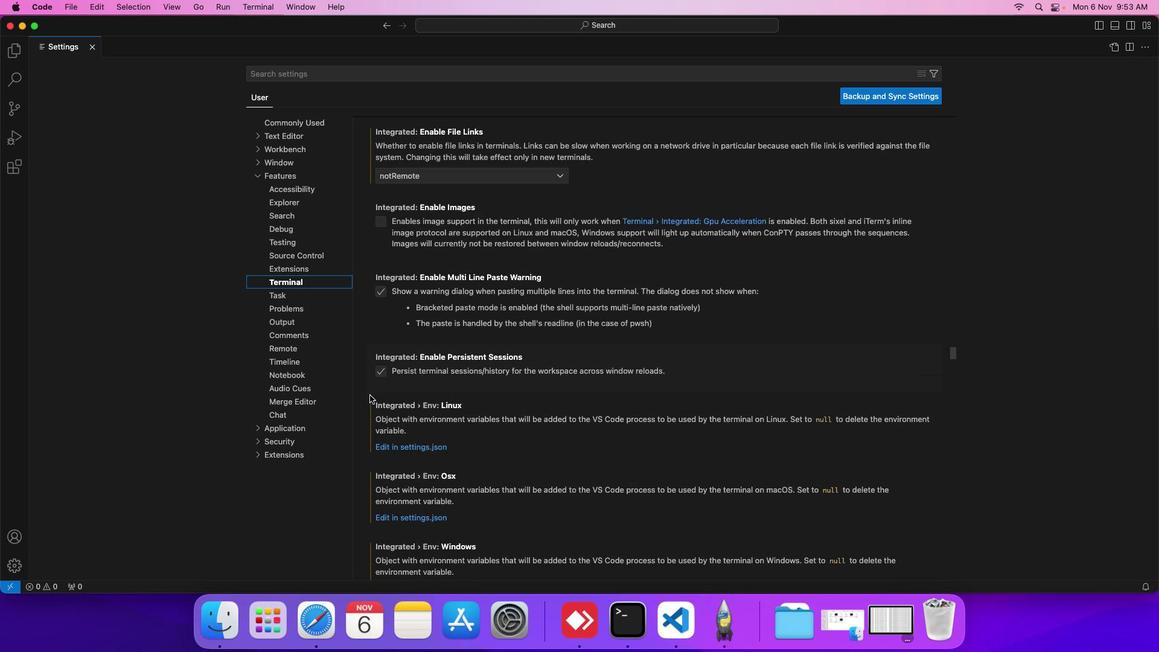 
Action: Mouse scrolled (369, 395) with delta (0, 0)
Screenshot: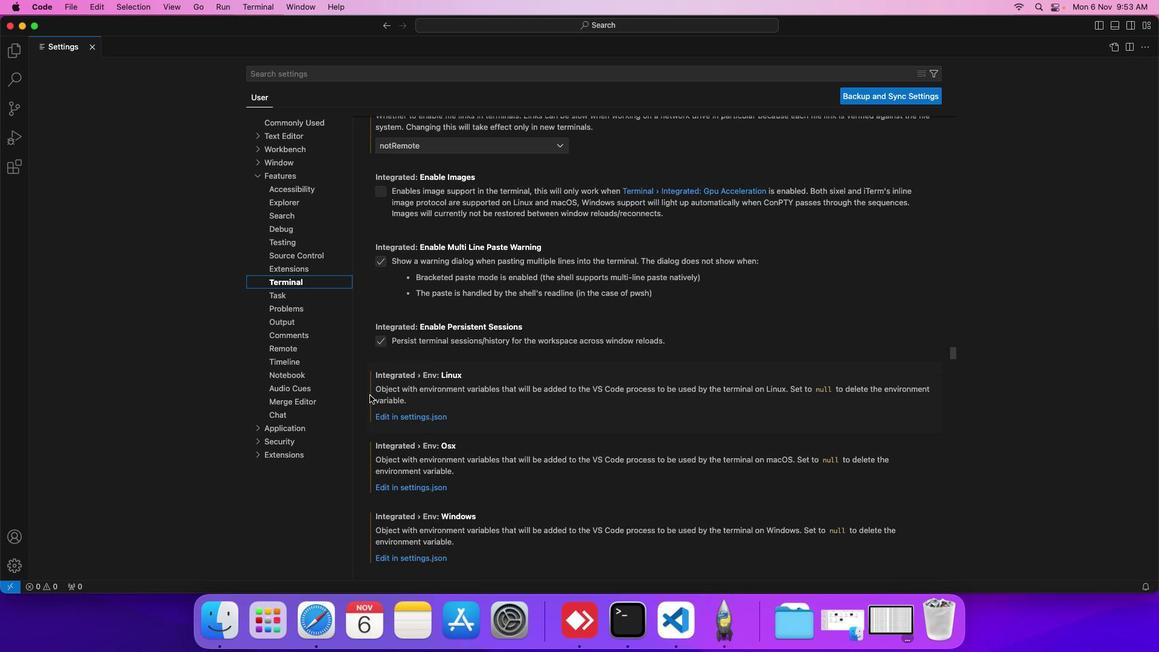 
Action: Mouse scrolled (369, 395) with delta (0, 0)
Screenshot: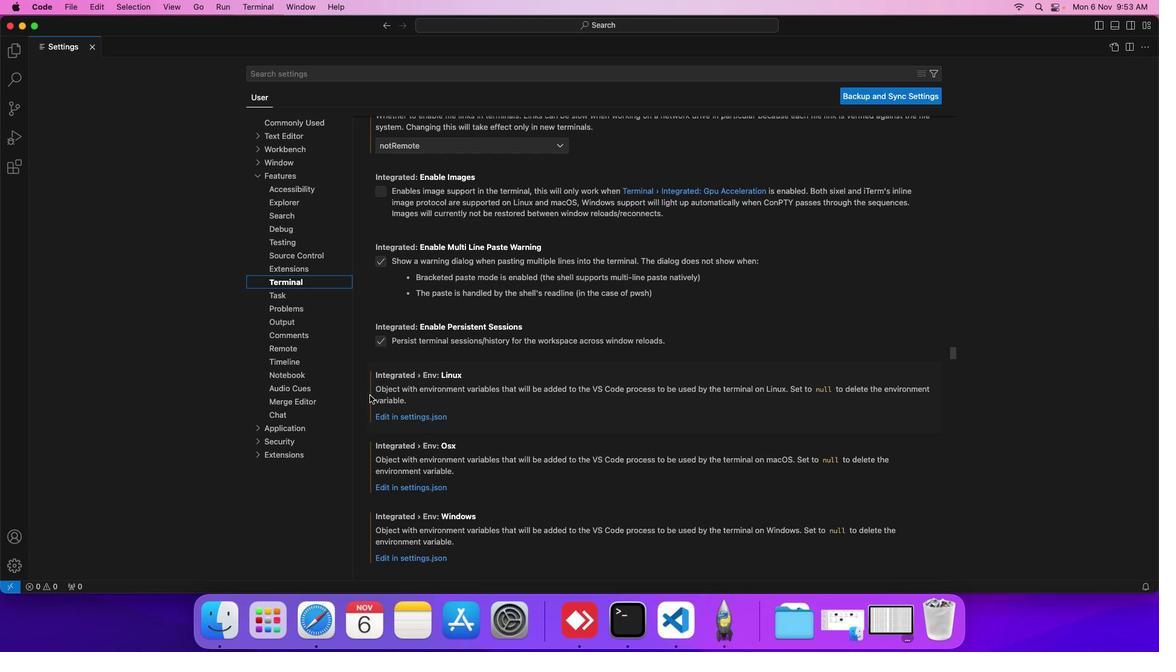 
Action: Mouse scrolled (369, 395) with delta (0, 0)
Screenshot: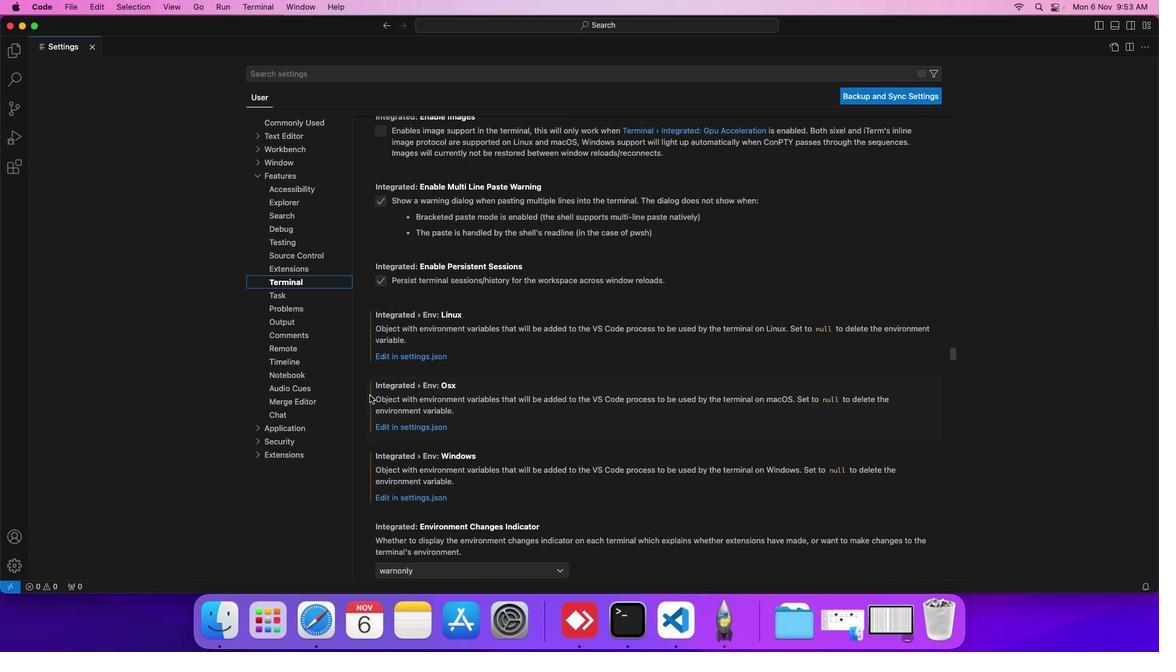 
Action: Mouse scrolled (369, 395) with delta (0, 0)
Screenshot: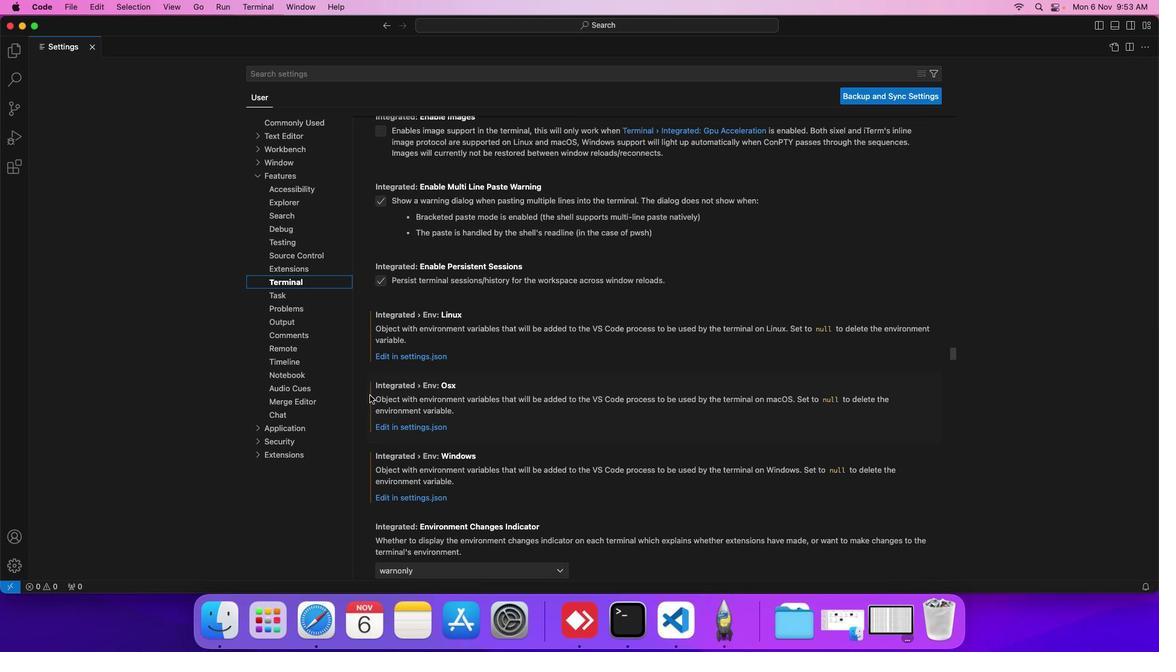 
Action: Mouse scrolled (369, 395) with delta (0, 0)
Screenshot: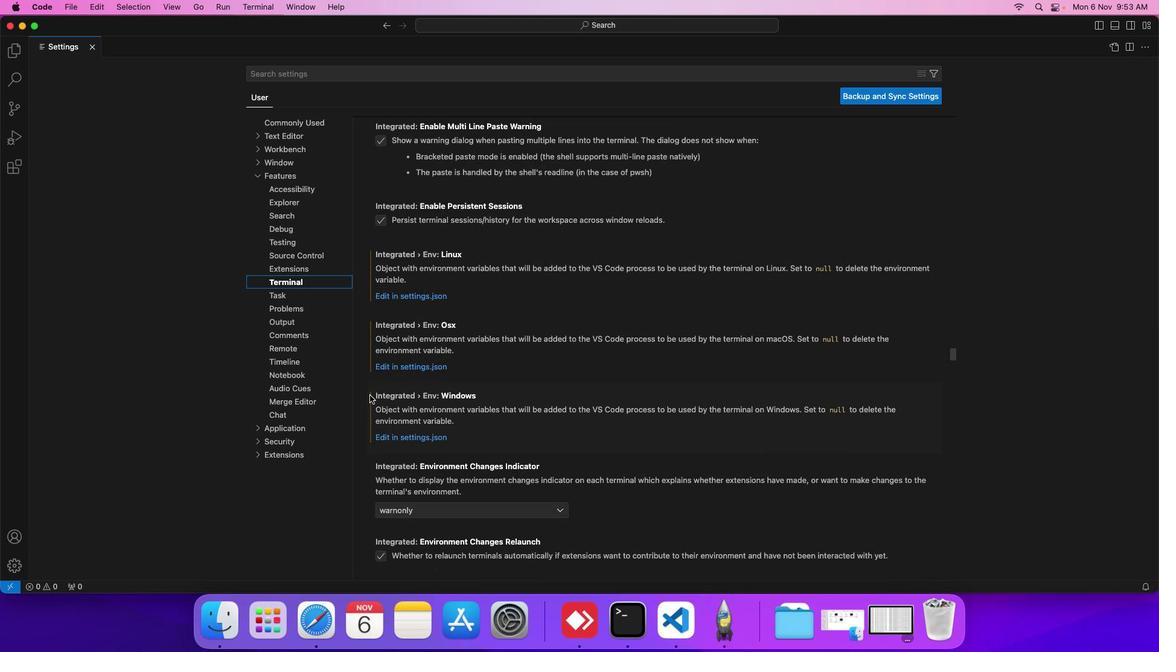 
Action: Mouse scrolled (369, 395) with delta (0, 0)
Screenshot: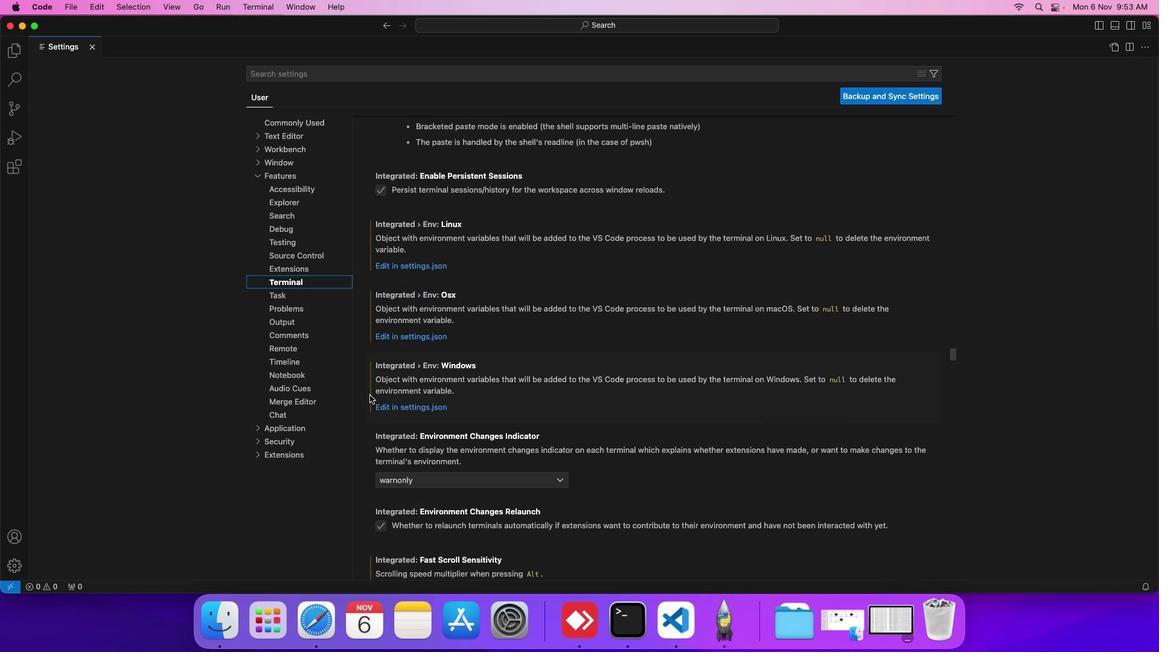 
Action: Mouse scrolled (369, 395) with delta (0, 0)
Screenshot: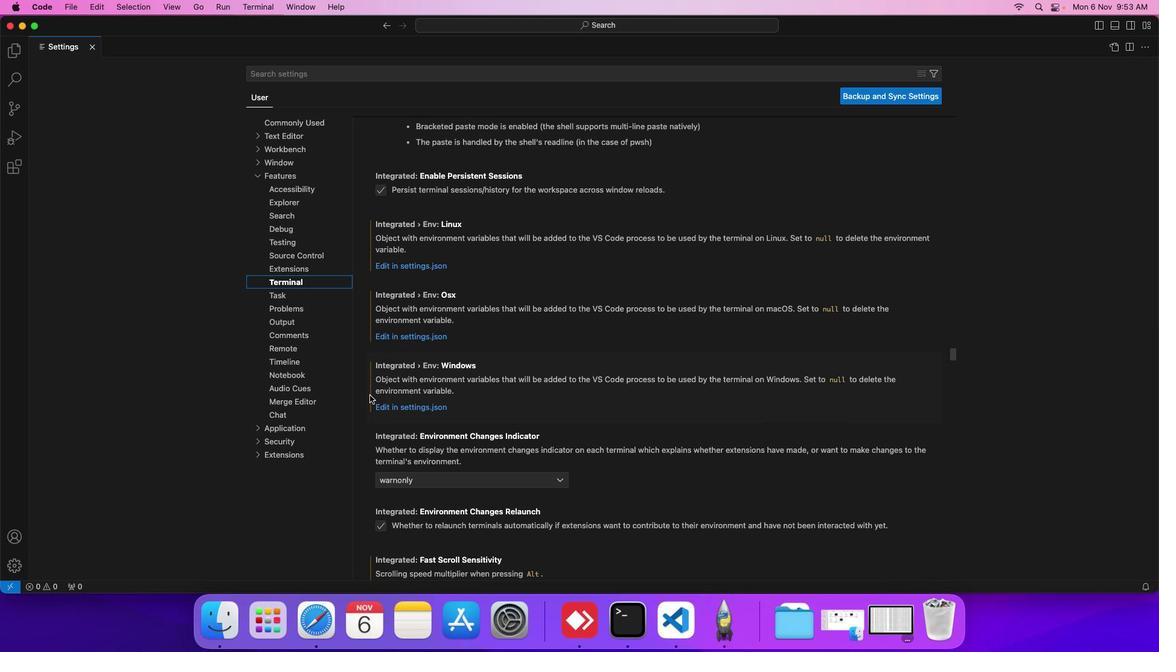 
Action: Mouse moved to (369, 394)
Screenshot: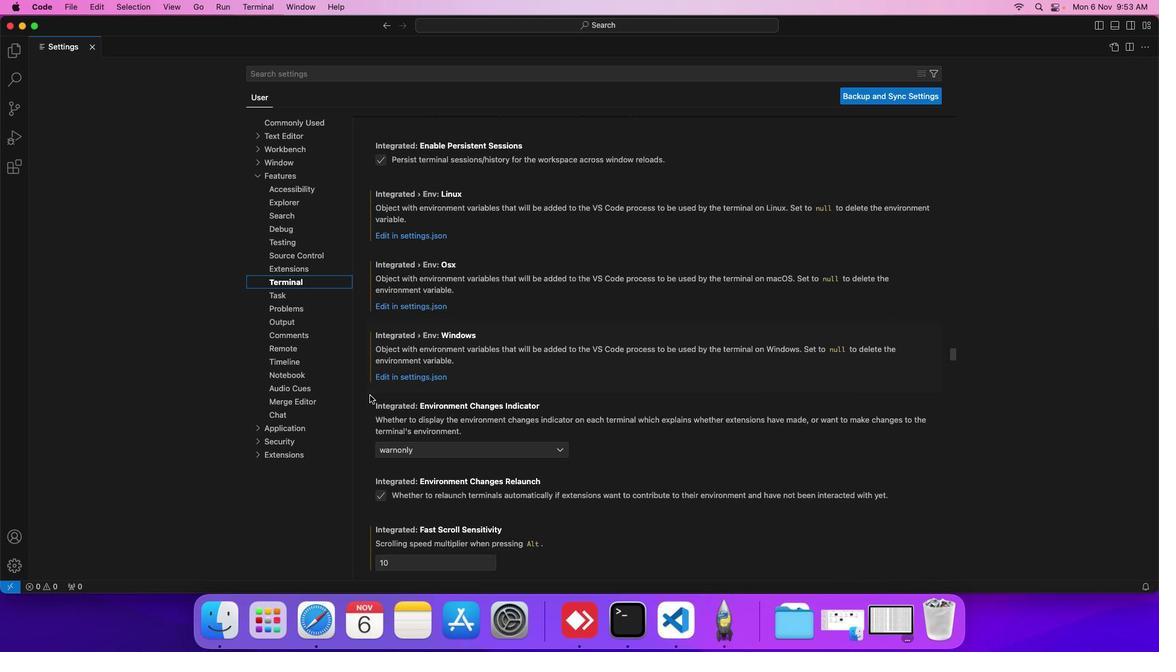 
Action: Mouse scrolled (369, 394) with delta (0, 0)
Screenshot: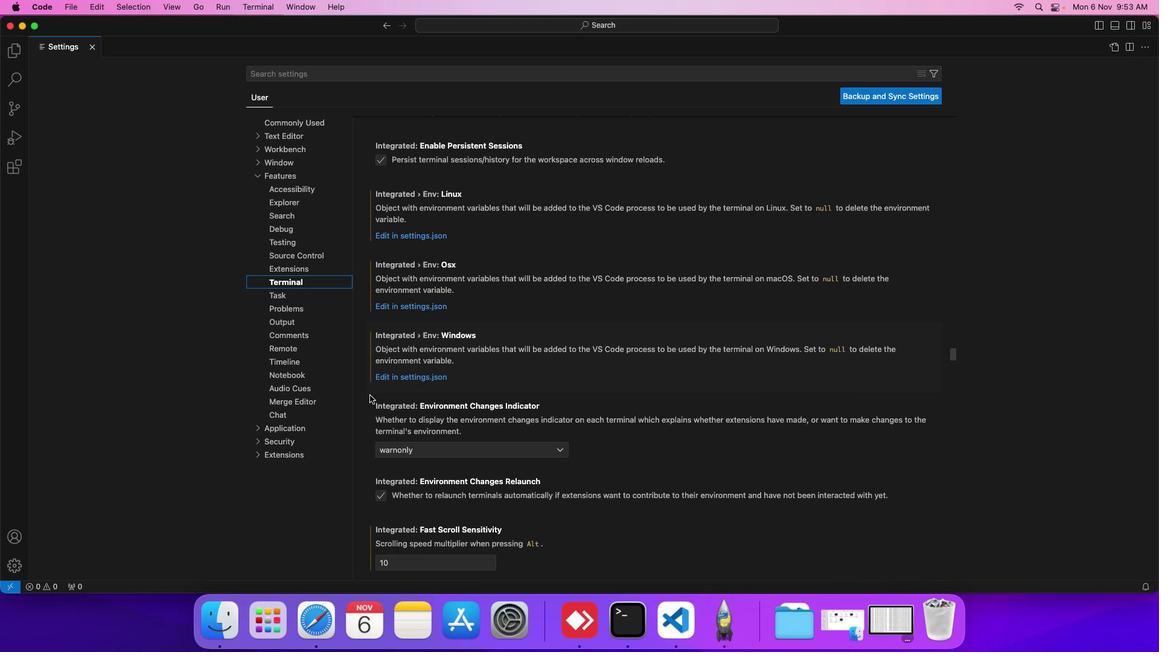 
Action: Mouse moved to (369, 394)
Screenshot: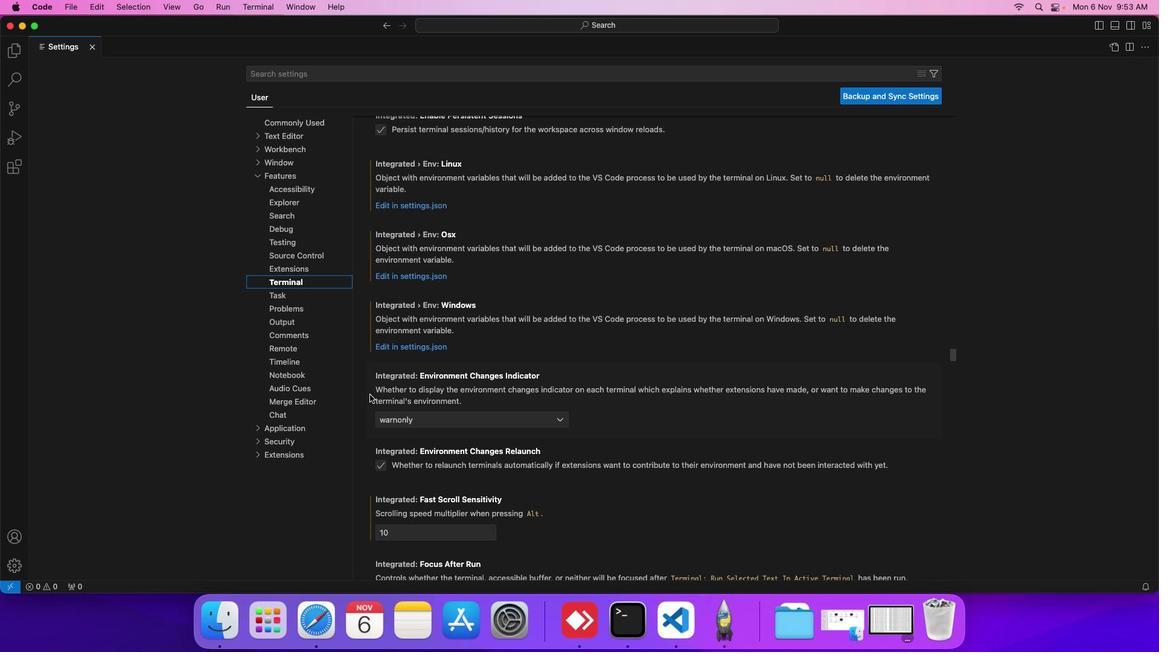 
Action: Mouse scrolled (369, 394) with delta (0, 0)
Screenshot: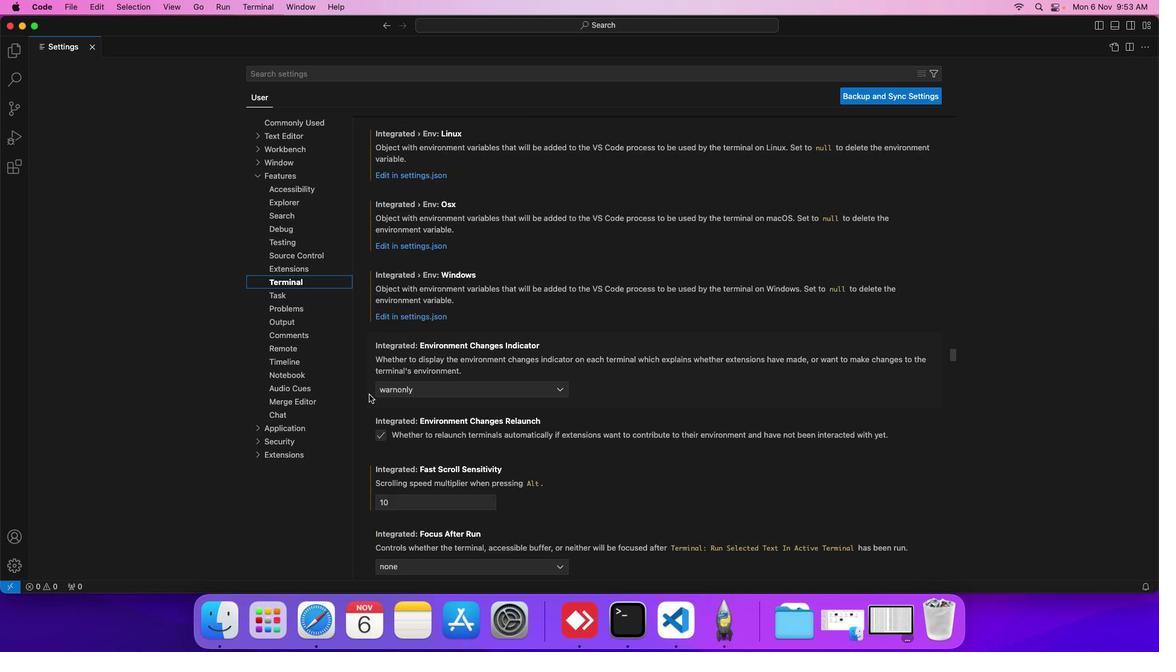 
Action: Mouse moved to (368, 394)
Screenshot: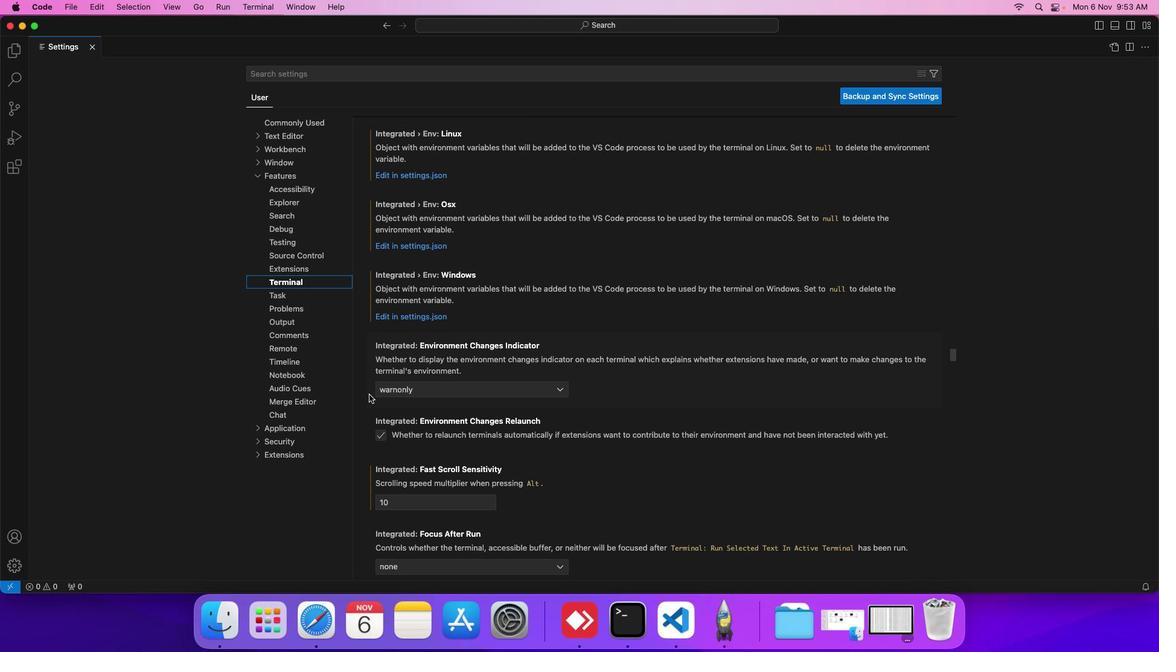 
Action: Mouse scrolled (368, 394) with delta (0, 0)
Screenshot: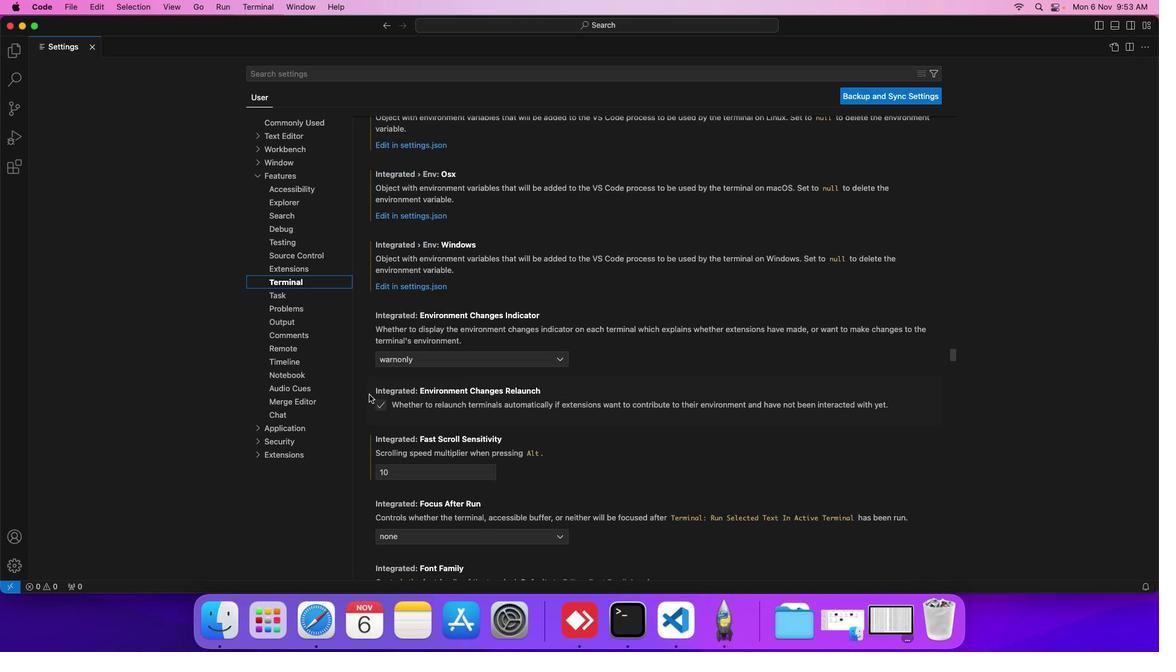 
Action: Mouse scrolled (368, 394) with delta (0, 0)
Screenshot: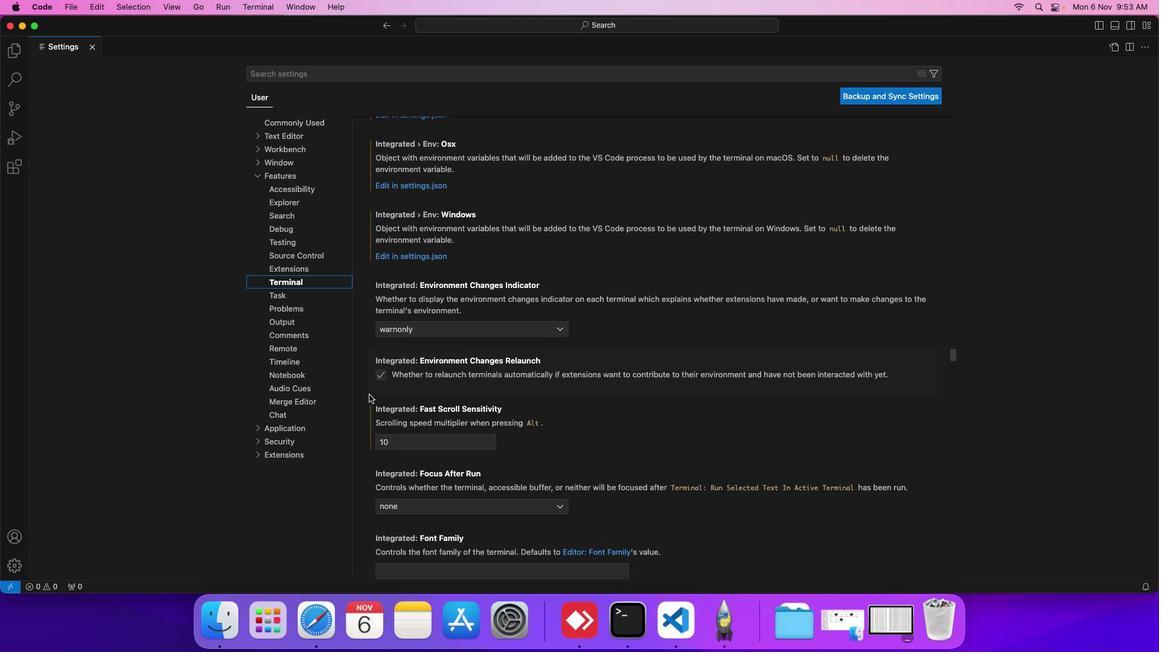 
Action: Mouse scrolled (368, 394) with delta (0, 0)
Screenshot: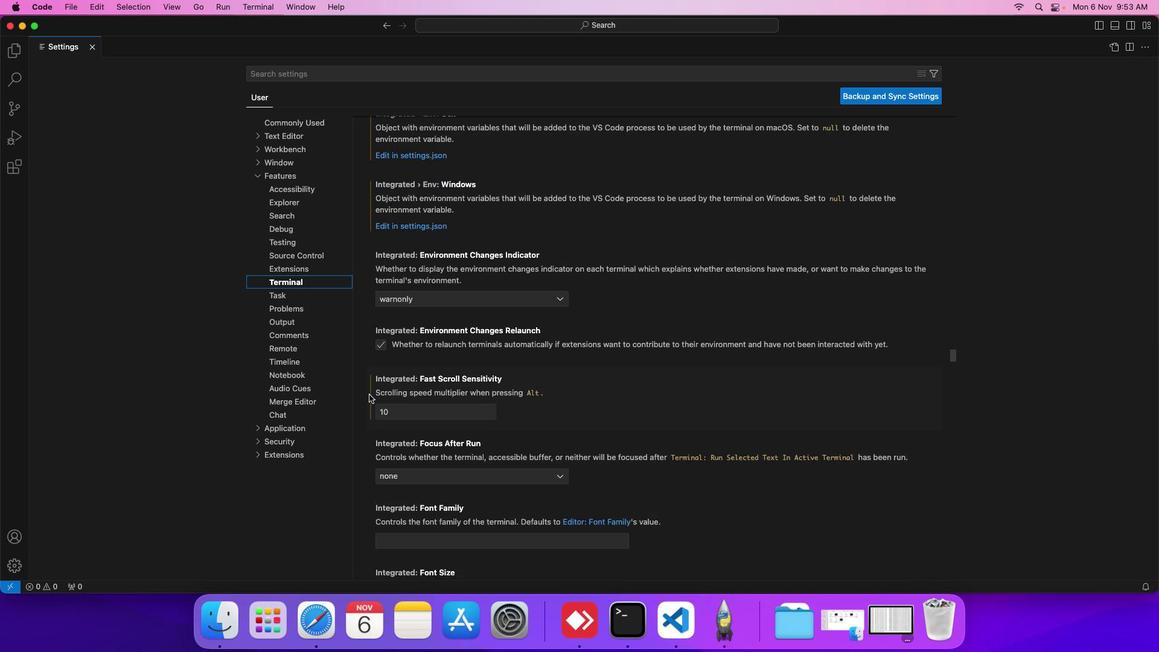 
Action: Mouse scrolled (368, 394) with delta (0, 0)
Screenshot: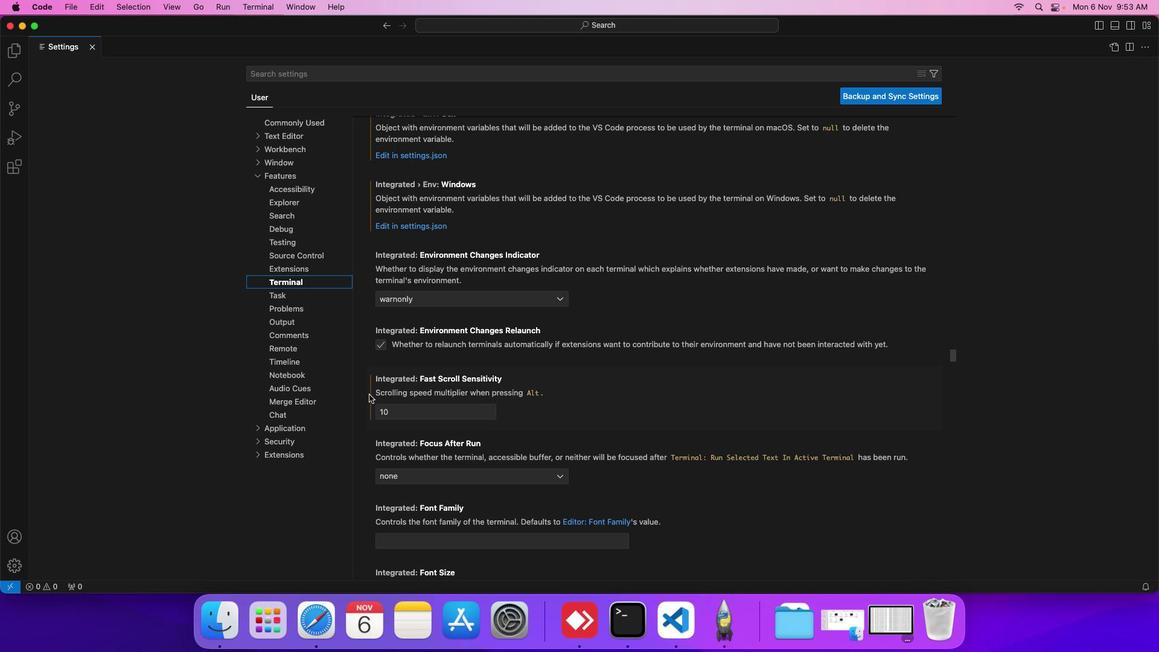 
Action: Mouse moved to (368, 394)
Screenshot: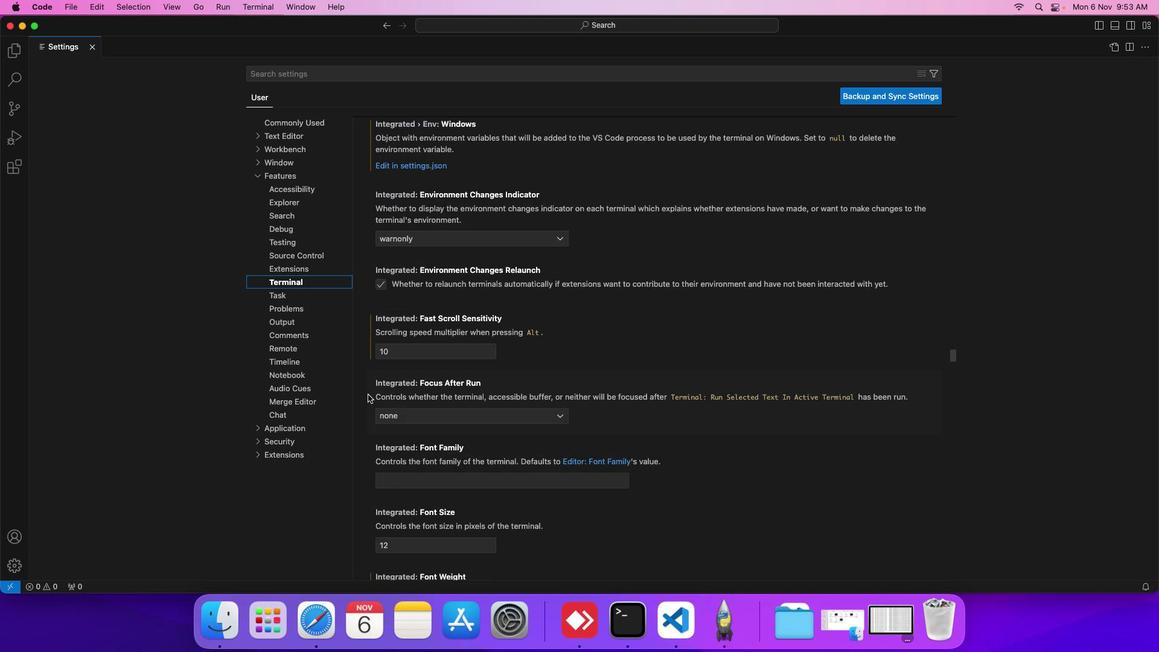 
Action: Mouse scrolled (368, 394) with delta (0, 0)
Screenshot: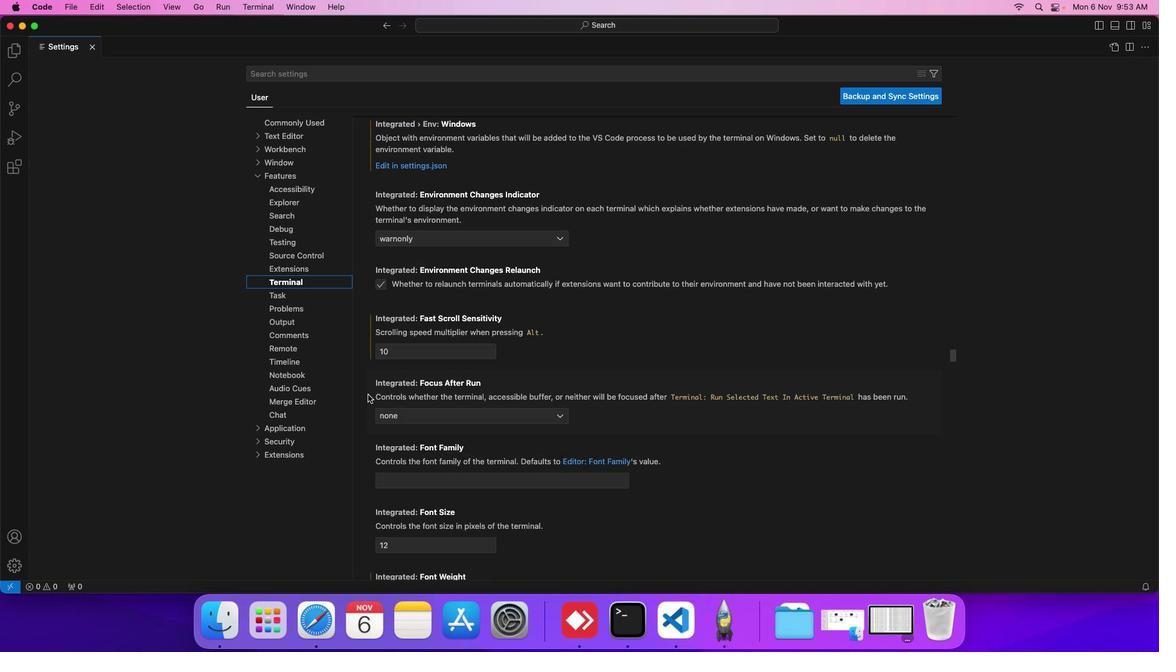 
Action: Mouse scrolled (368, 394) with delta (0, 0)
Screenshot: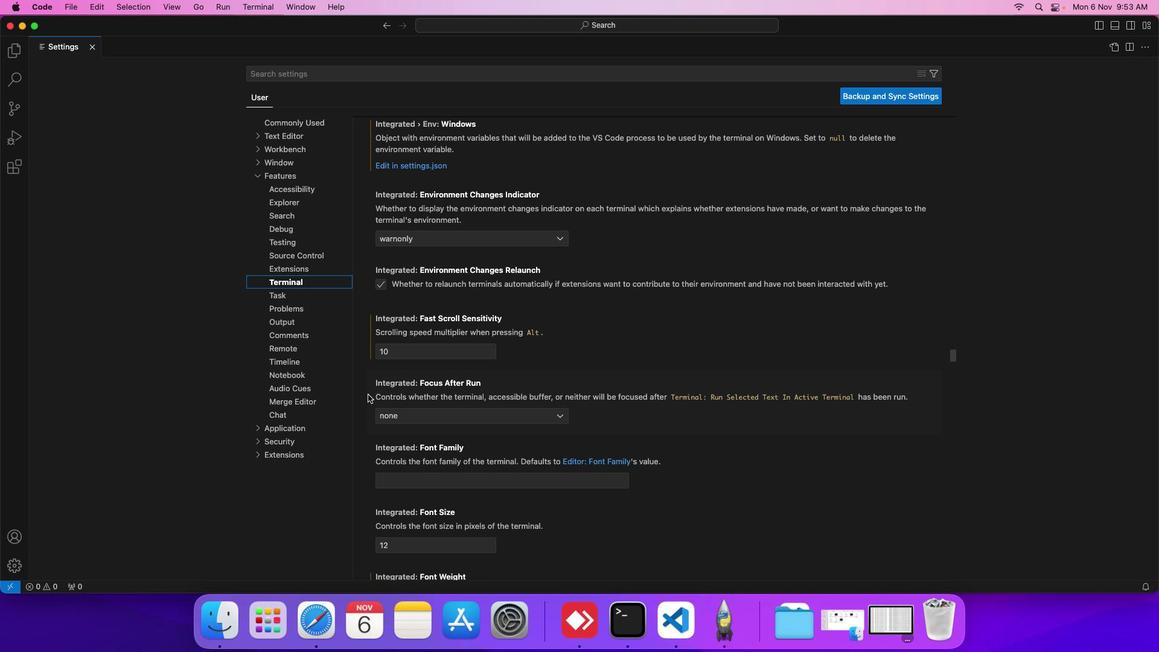 
Action: Mouse scrolled (368, 394) with delta (0, 0)
Screenshot: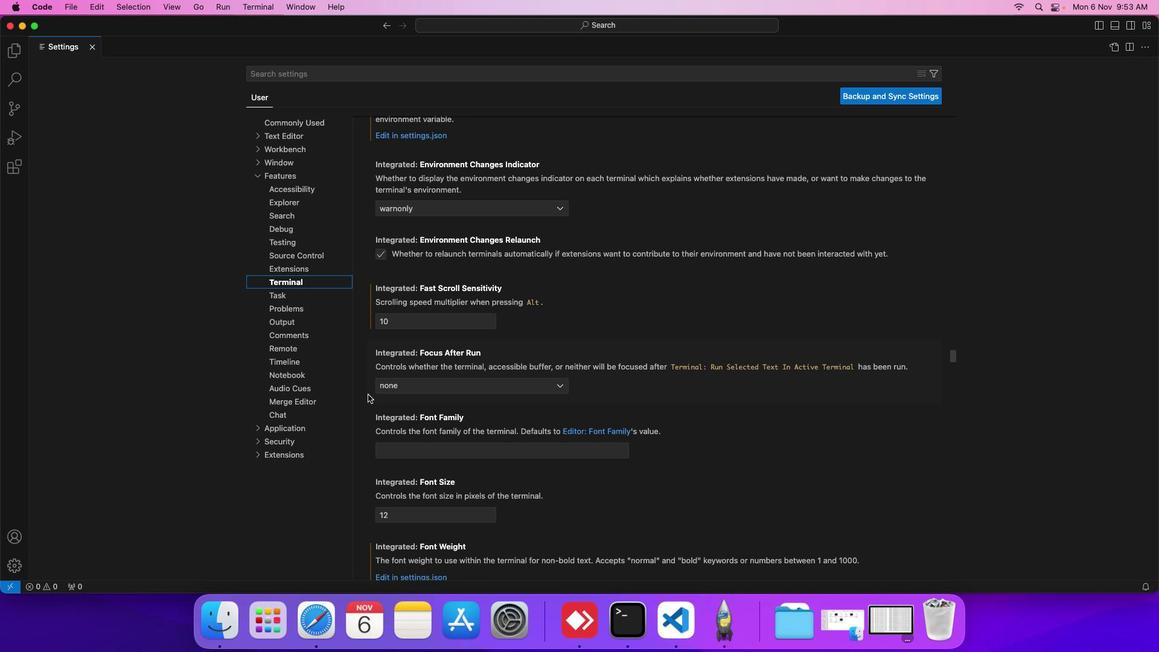 
Action: Mouse scrolled (368, 394) with delta (0, 0)
Screenshot: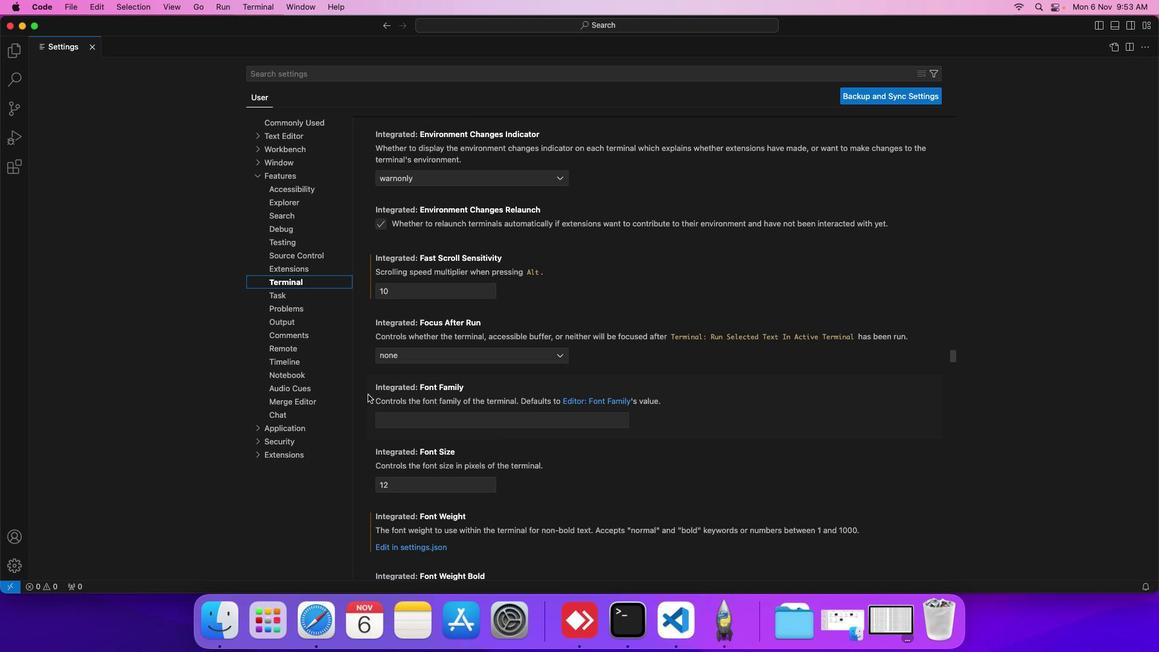 
Action: Mouse scrolled (368, 394) with delta (0, 0)
Screenshot: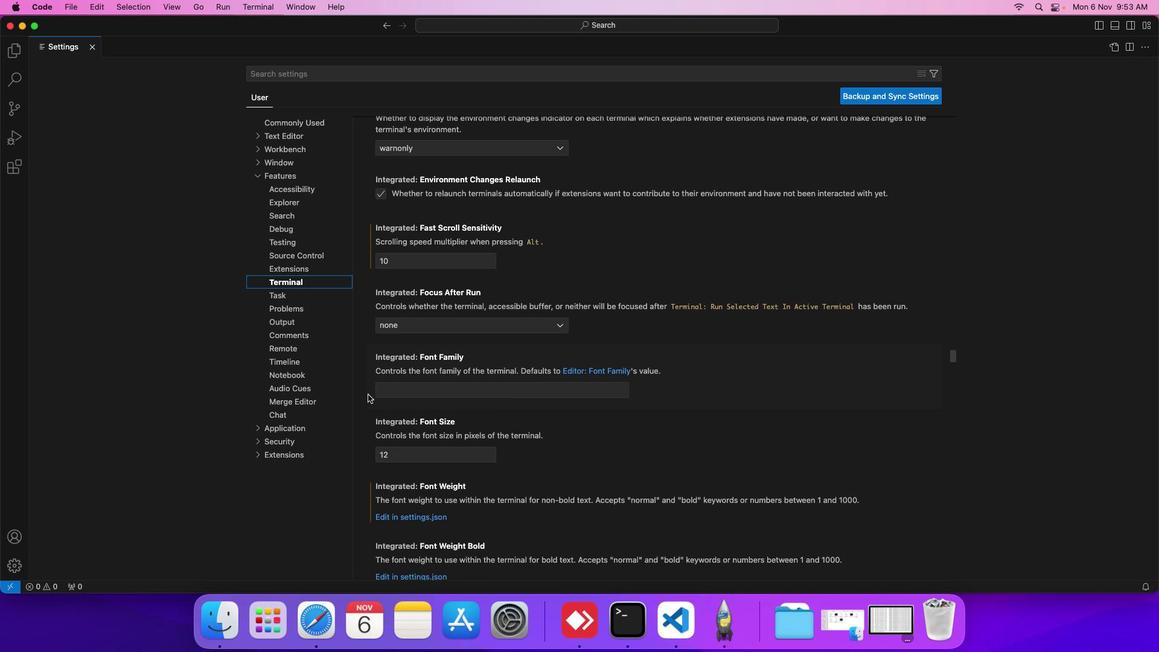 
Action: Mouse scrolled (368, 394) with delta (0, 0)
Screenshot: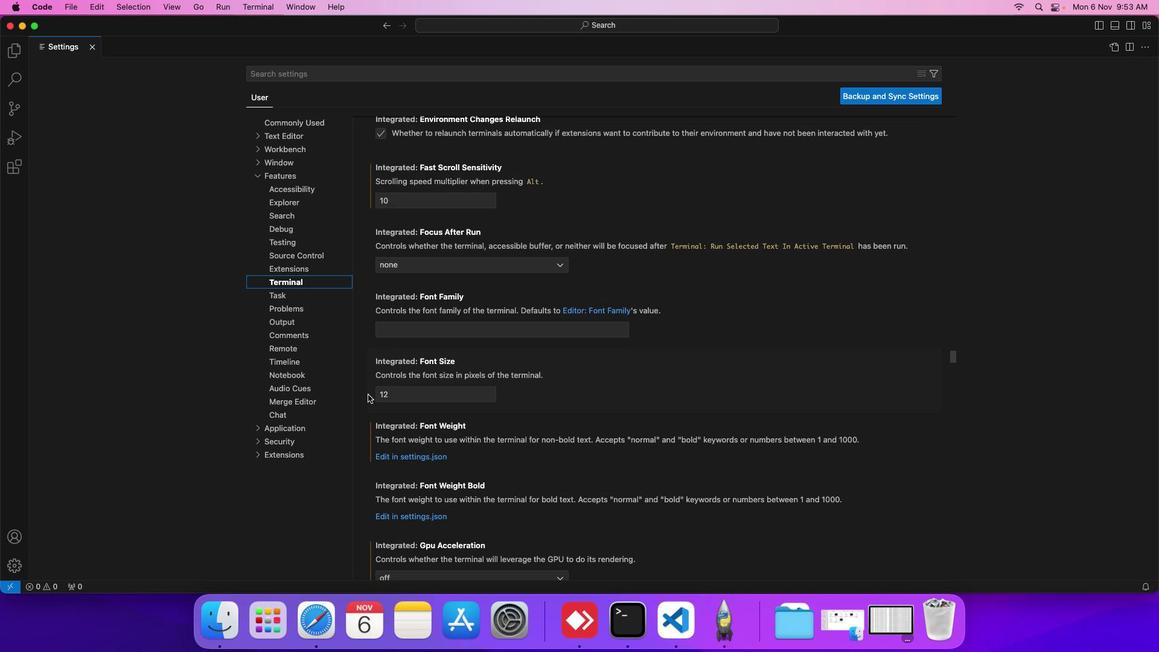 
Action: Mouse scrolled (368, 394) with delta (0, 0)
Screenshot: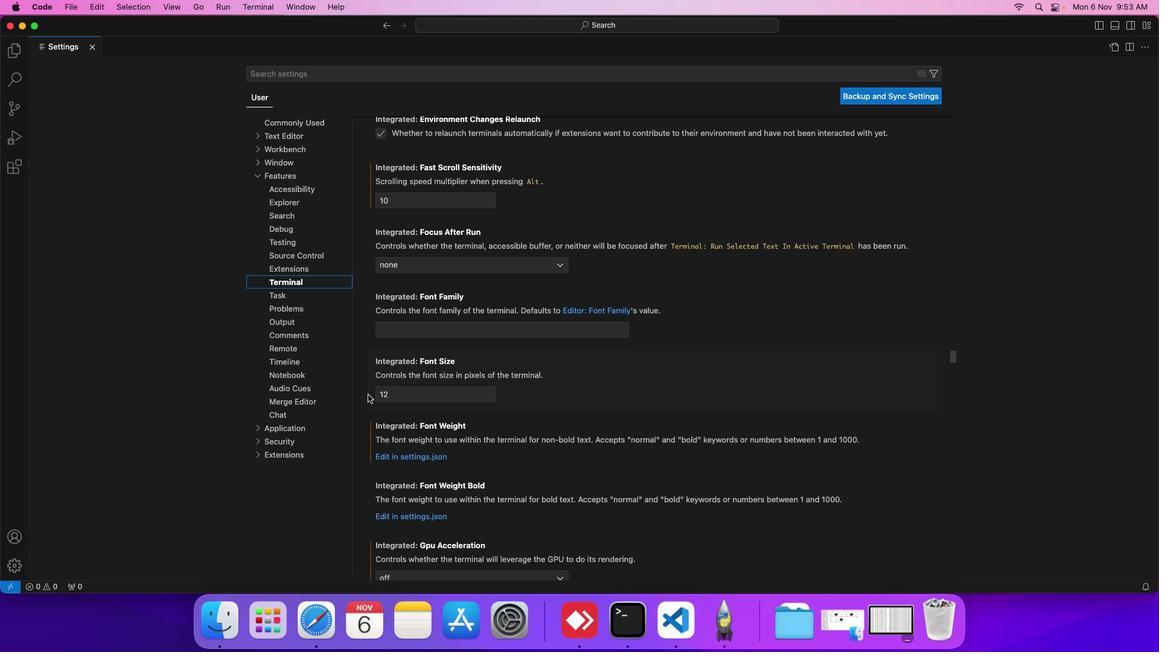 
Action: Mouse scrolled (368, 394) with delta (0, 0)
Screenshot: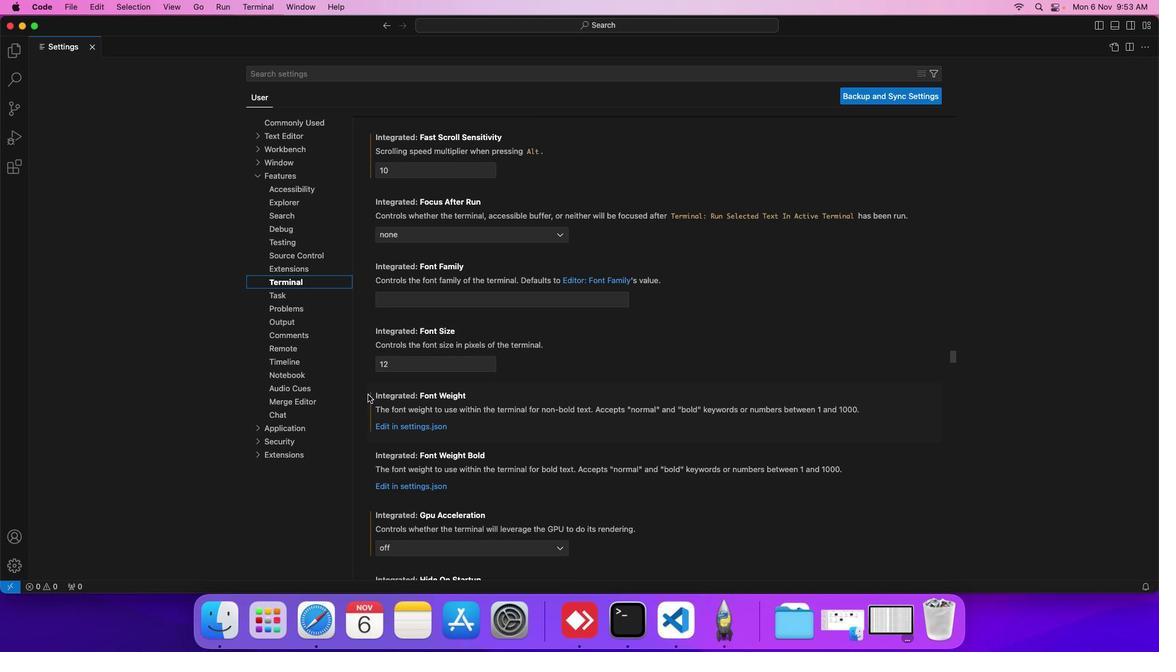 
Action: Mouse scrolled (368, 394) with delta (0, 0)
Screenshot: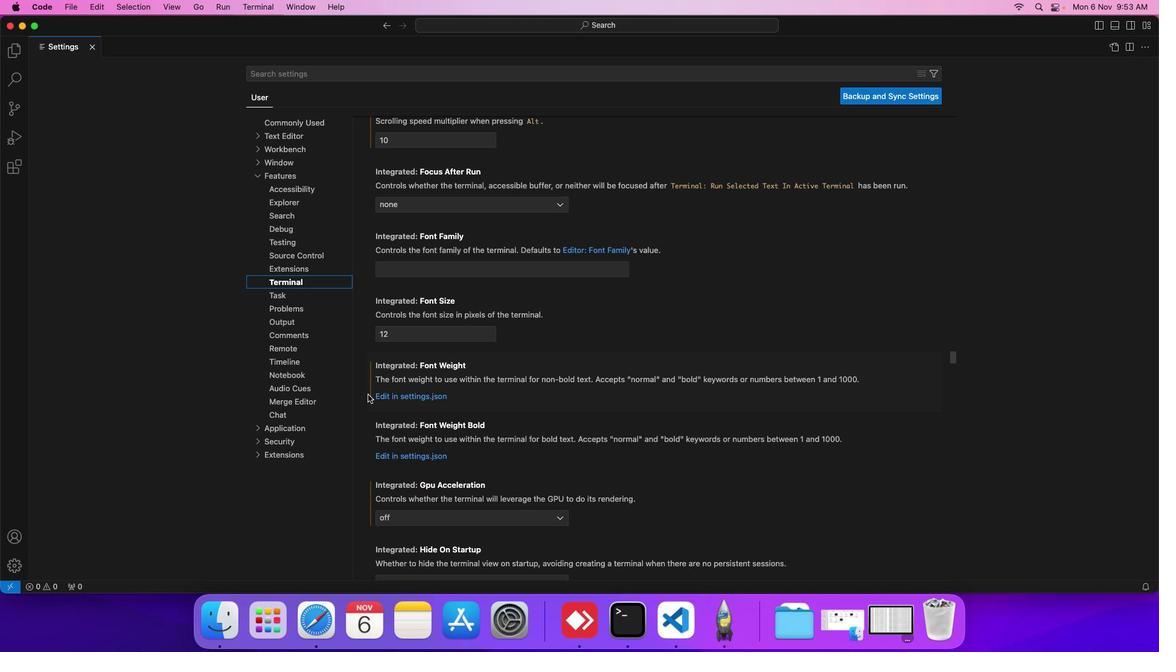 
Action: Mouse scrolled (368, 394) with delta (0, 0)
Screenshot: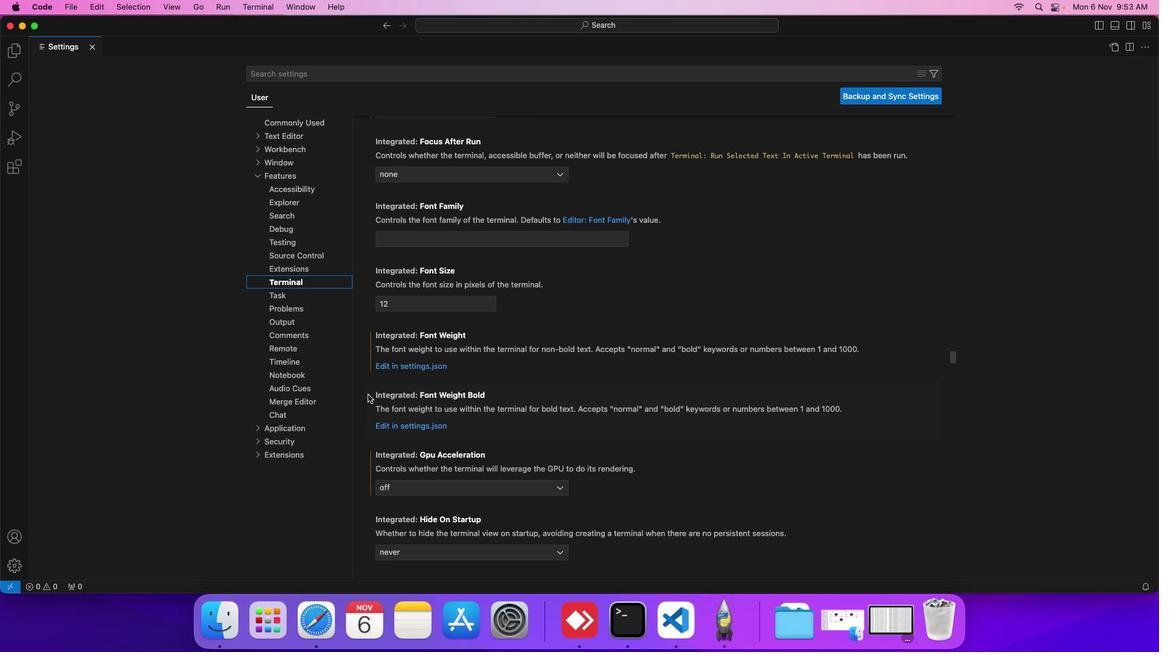 
Action: Mouse scrolled (368, 394) with delta (0, 0)
Screenshot: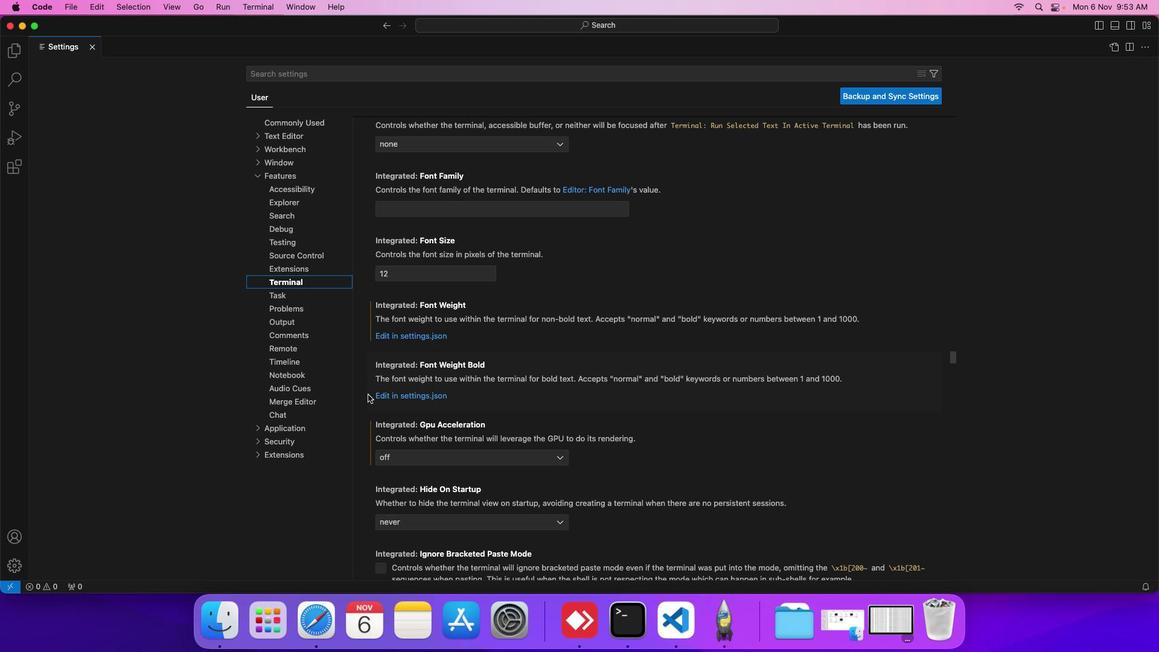 
Action: Mouse scrolled (368, 394) with delta (0, 0)
Screenshot: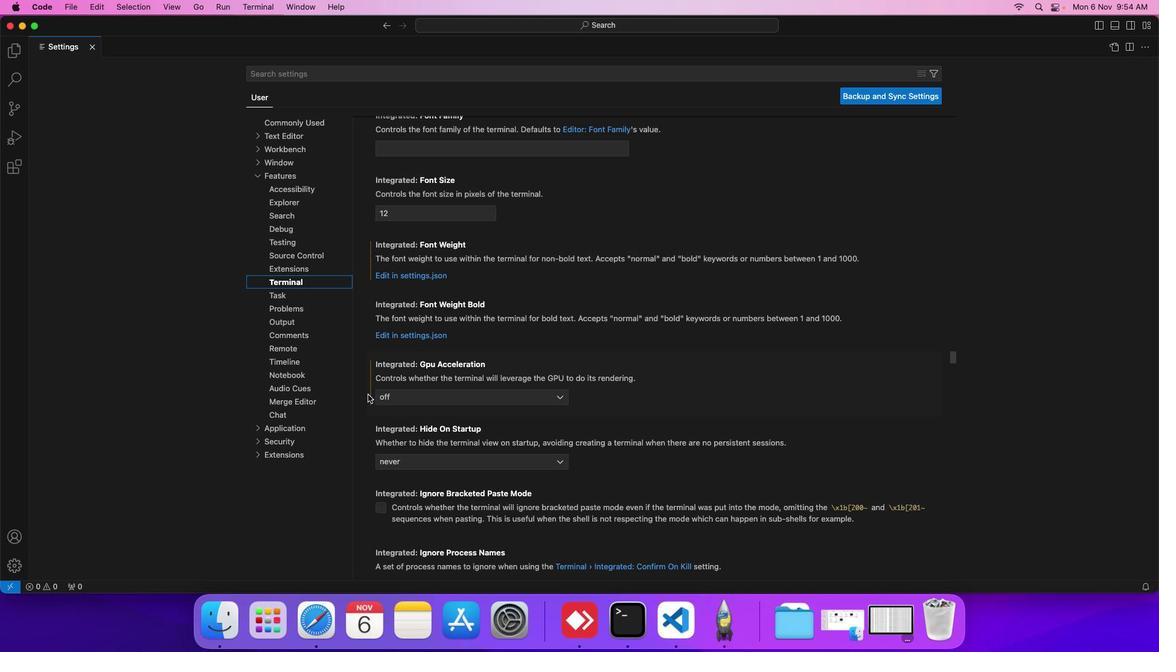 
Action: Mouse scrolled (368, 394) with delta (0, 0)
Screenshot: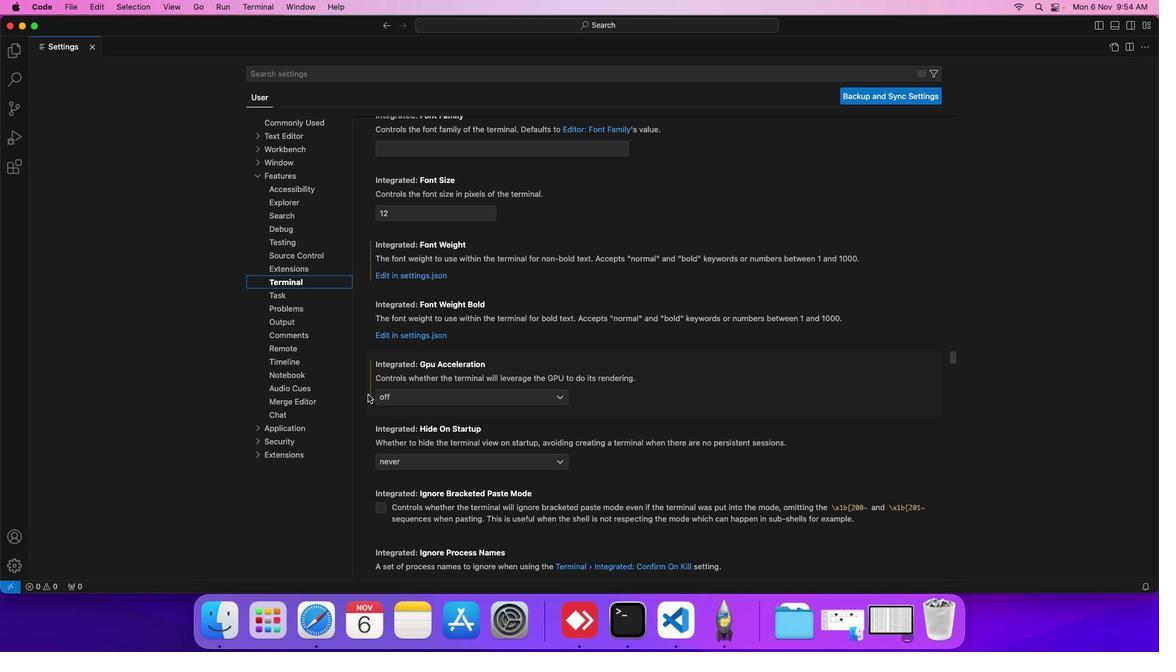 
Action: Mouse scrolled (368, 394) with delta (0, 0)
Screenshot: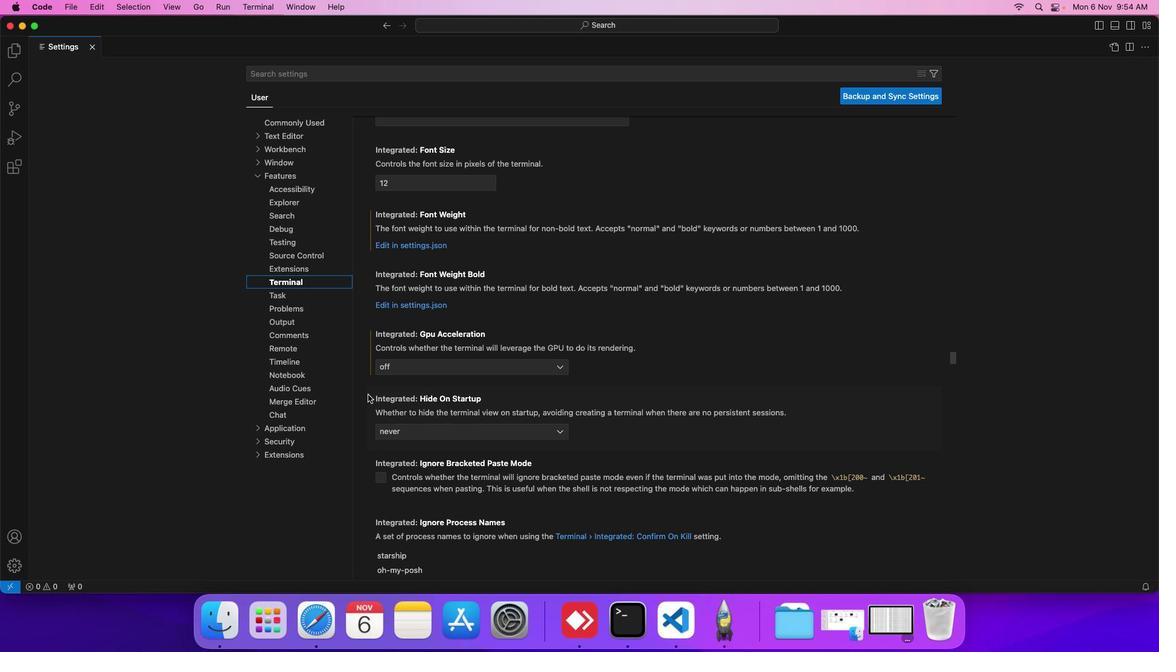 
Action: Mouse scrolled (368, 394) with delta (0, 0)
Screenshot: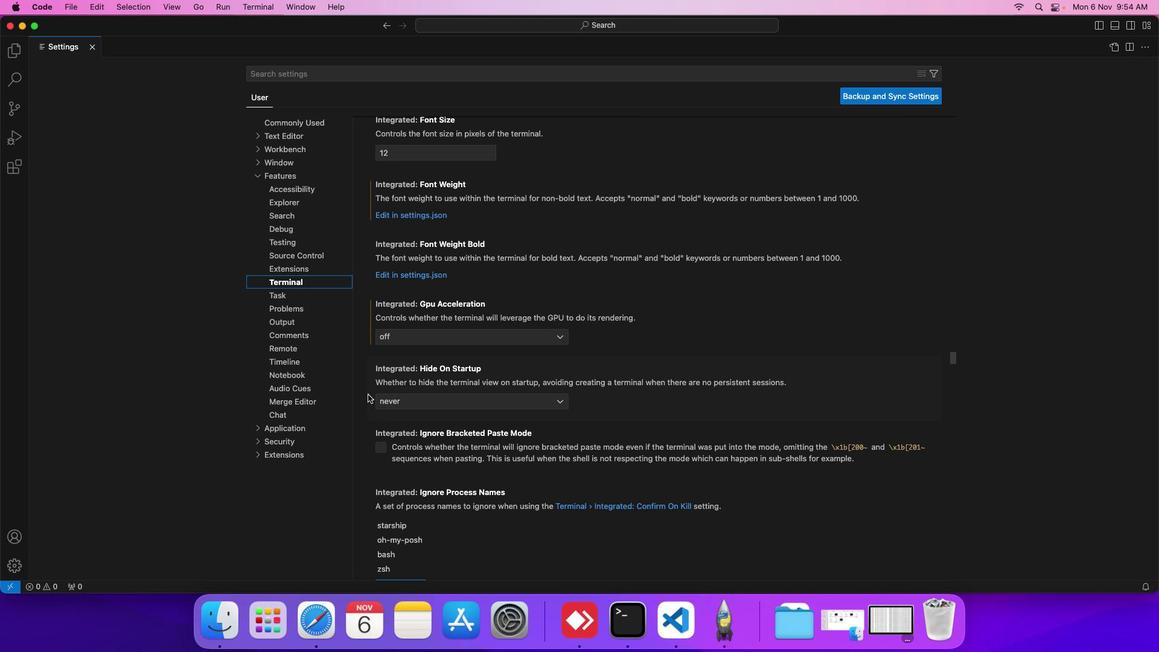
Action: Mouse scrolled (368, 394) with delta (0, 0)
Screenshot: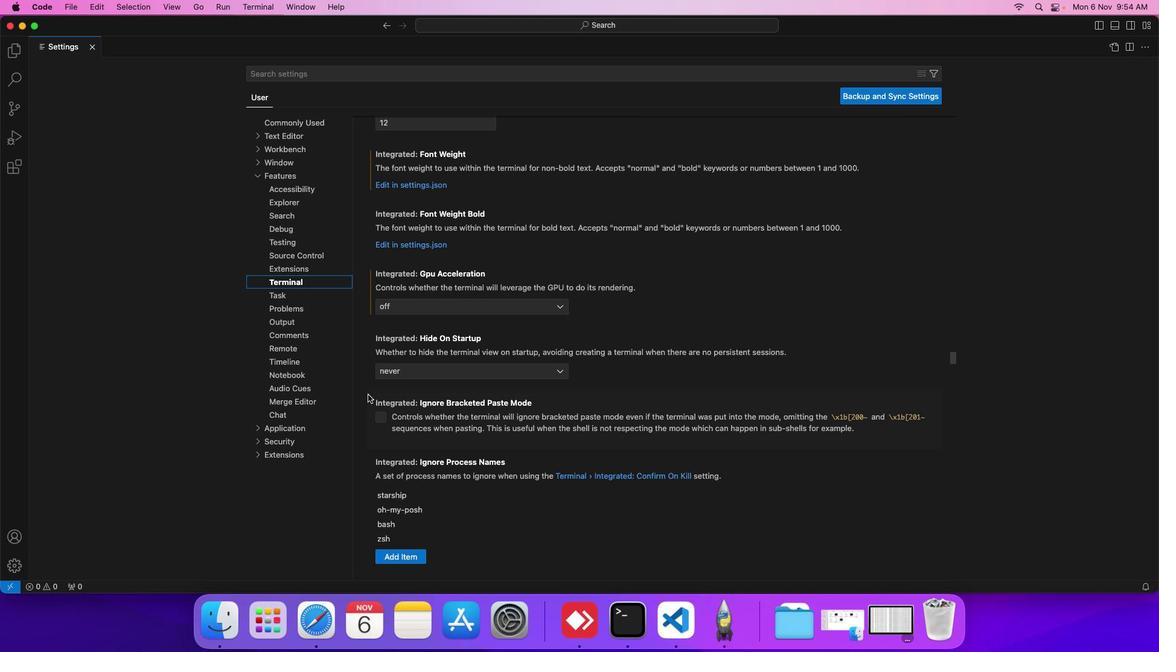 
Action: Mouse scrolled (368, 394) with delta (0, 0)
Screenshot: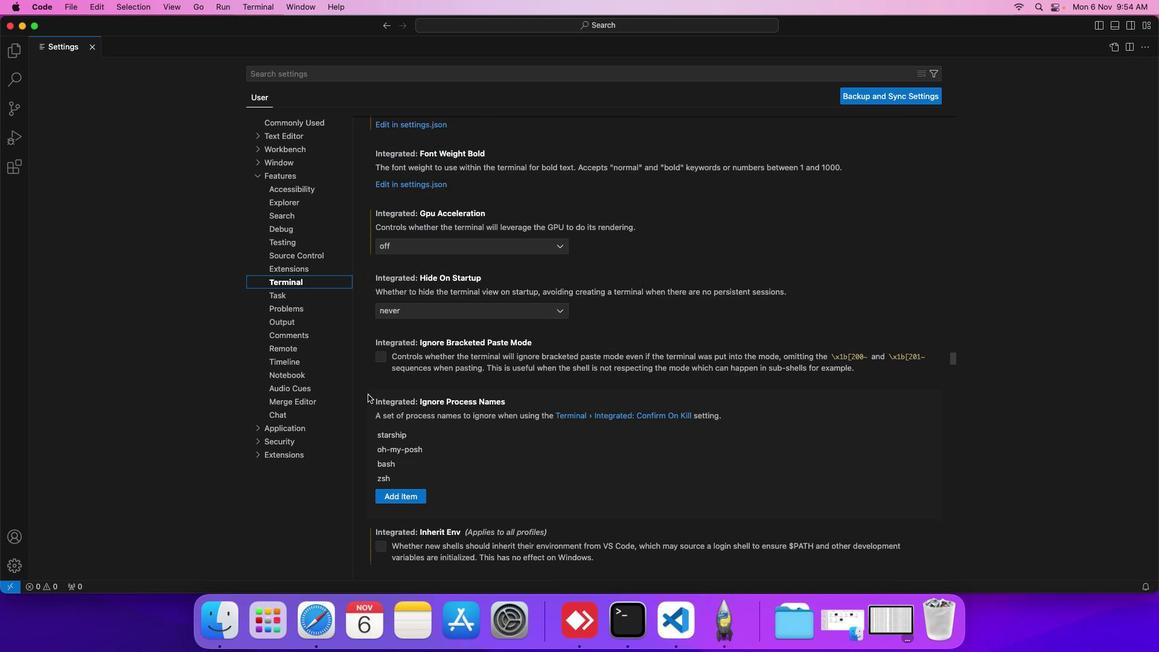 
Action: Mouse scrolled (368, 394) with delta (0, 0)
Screenshot: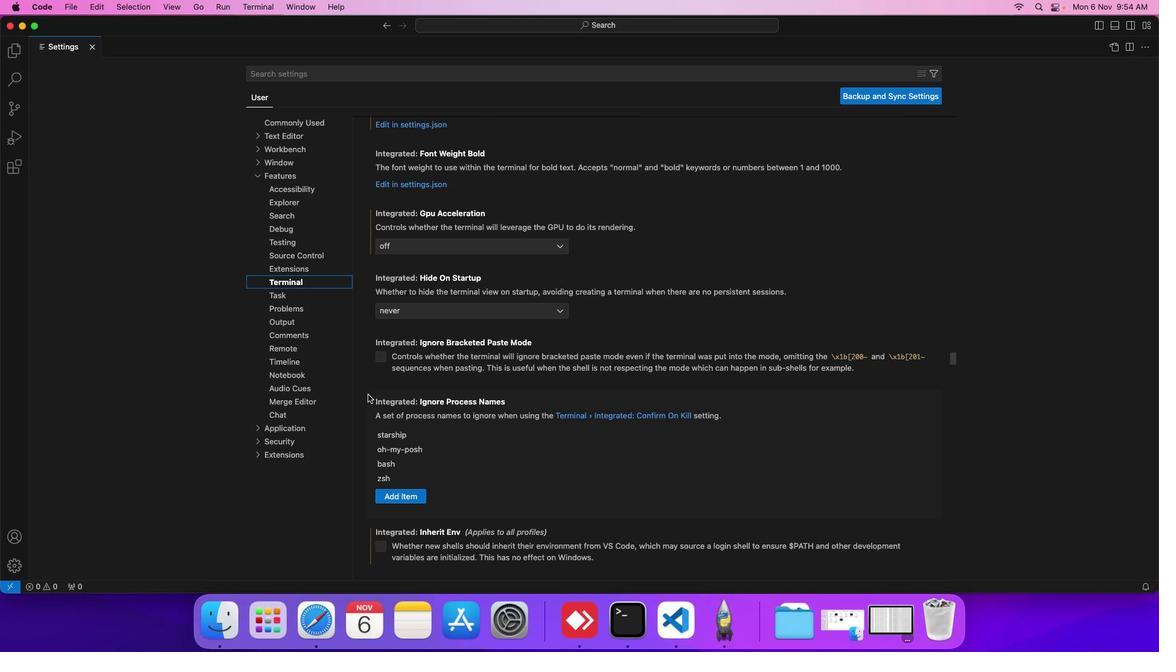 
Action: Mouse scrolled (368, 394) with delta (0, 0)
Screenshot: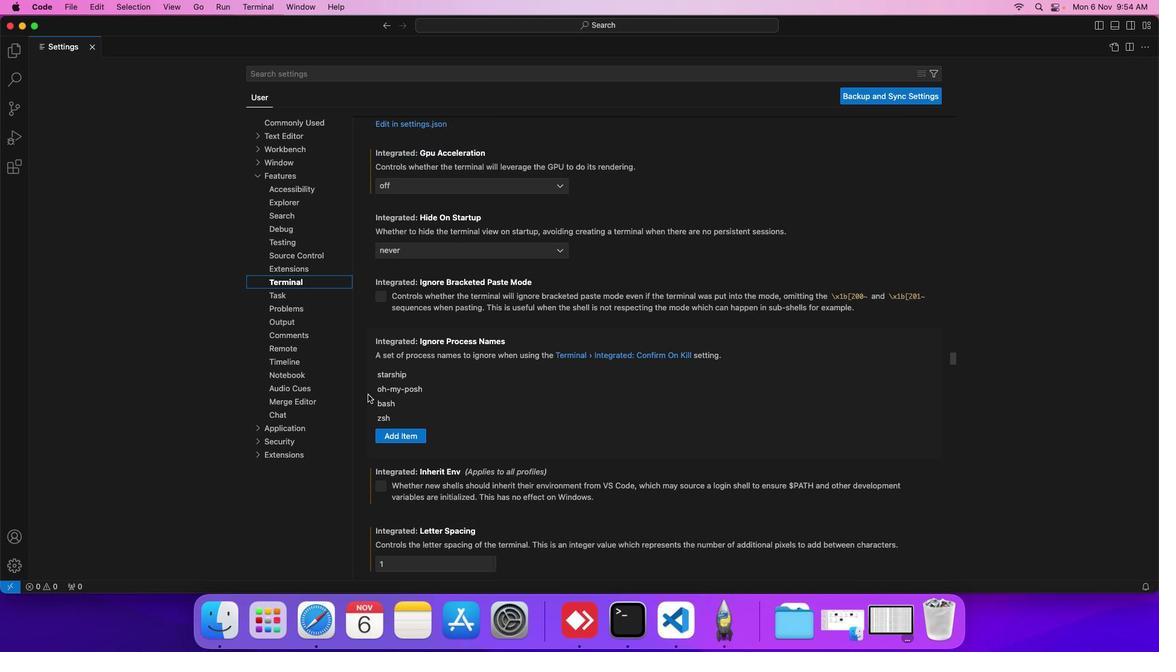 
Action: Mouse scrolled (368, 394) with delta (0, 0)
Screenshot: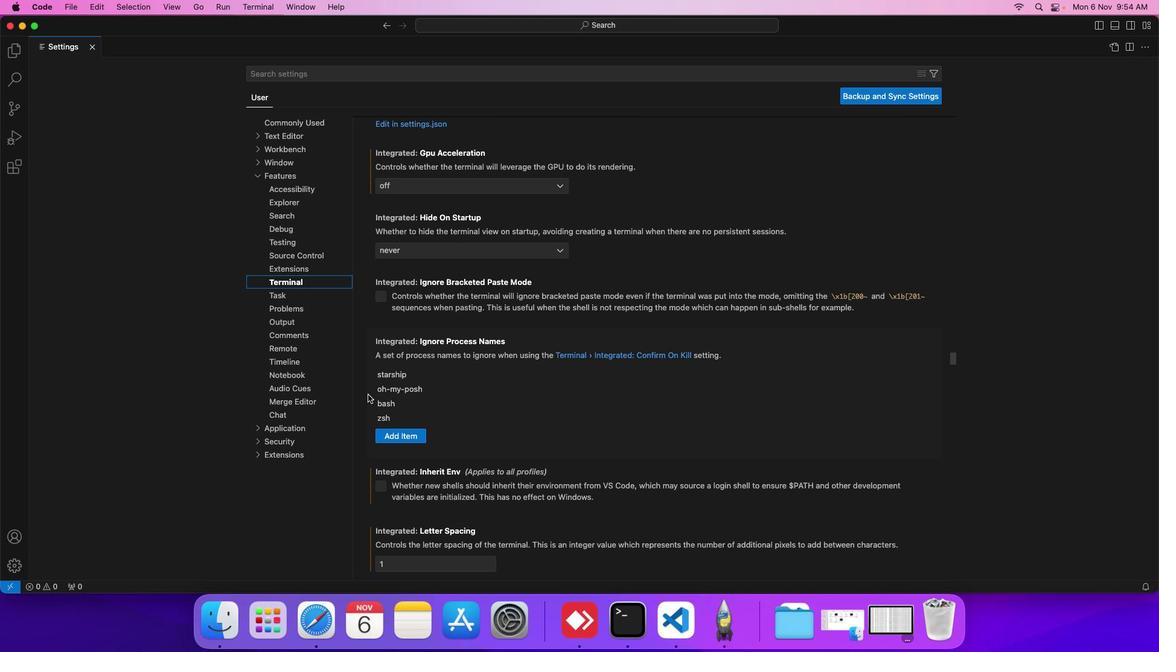 
Action: Mouse scrolled (368, 394) with delta (0, 0)
Screenshot: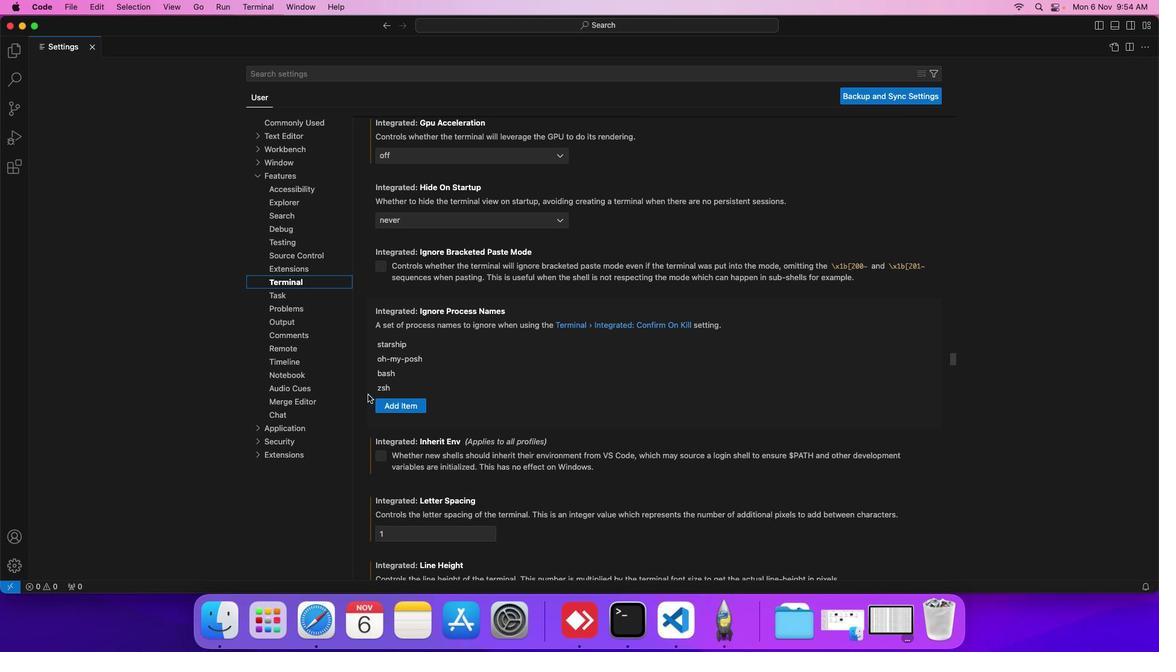 
Action: Mouse scrolled (368, 394) with delta (0, 0)
Screenshot: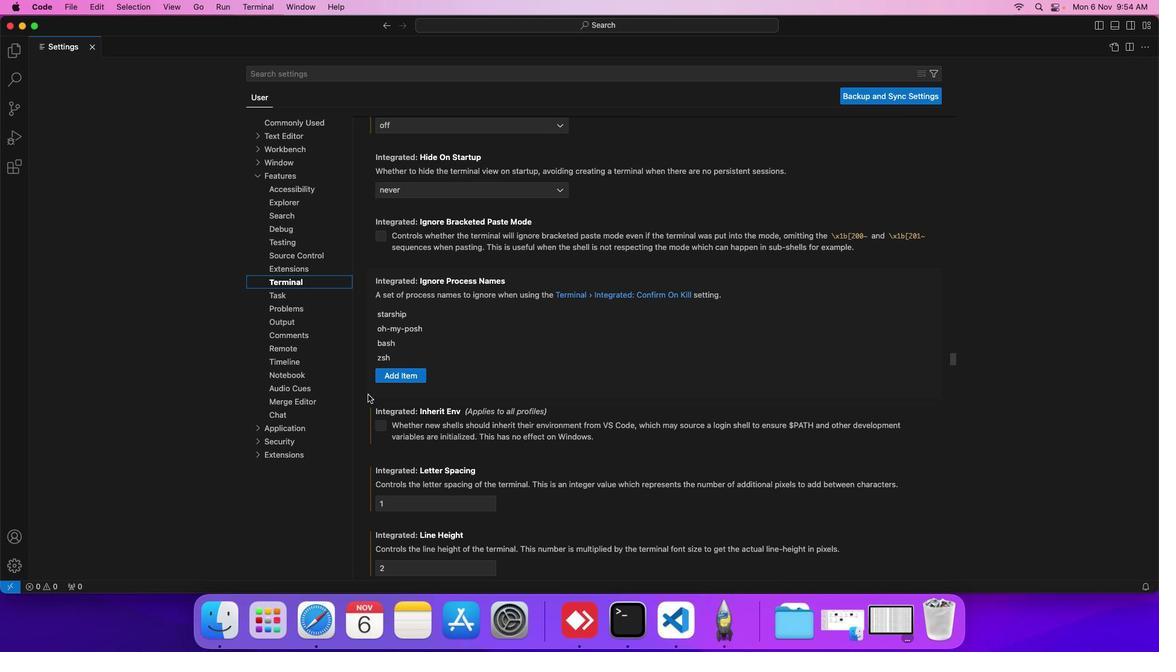 
Action: Mouse scrolled (368, 394) with delta (0, 0)
Screenshot: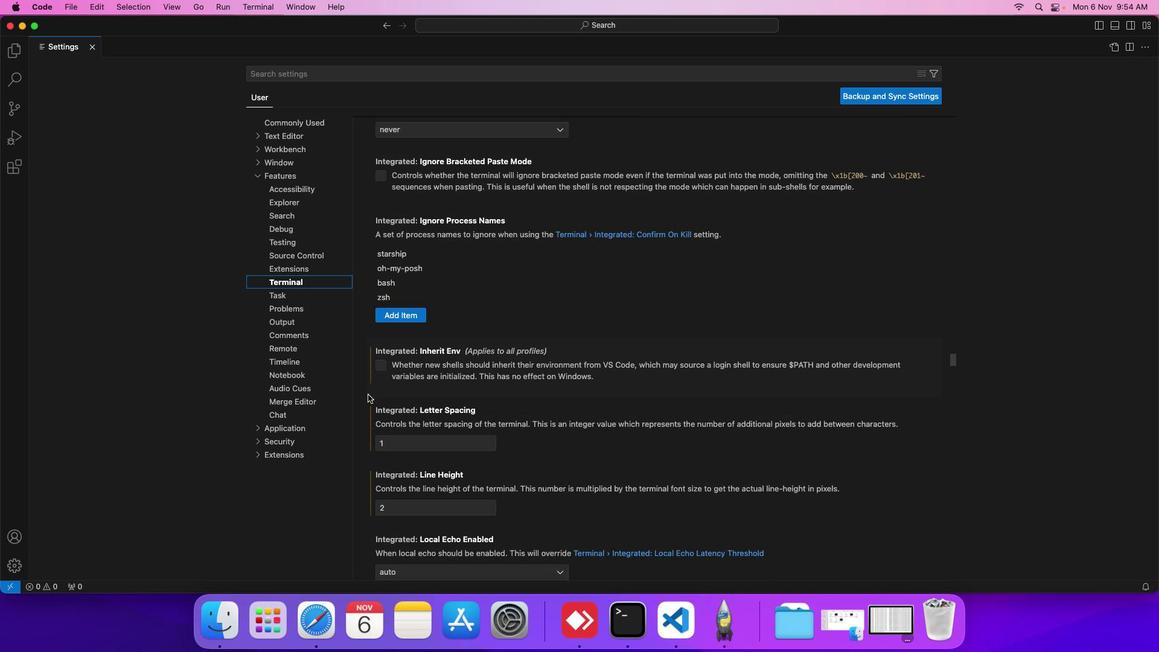 
Action: Mouse scrolled (368, 394) with delta (0, 0)
Screenshot: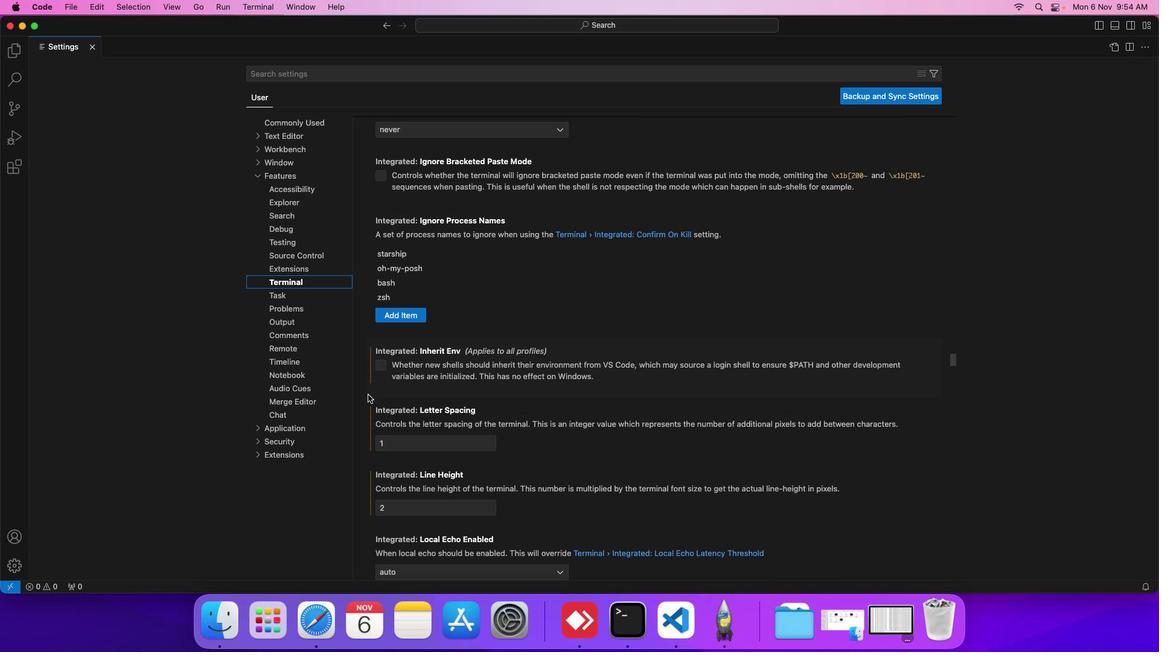 
Action: Mouse scrolled (368, 394) with delta (0, 0)
Screenshot: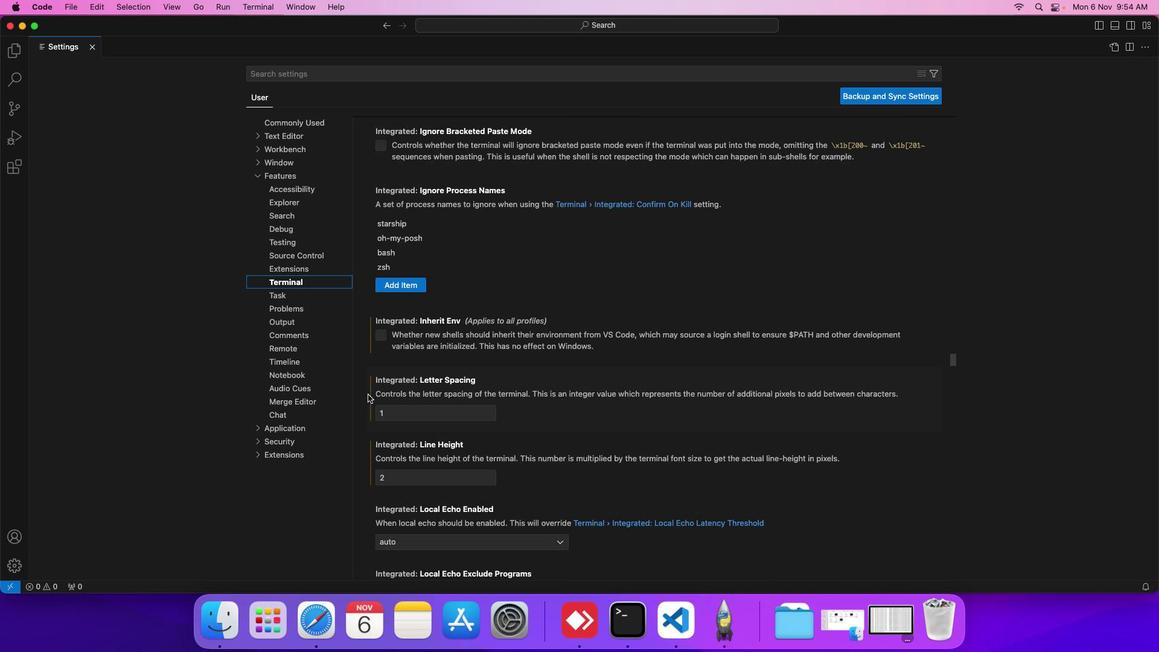 
Action: Mouse scrolled (368, 394) with delta (0, 0)
Screenshot: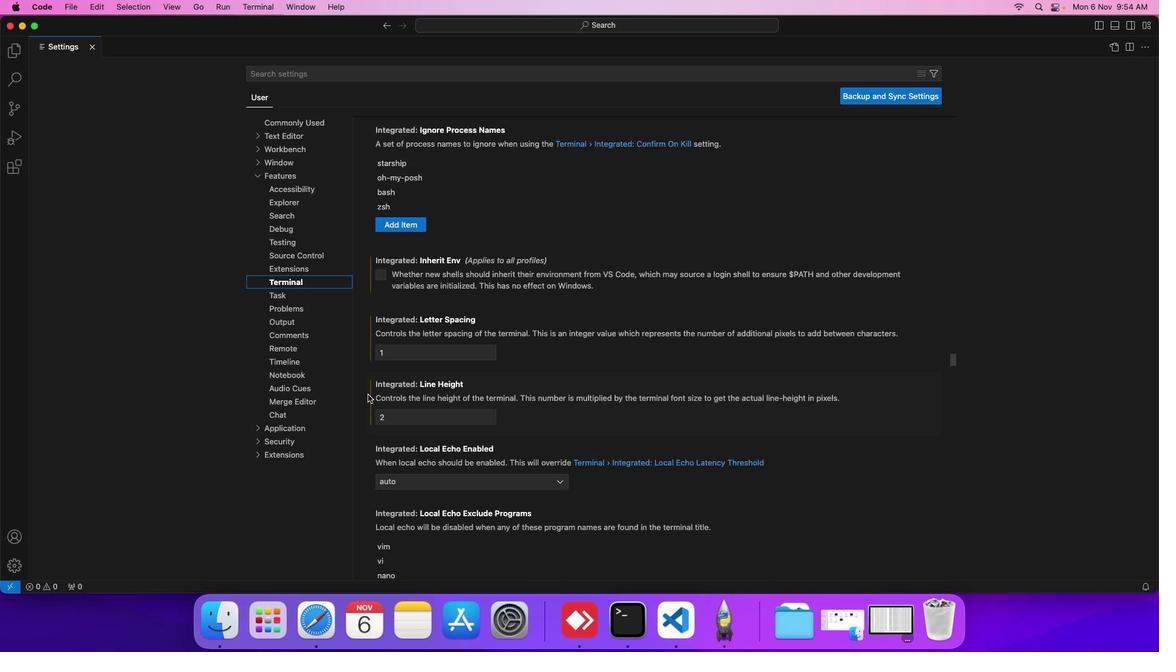 
Action: Mouse scrolled (368, 394) with delta (0, 0)
Screenshot: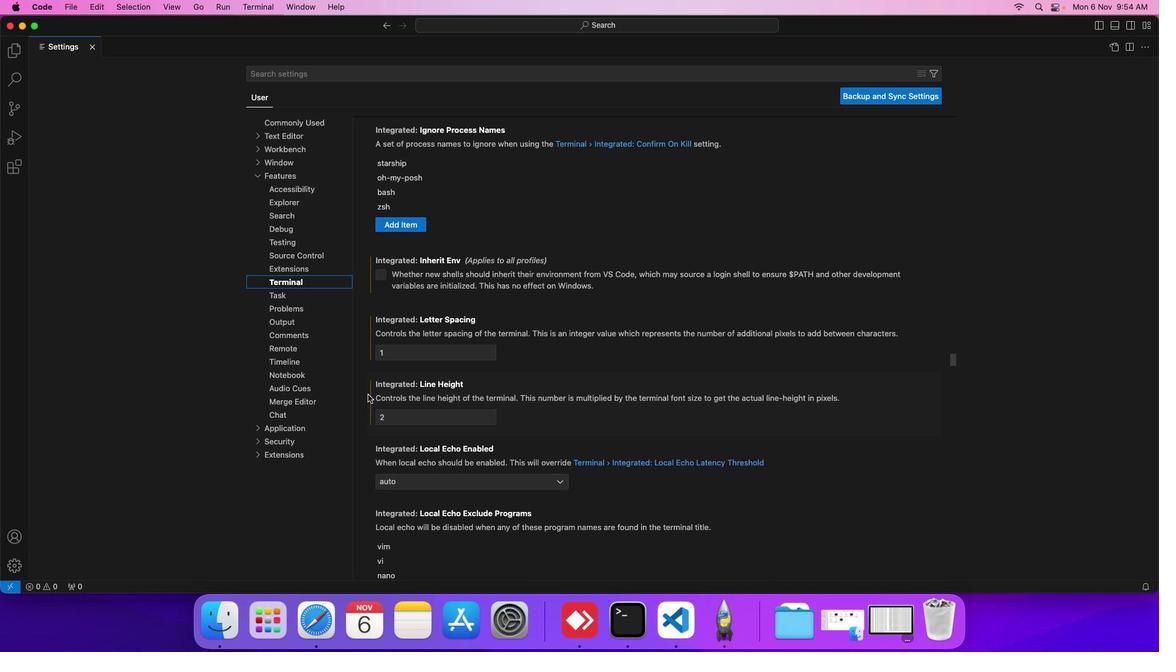 
Action: Mouse scrolled (368, 394) with delta (0, 0)
Screenshot: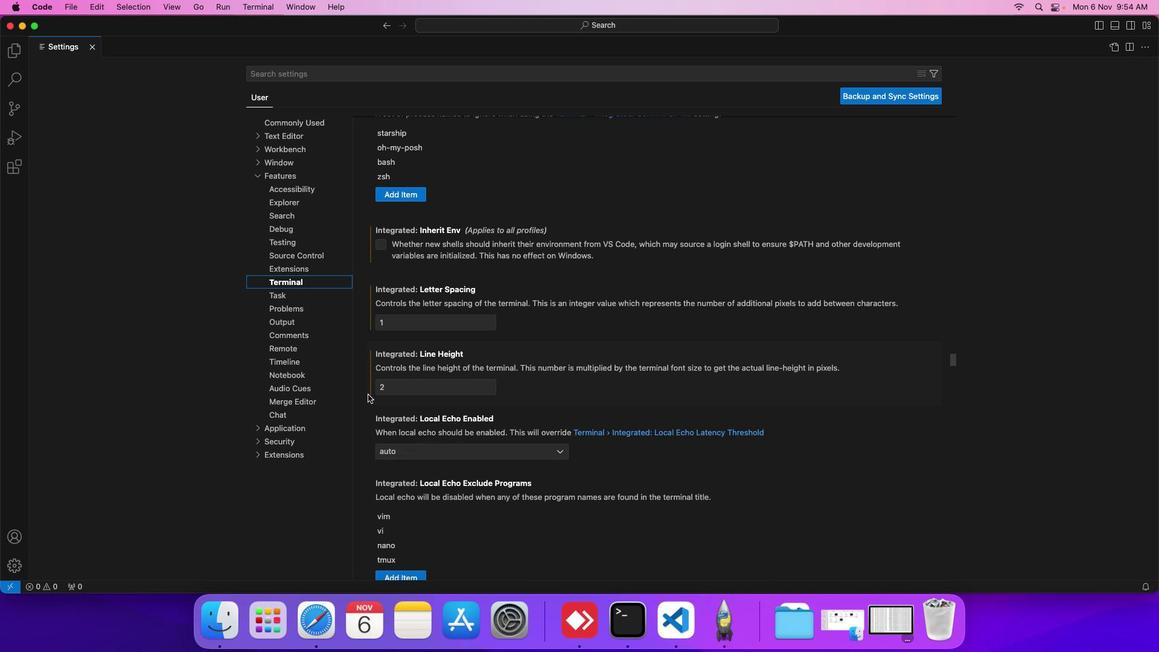 
Action: Mouse scrolled (368, 394) with delta (0, 0)
Screenshot: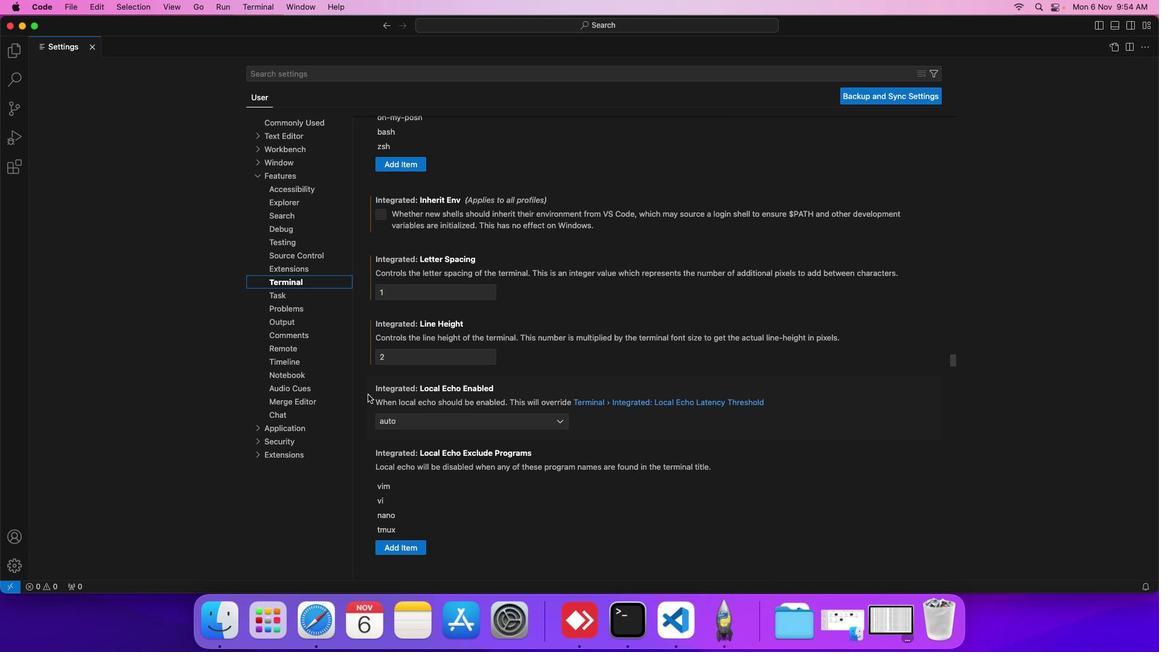 
Action: Mouse scrolled (368, 394) with delta (0, 0)
Screenshot: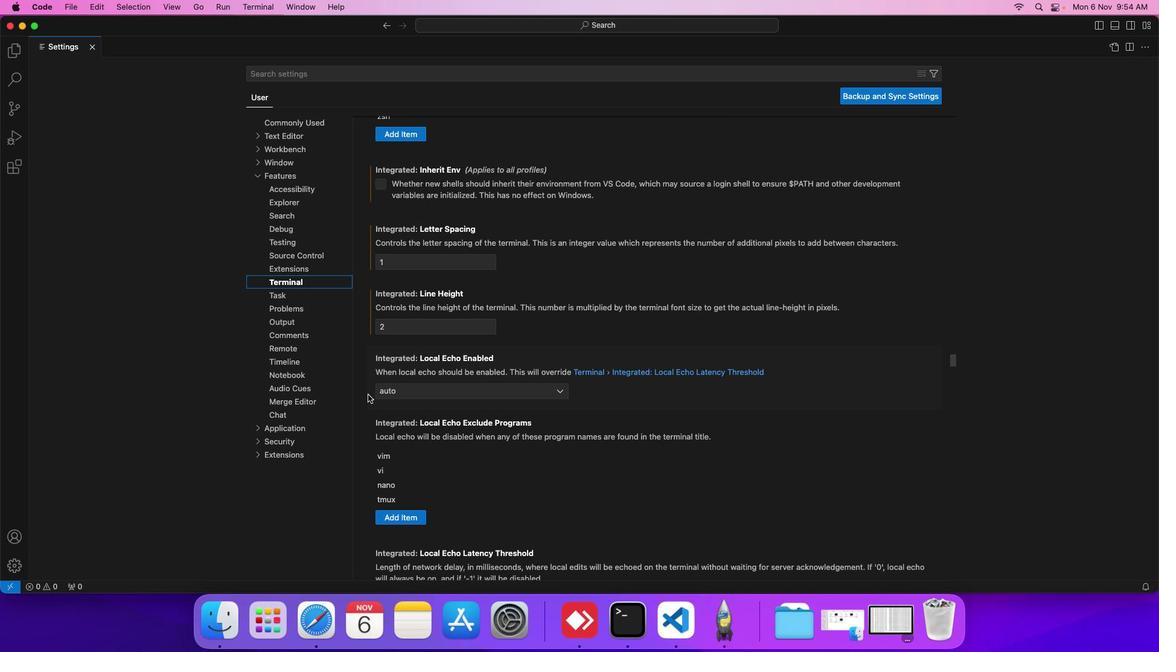 
Action: Mouse scrolled (368, 394) with delta (0, 0)
Screenshot: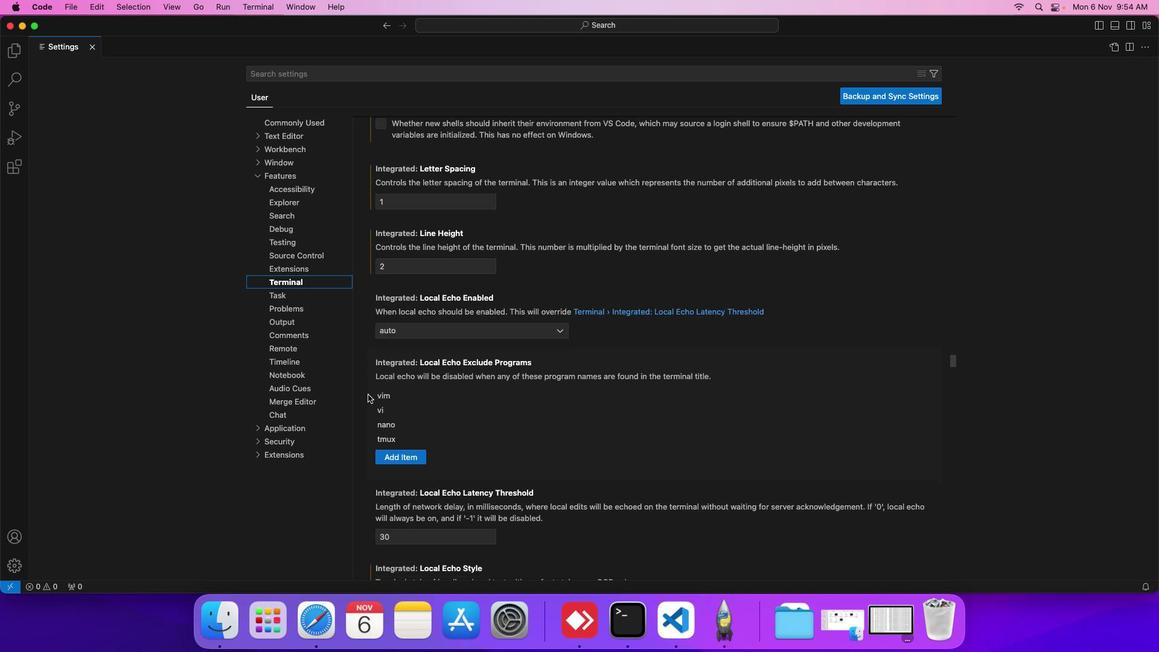 
Action: Mouse scrolled (368, 394) with delta (0, 0)
Screenshot: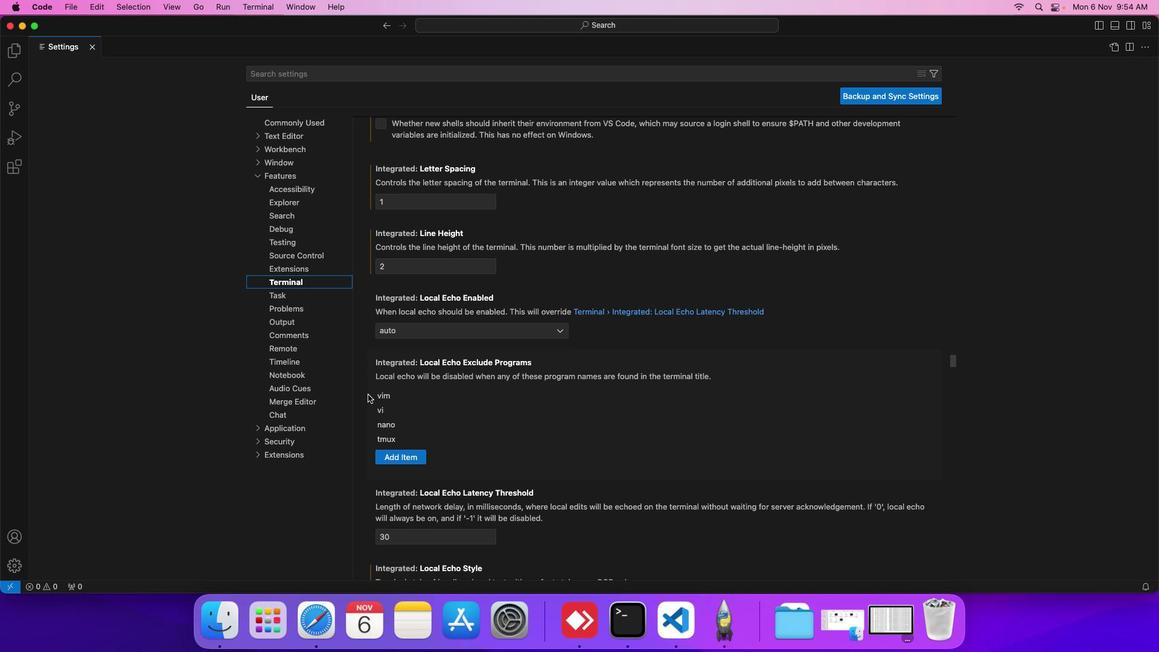 
Action: Mouse scrolled (368, 394) with delta (0, 0)
Screenshot: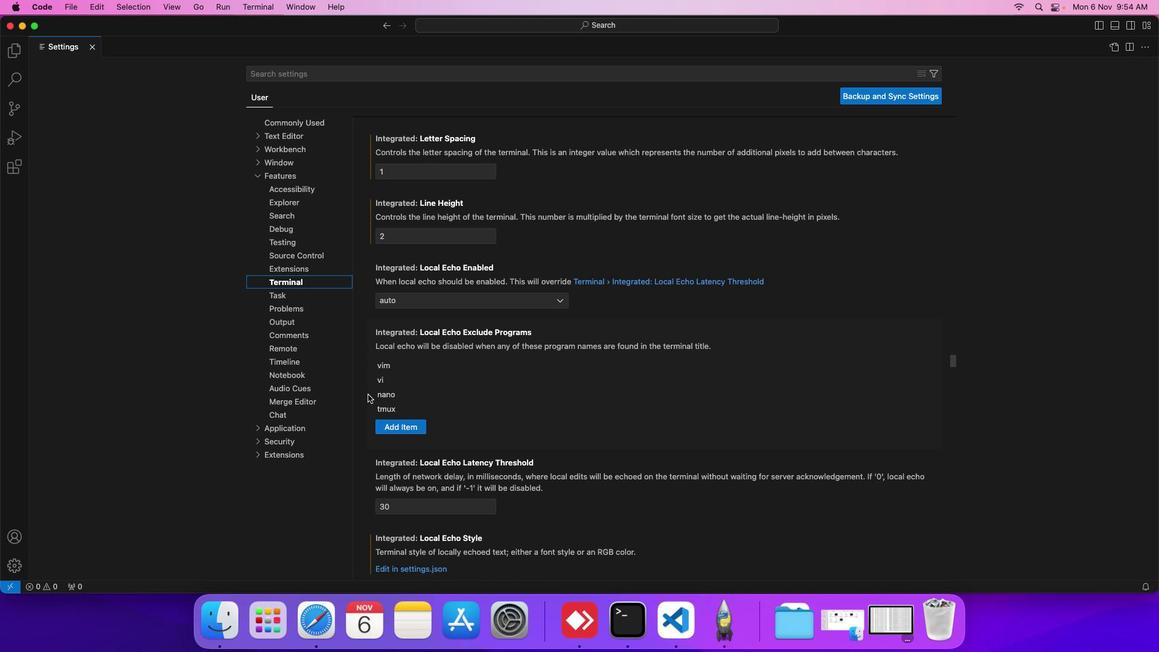 
Action: Mouse scrolled (368, 394) with delta (0, 0)
Screenshot: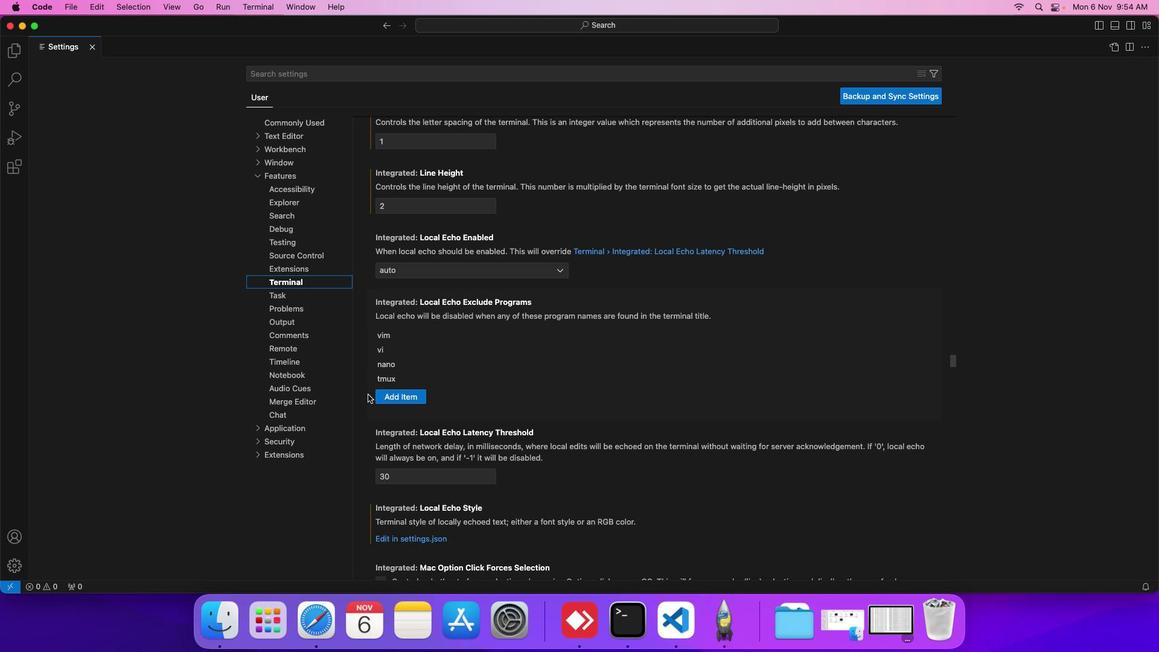 
Action: Mouse scrolled (368, 394) with delta (0, 0)
Screenshot: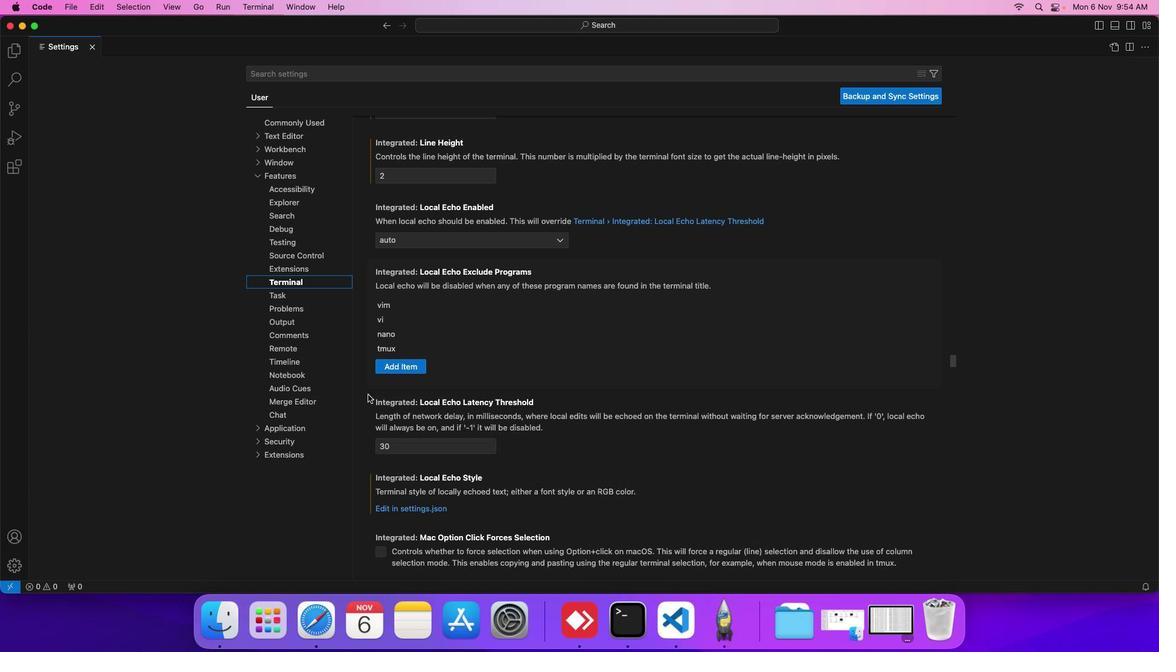 
Action: Mouse scrolled (368, 394) with delta (0, 0)
Screenshot: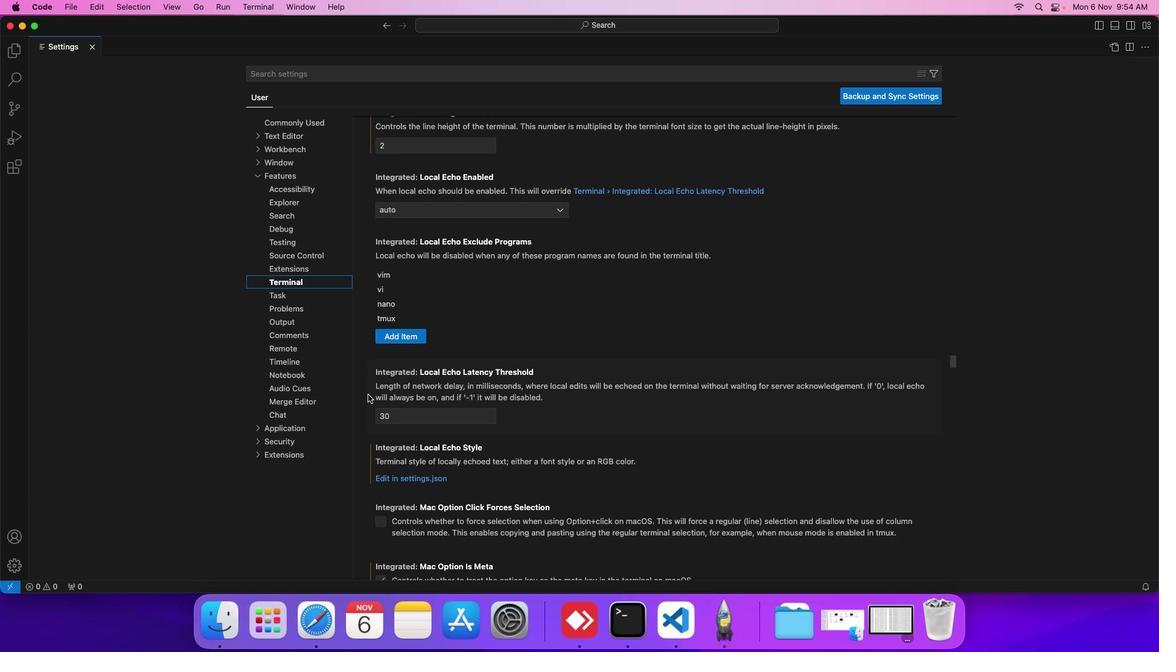 
Action: Mouse scrolled (368, 394) with delta (0, 0)
Screenshot: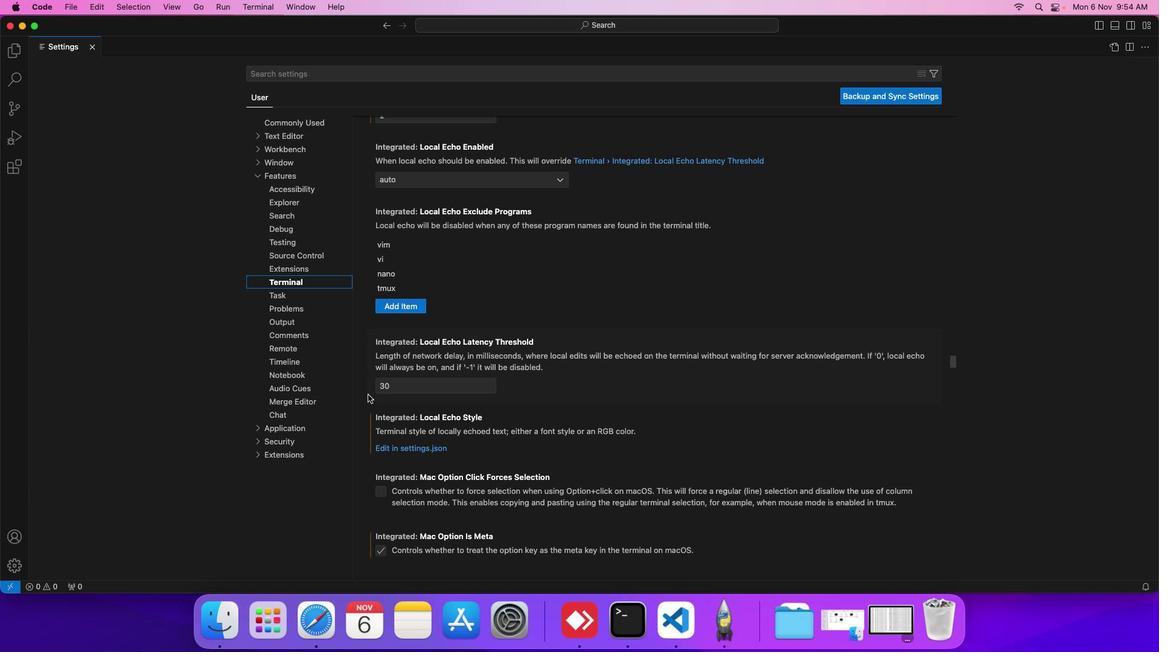 
Action: Mouse scrolled (368, 394) with delta (0, 0)
Screenshot: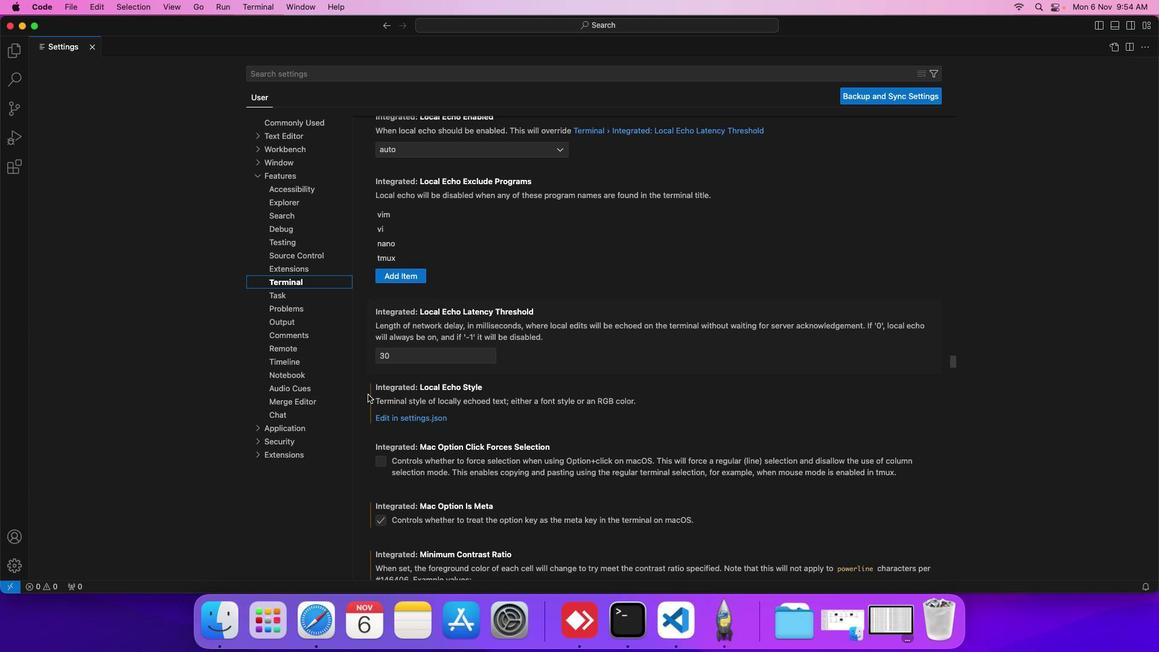 
Action: Mouse scrolled (368, 394) with delta (0, 0)
Screenshot: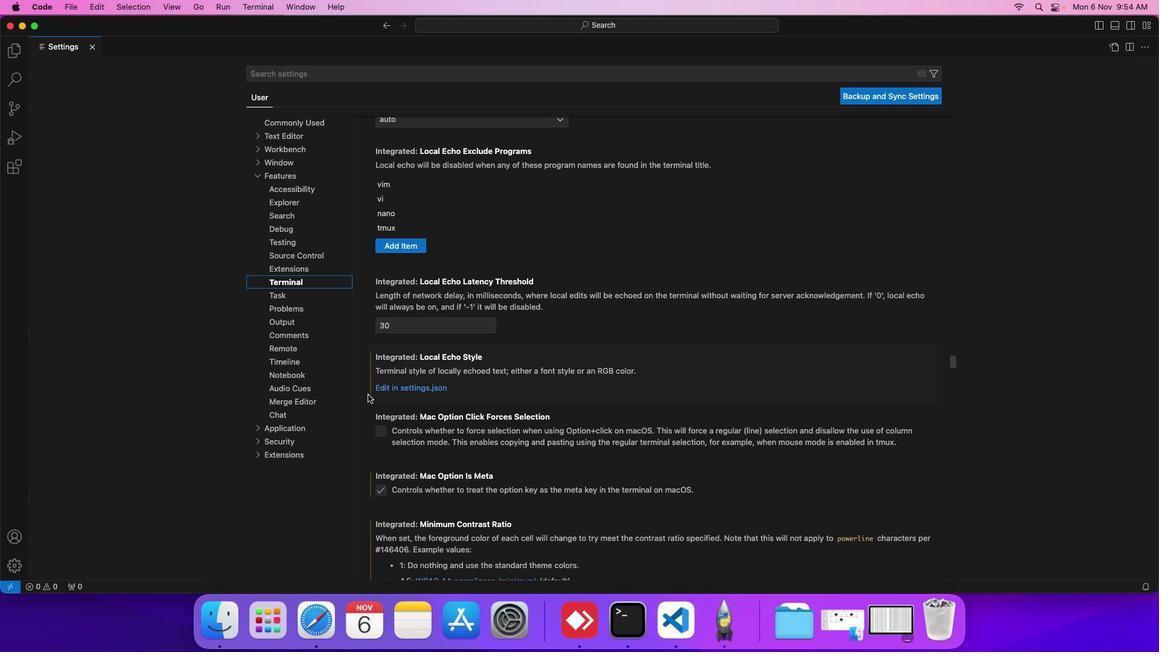 
Action: Mouse scrolled (368, 394) with delta (0, 0)
Screenshot: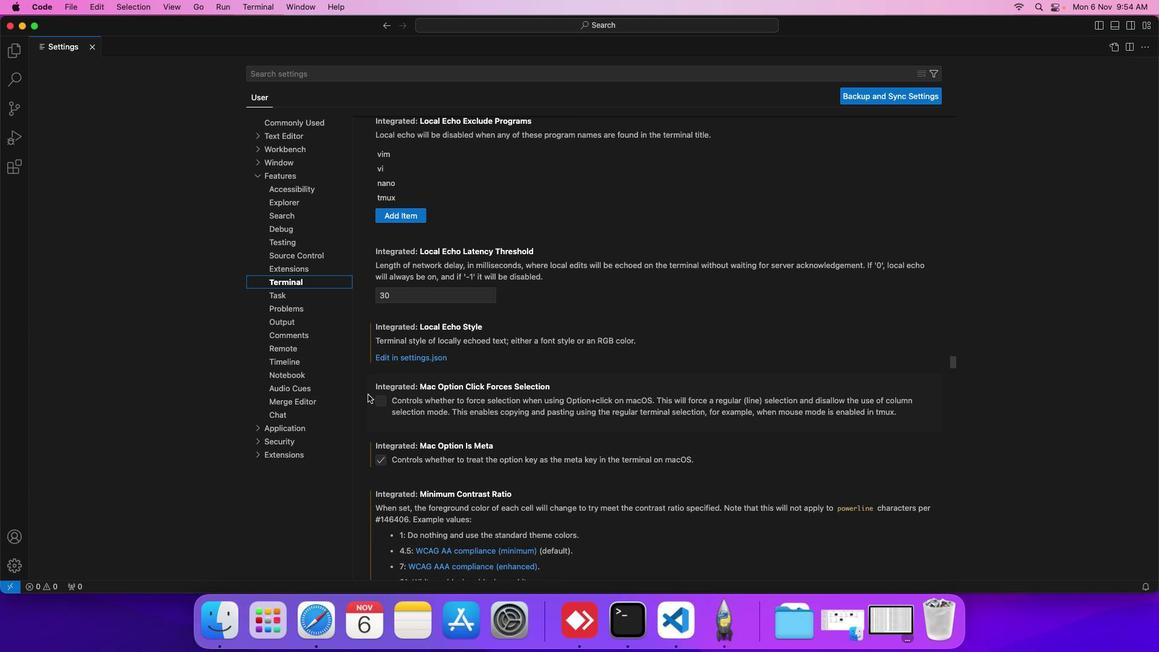 
Action: Mouse scrolled (368, 394) with delta (0, 0)
Screenshot: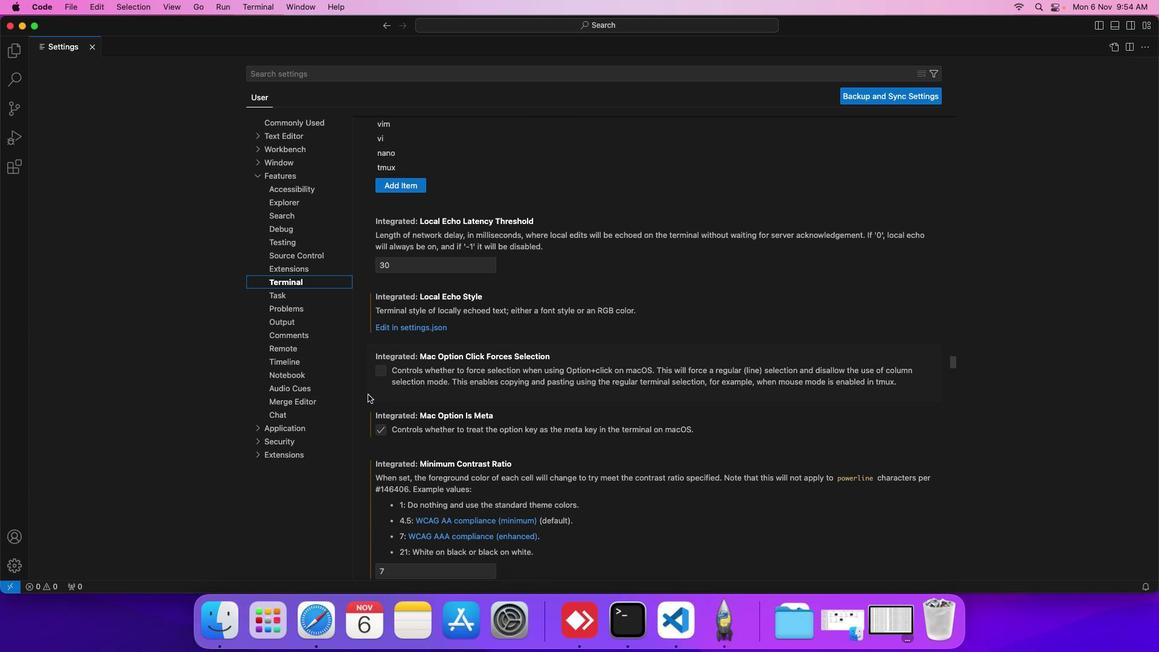 
Action: Mouse scrolled (368, 394) with delta (0, 0)
Screenshot: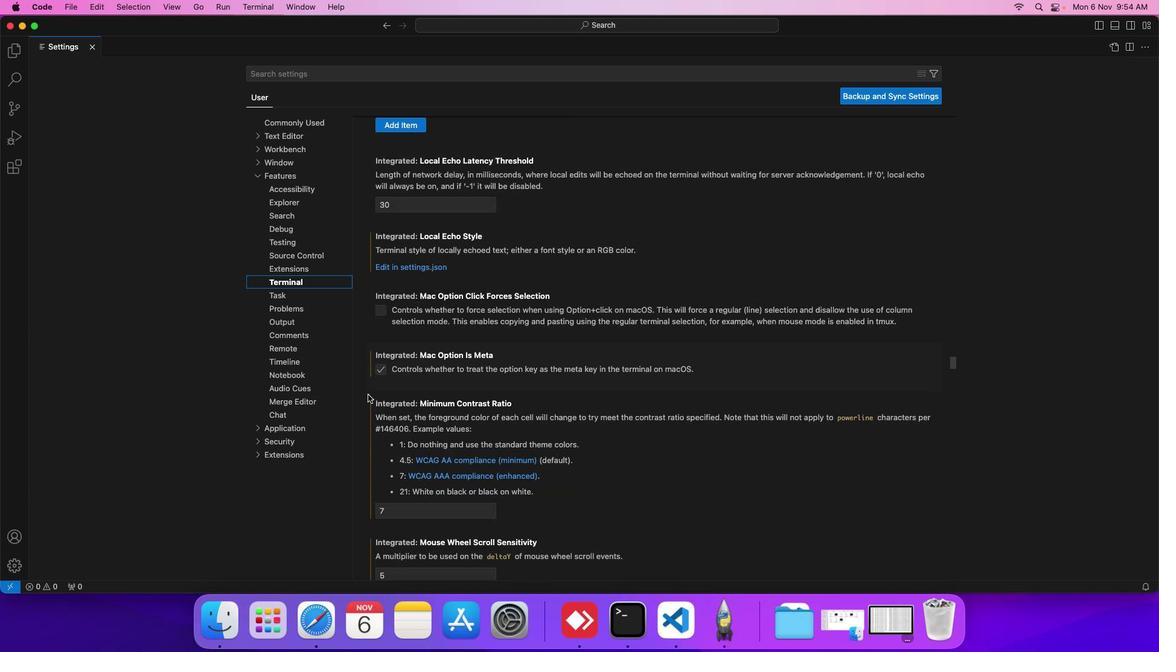 
Action: Mouse scrolled (368, 394) with delta (0, 0)
Screenshot: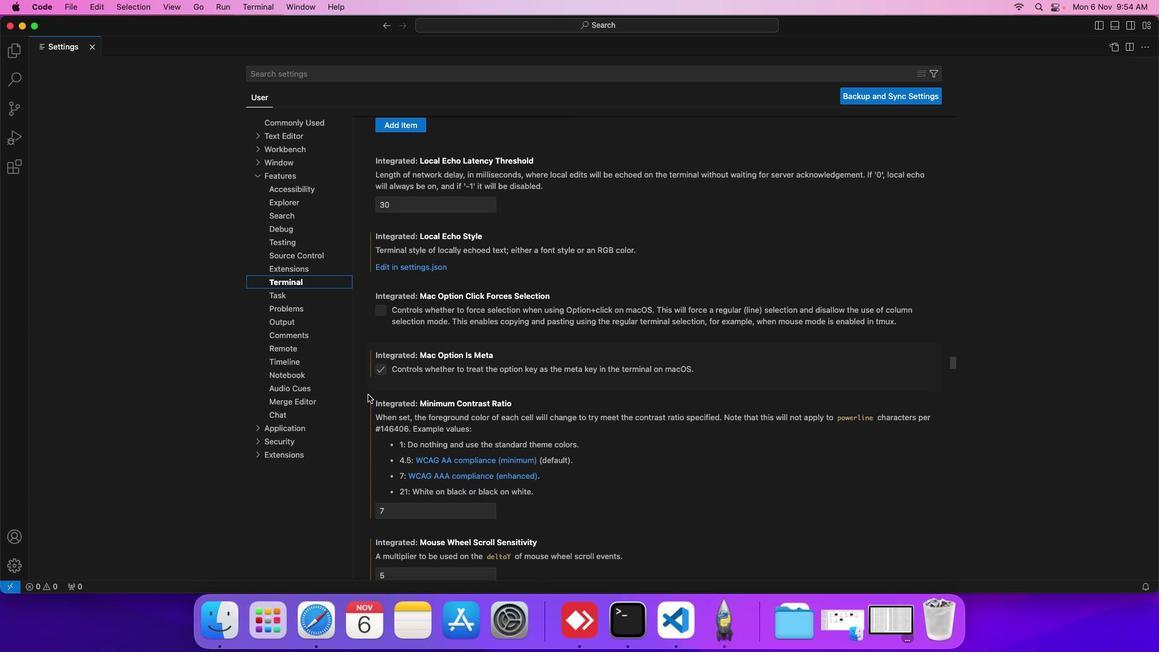 
Action: Mouse scrolled (368, 394) with delta (0, 0)
Screenshot: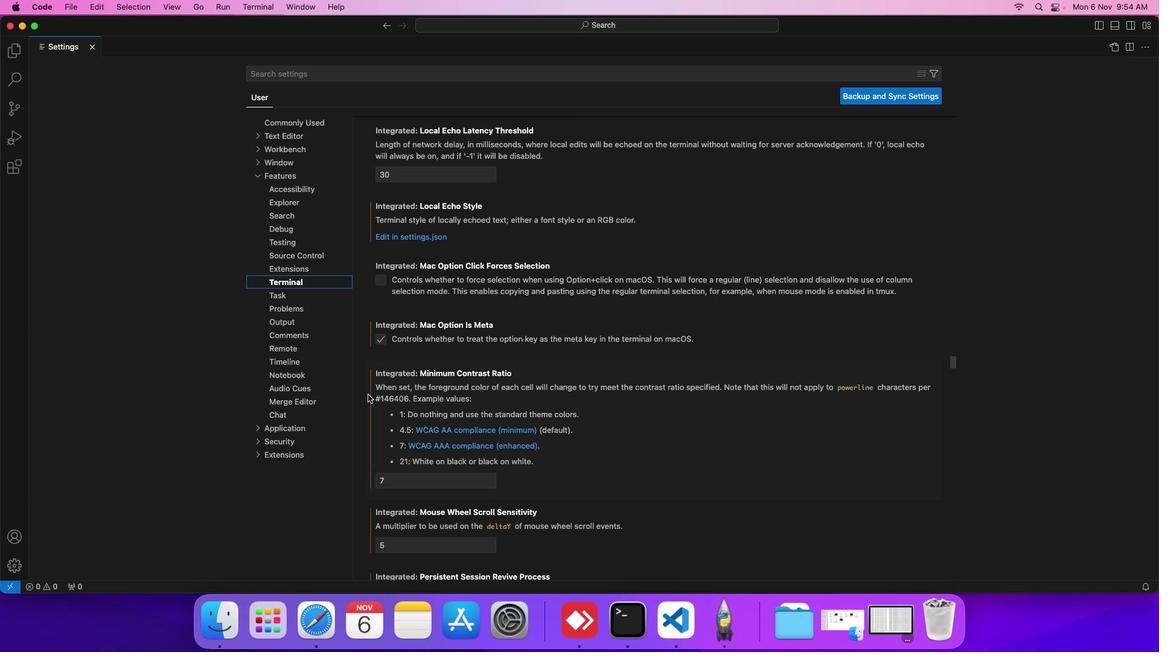 
Action: Mouse scrolled (368, 394) with delta (0, 0)
Screenshot: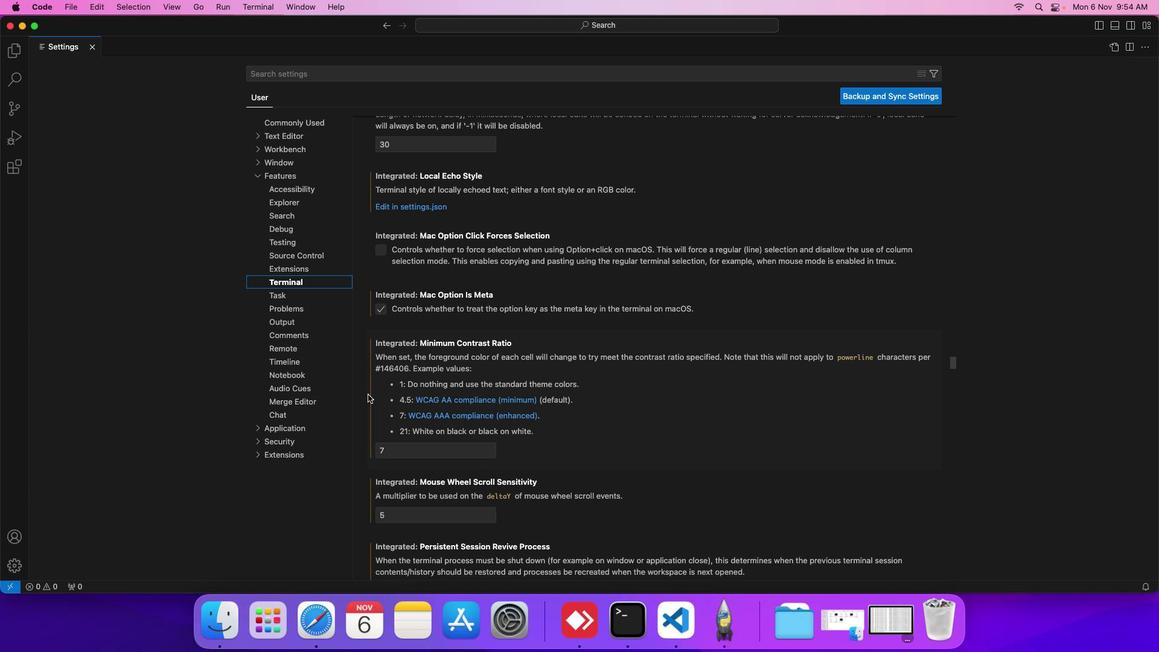 
Action: Mouse scrolled (368, 394) with delta (0, 0)
Screenshot: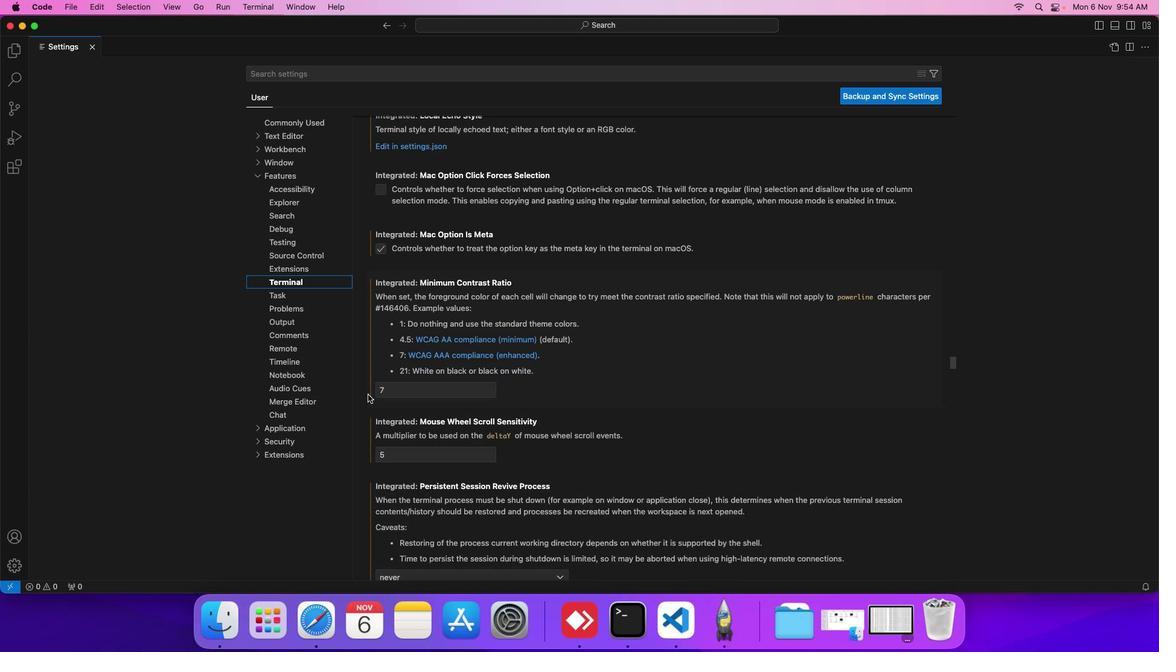 
Action: Mouse scrolled (368, 394) with delta (0, 0)
Screenshot: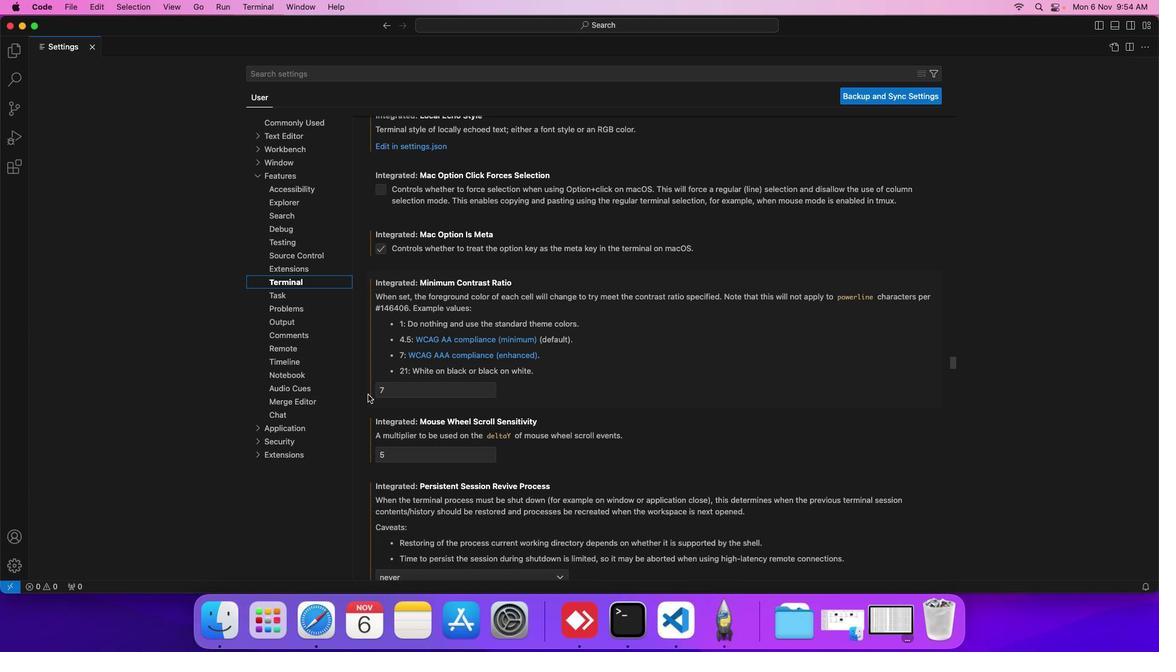 
Action: Mouse scrolled (368, 394) with delta (0, 0)
Screenshot: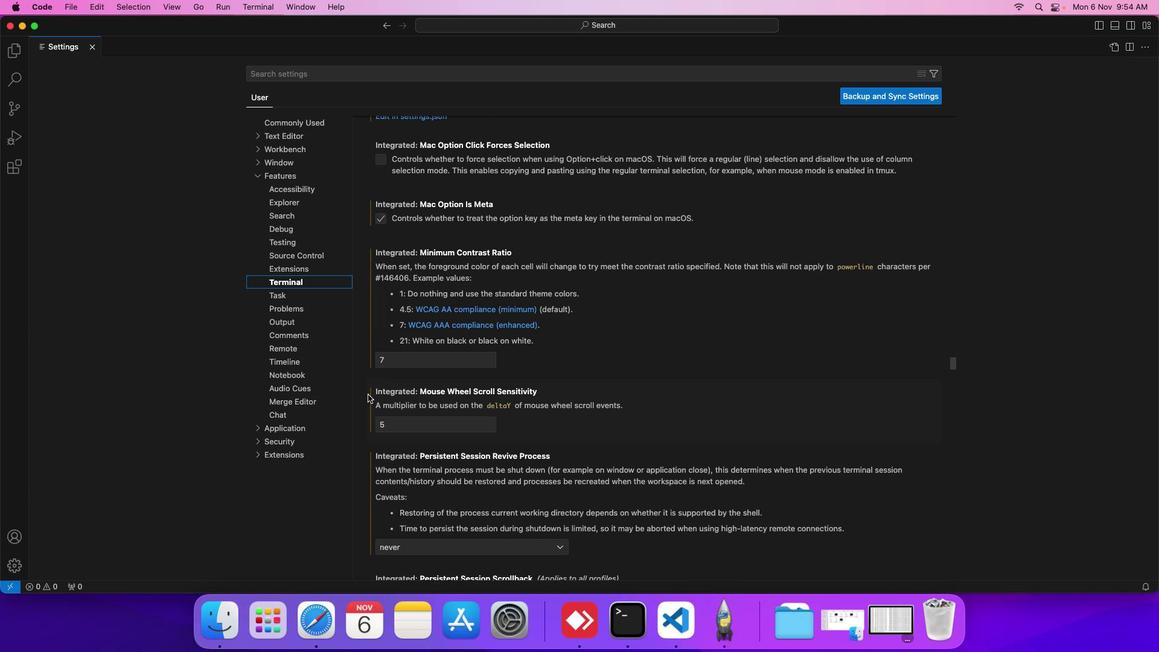 
Action: Mouse scrolled (368, 394) with delta (0, 0)
Screenshot: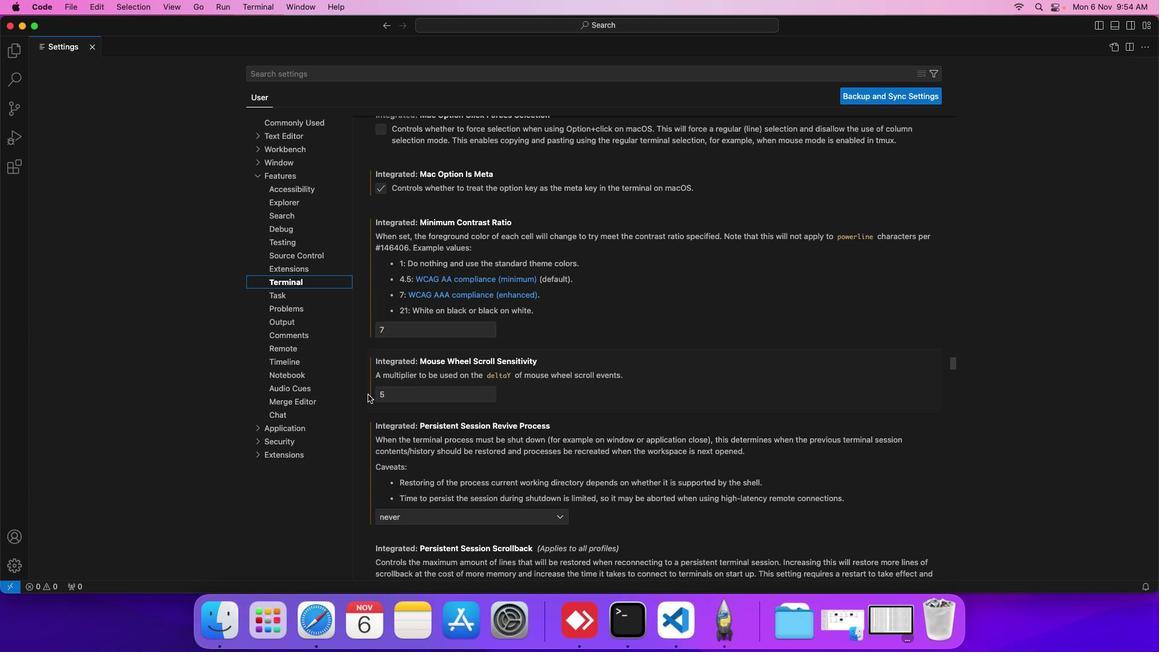 
Action: Mouse scrolled (368, 394) with delta (0, 0)
Screenshot: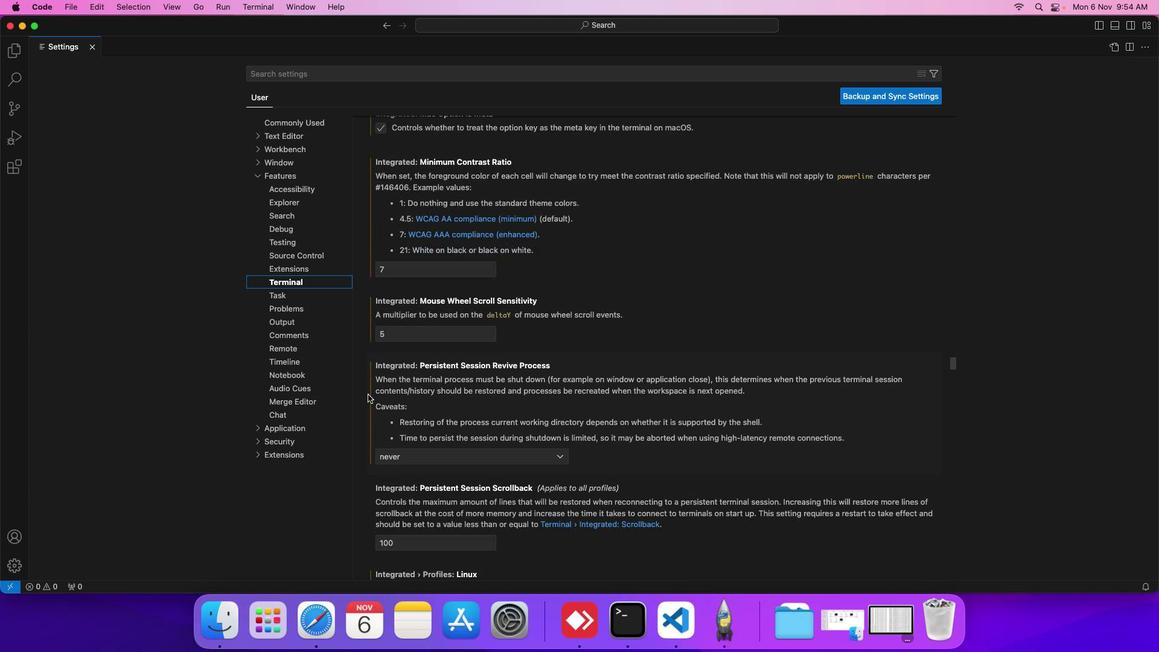 
Action: Mouse scrolled (368, 394) with delta (0, 0)
Screenshot: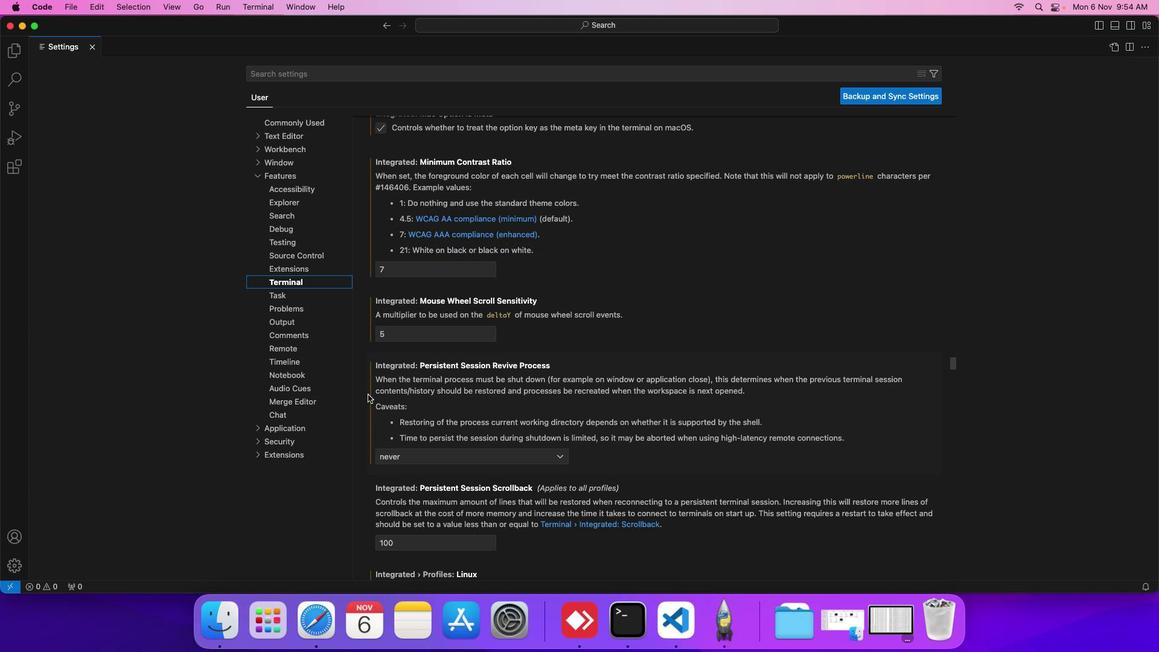 
Action: Mouse scrolled (368, 394) with delta (0, 0)
Screenshot: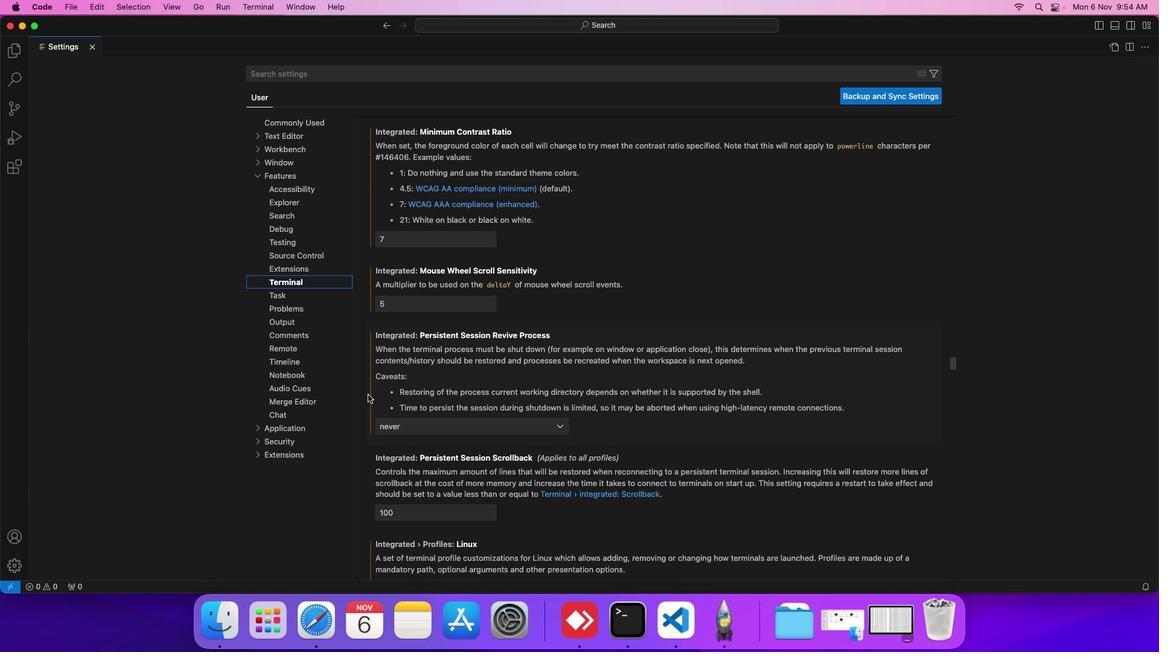 
Action: Mouse scrolled (368, 394) with delta (0, 0)
Screenshot: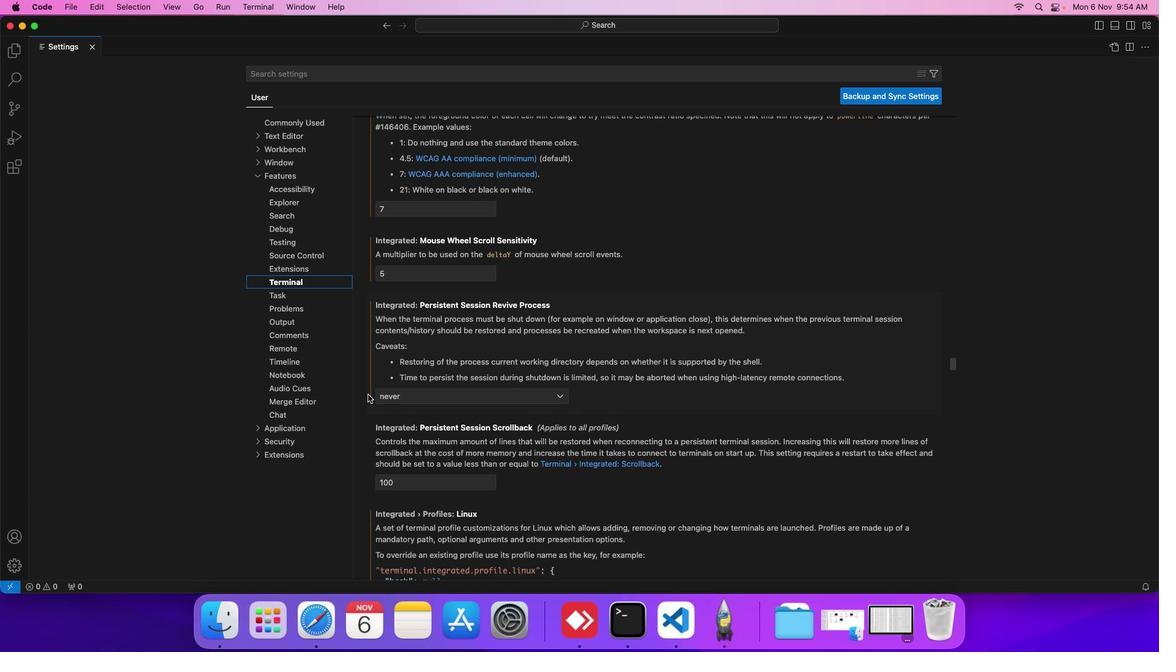 
Action: Mouse scrolled (368, 394) with delta (0, 0)
Screenshot: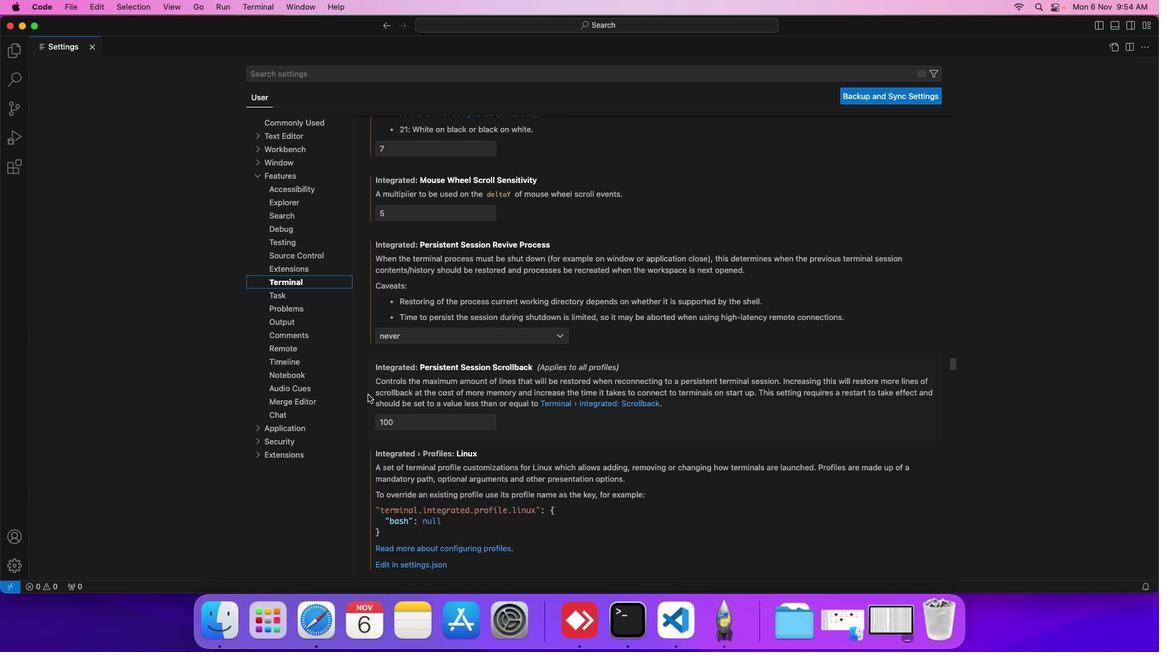 
Action: Mouse scrolled (368, 394) with delta (0, 0)
Screenshot: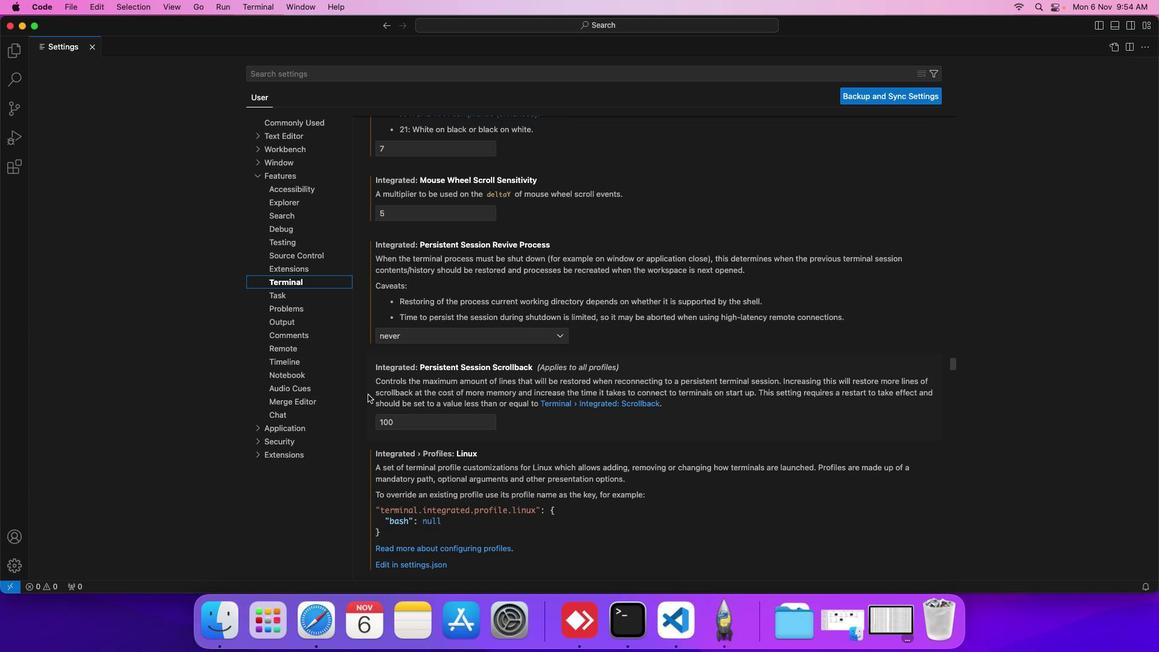 
Action: Mouse scrolled (368, 394) with delta (0, 0)
Screenshot: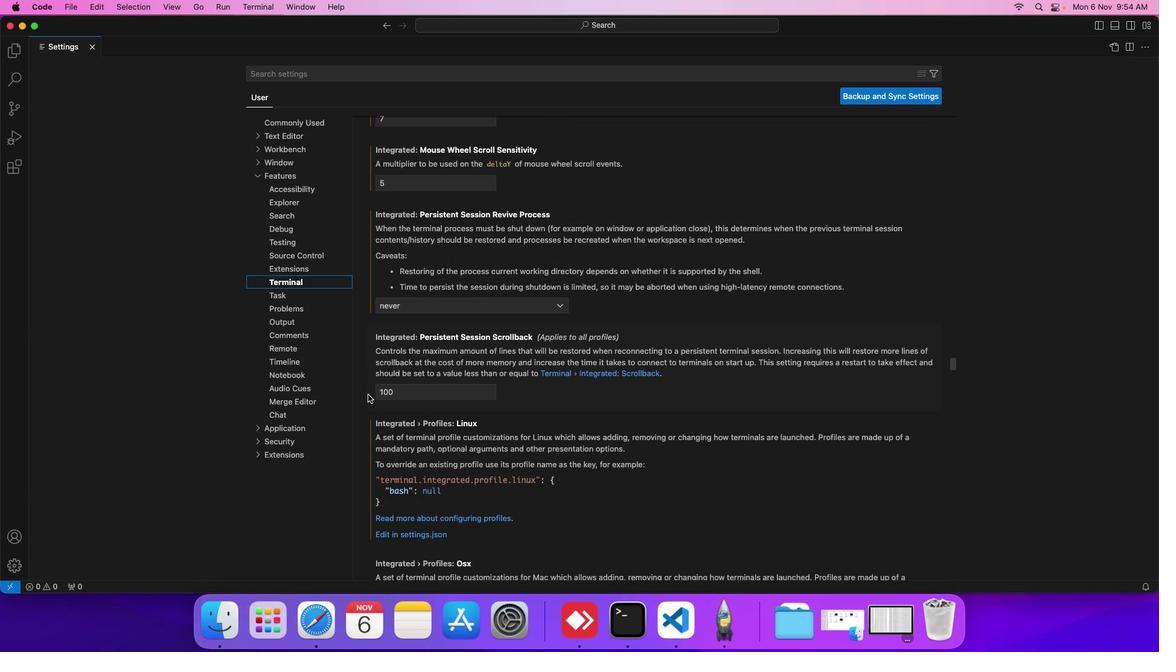 
Action: Mouse scrolled (368, 394) with delta (0, 0)
Screenshot: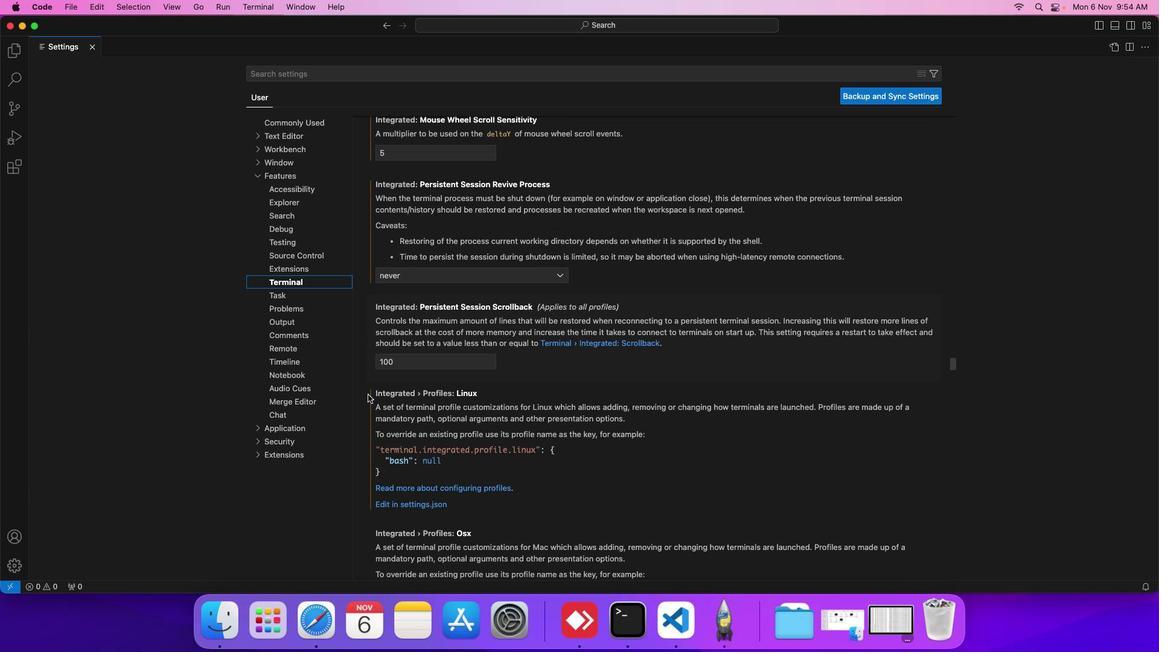 
Action: Mouse scrolled (368, 394) with delta (0, 0)
Screenshot: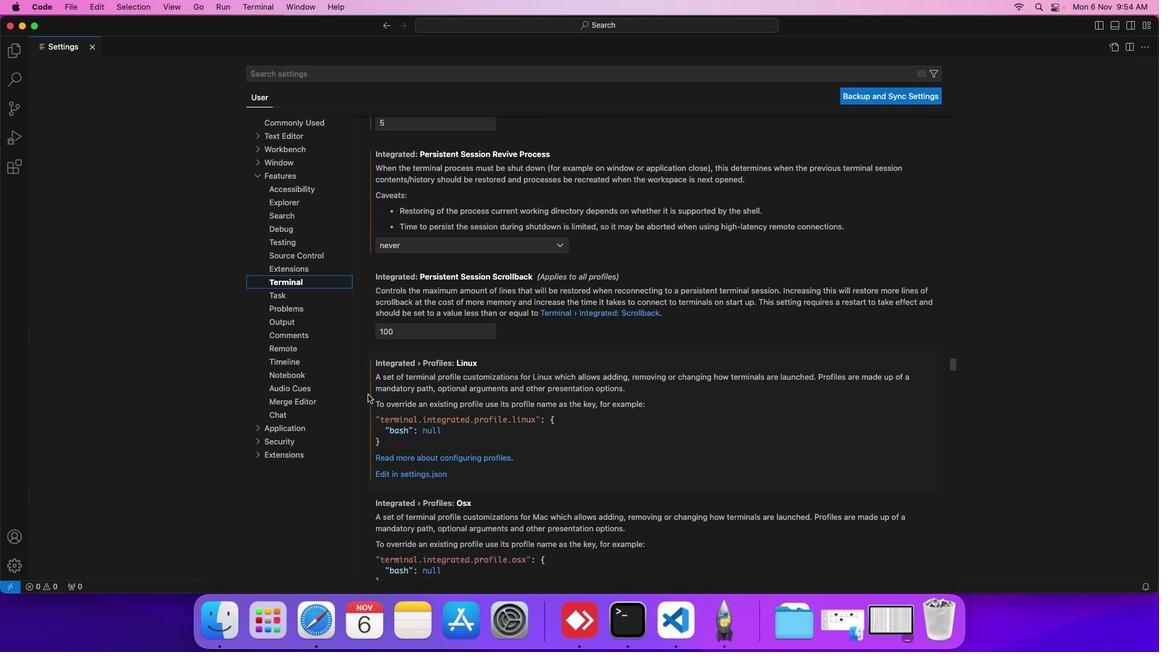 
Action: Mouse scrolled (368, 394) with delta (0, 0)
Screenshot: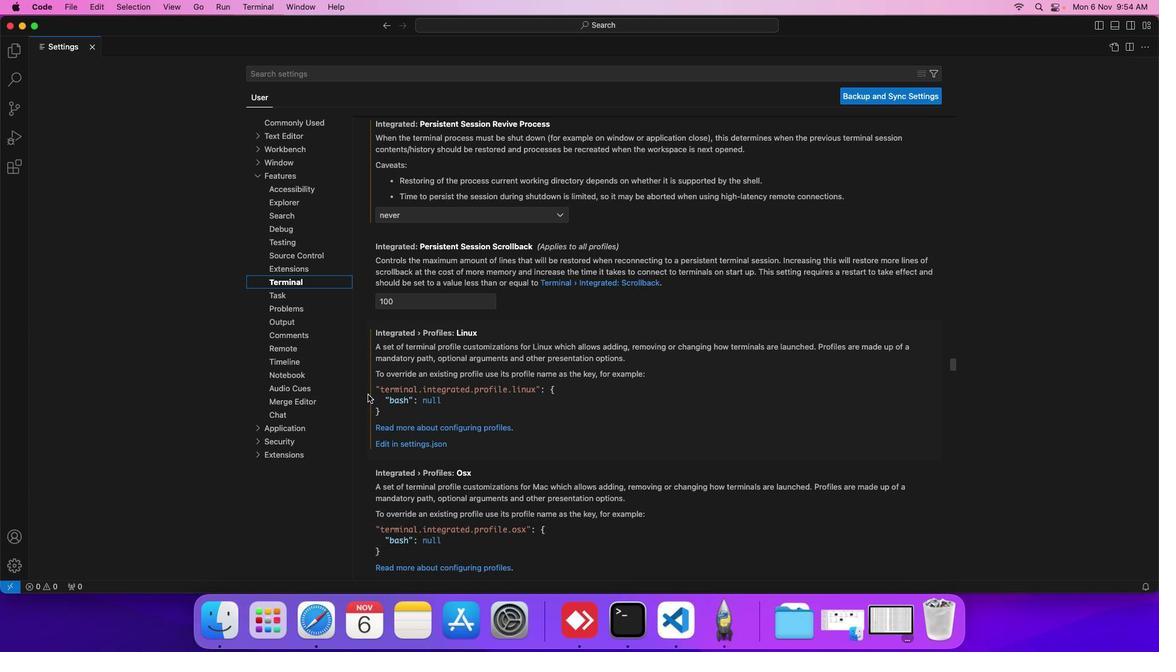 
Action: Mouse scrolled (368, 394) with delta (0, 0)
Screenshot: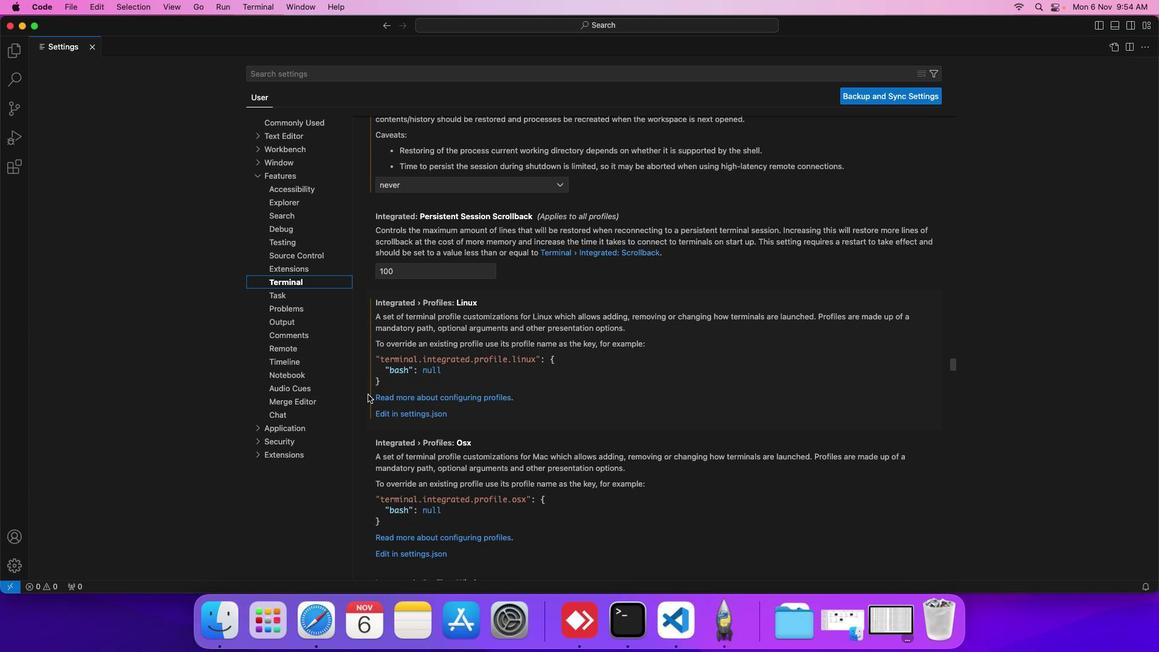 
Action: Mouse scrolled (368, 394) with delta (0, 0)
Screenshot: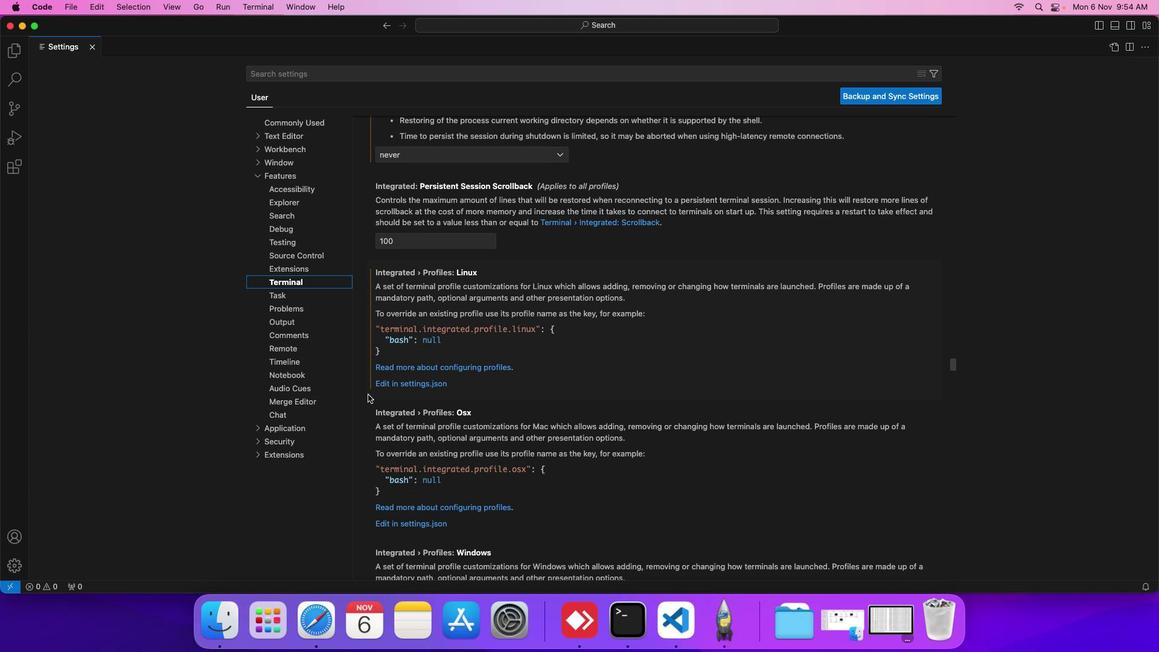 
Action: Mouse scrolled (368, 394) with delta (0, 0)
Screenshot: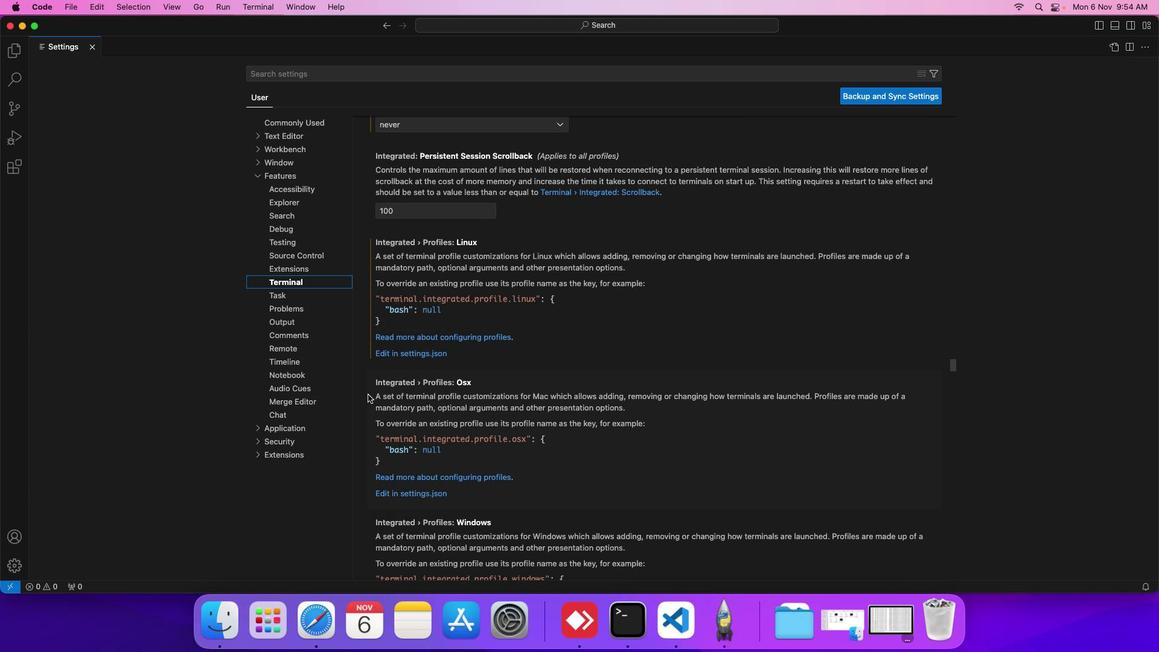 
Action: Mouse moved to (412, 492)
Screenshot: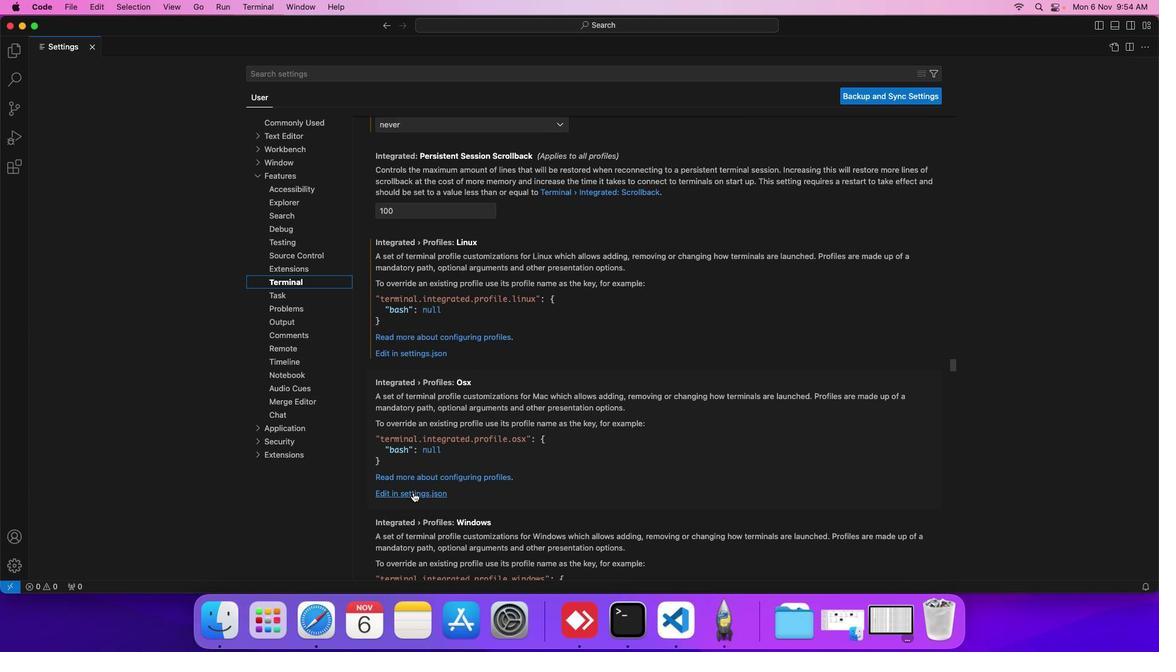 
Action: Mouse pressed left at (412, 492)
Screenshot: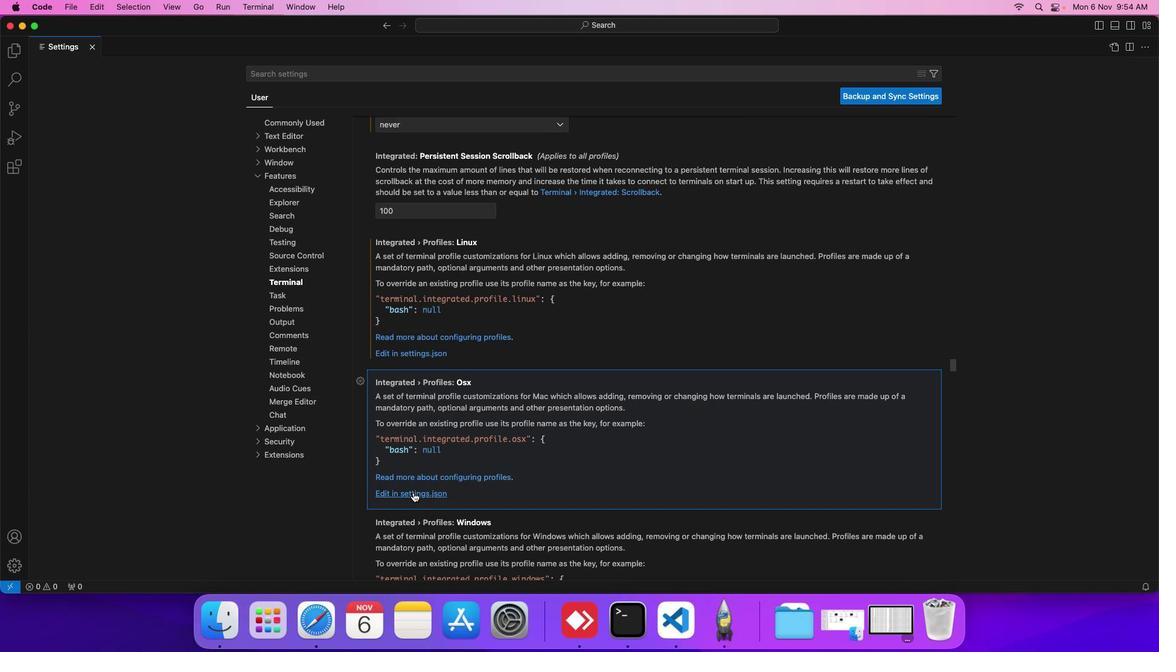 
